 Task: Look for space in Islāmpur, India from 3rd August, 2023 to 7th August, 2023 for 2 adults in price range Rs.4000 to Rs.9000. Place can be private room with 1  bedroom having 1 bed and 1 bathroom. Property type can be house, flat, guest house, hotel. Booking option can be shelf check-in. Required host language is English.
Action: Mouse moved to (529, 131)
Screenshot: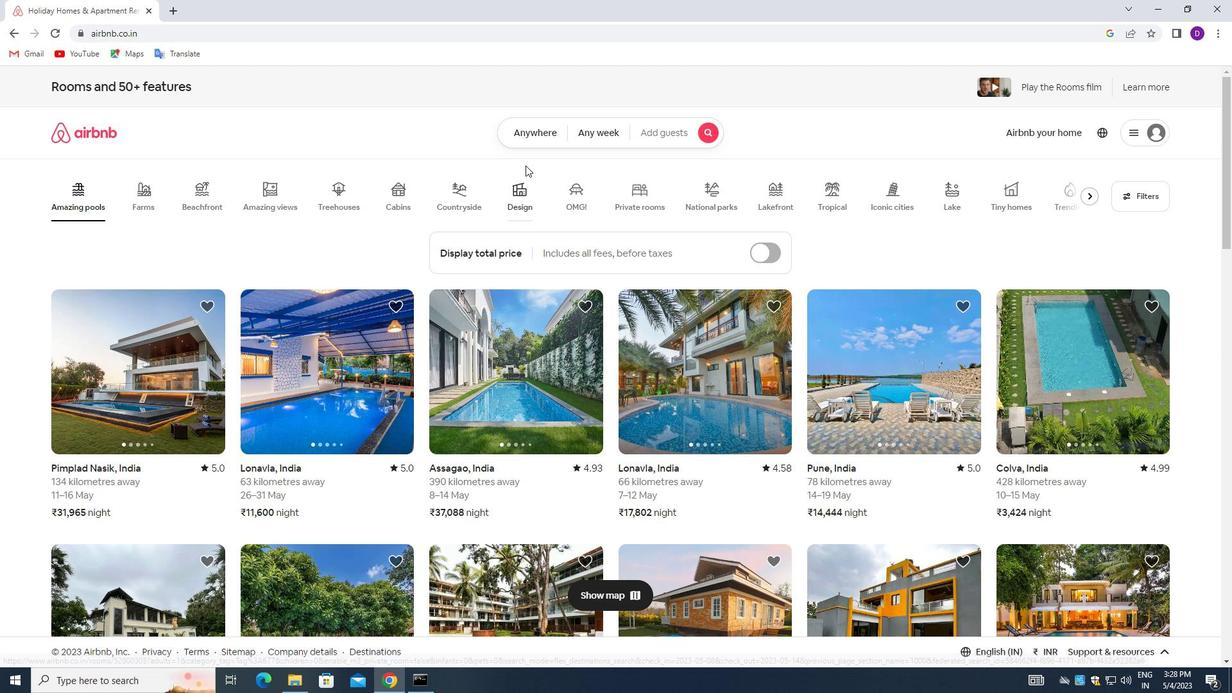 
Action: Mouse pressed left at (529, 131)
Screenshot: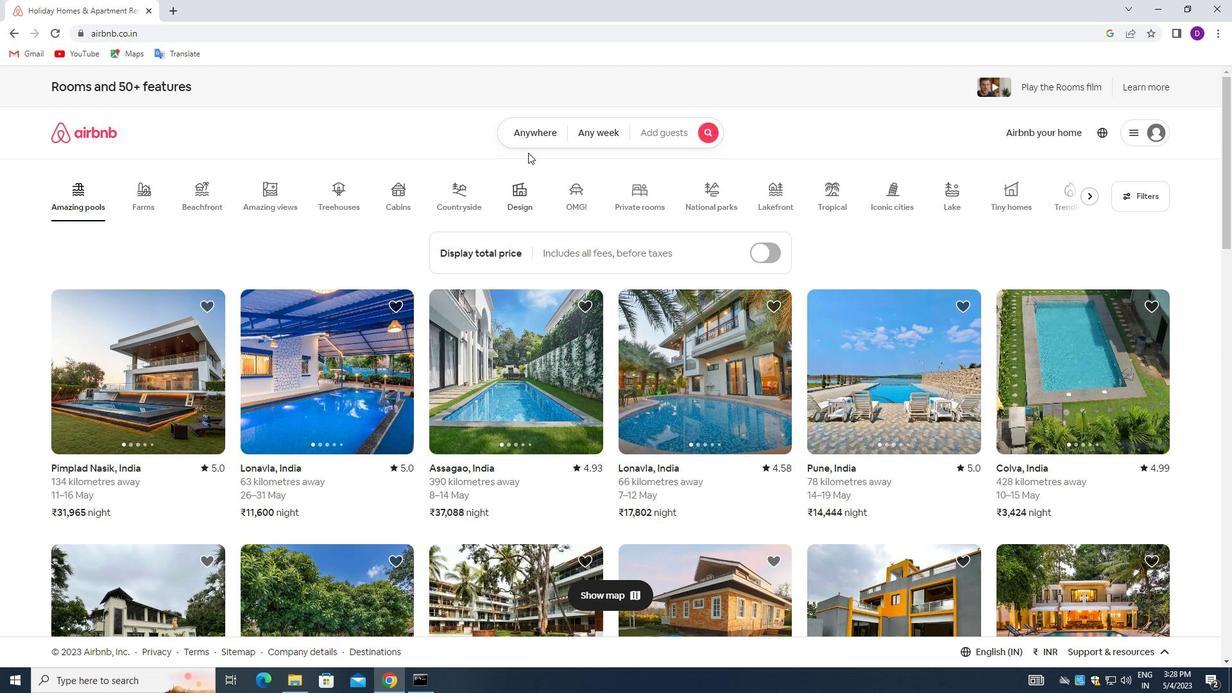 
Action: Mouse moved to (470, 189)
Screenshot: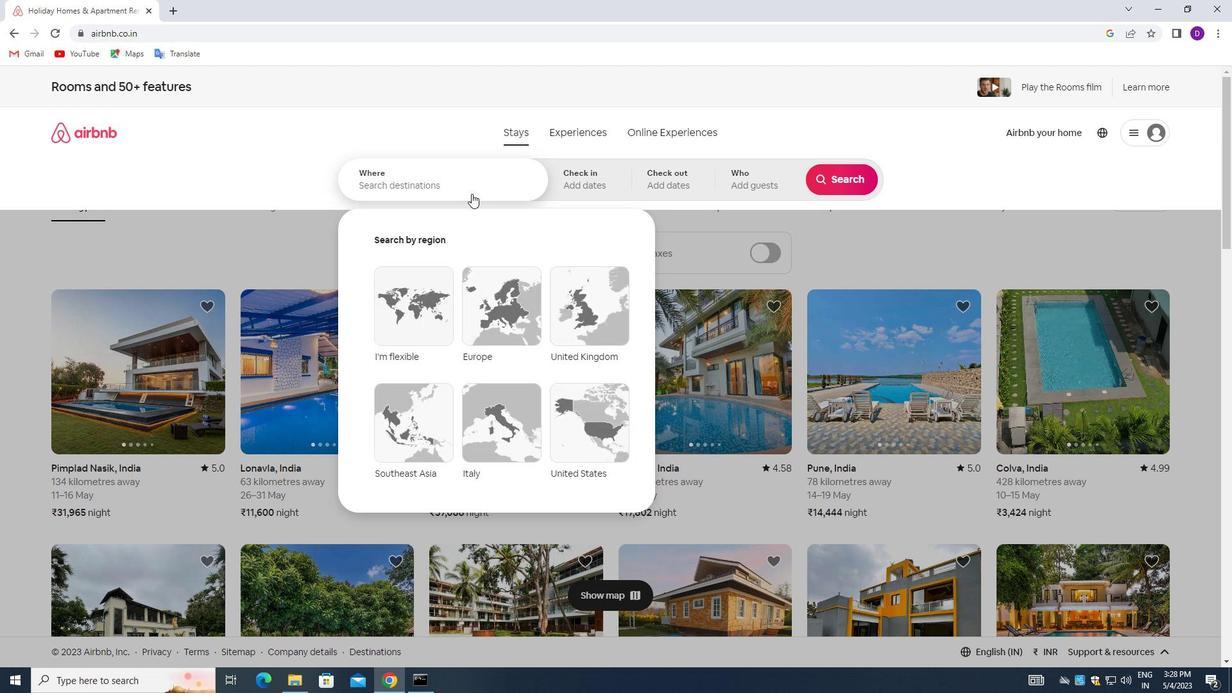 
Action: Mouse pressed left at (470, 189)
Screenshot: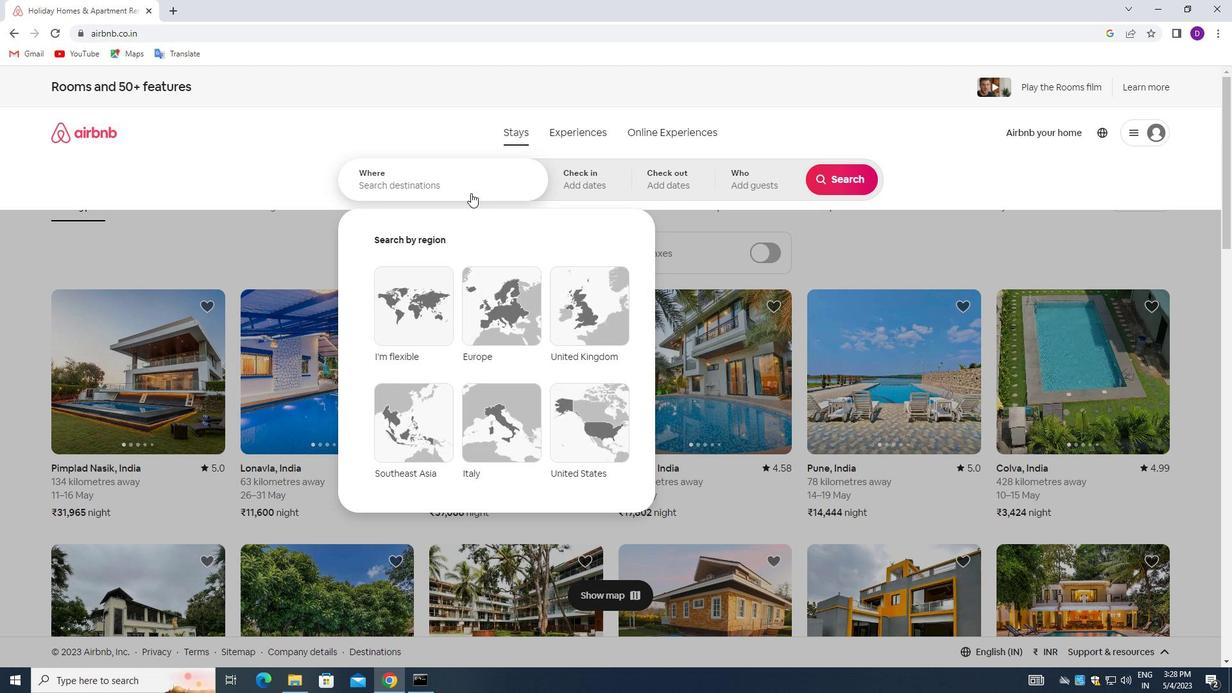 
Action: Mouse moved to (219, 188)
Screenshot: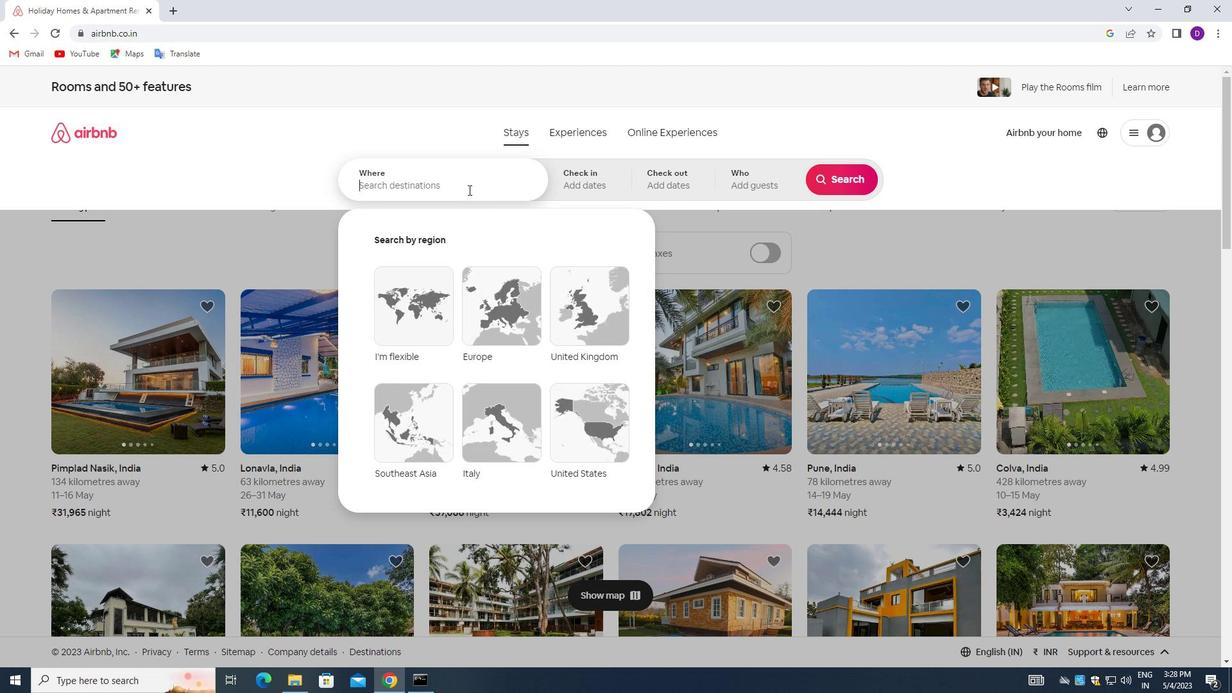 
Action: Key pressed <Key.shift>IS<Key.shift>IAMPUR,<Key.space><Key.shift>INDIA<Key.enter>
Screenshot: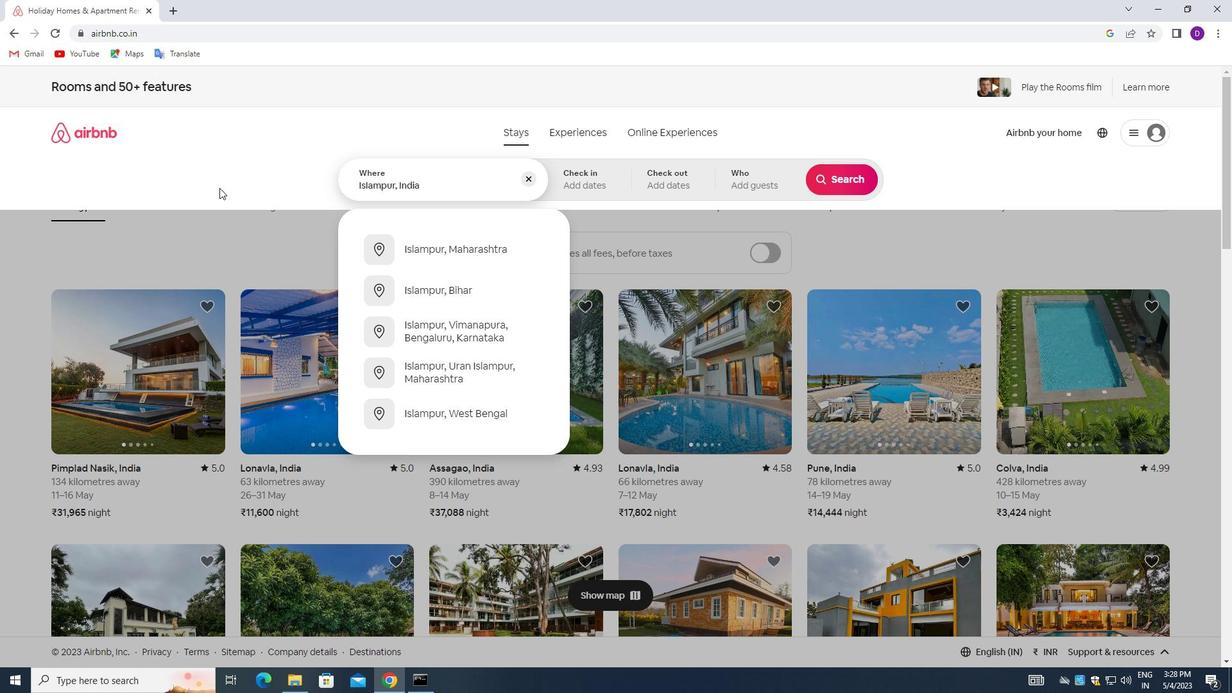 
Action: Mouse moved to (841, 287)
Screenshot: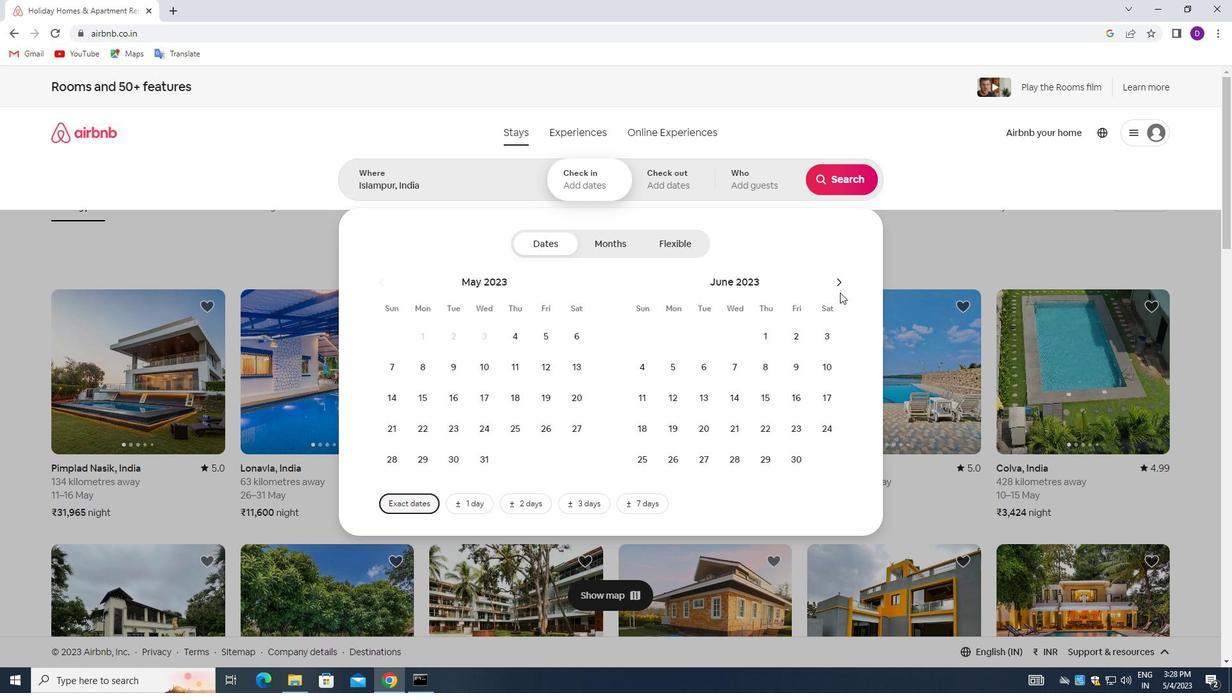 
Action: Mouse pressed left at (841, 287)
Screenshot: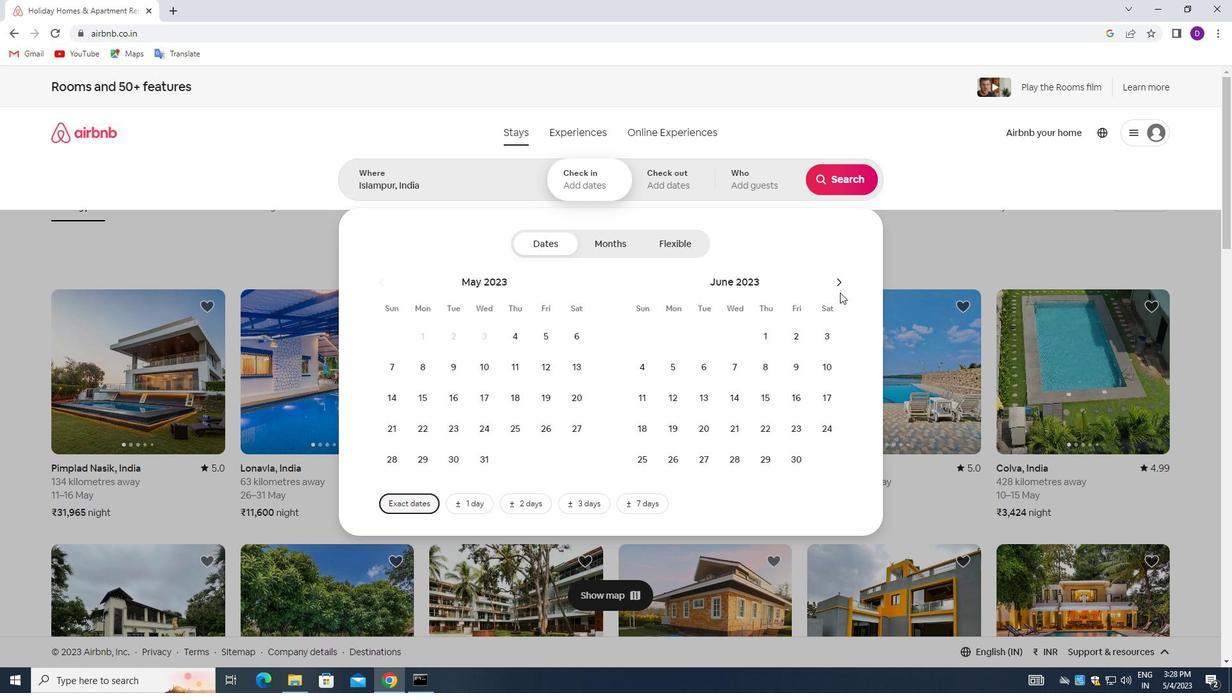 
Action: Mouse pressed left at (841, 287)
Screenshot: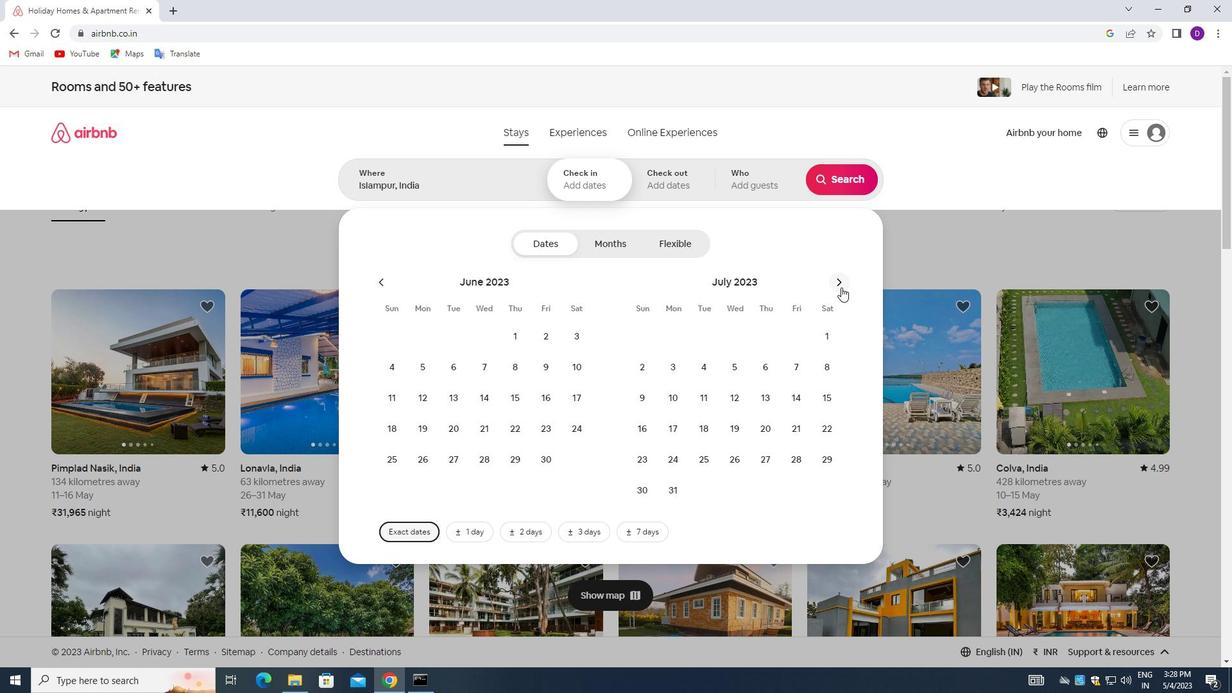 
Action: Mouse moved to (760, 333)
Screenshot: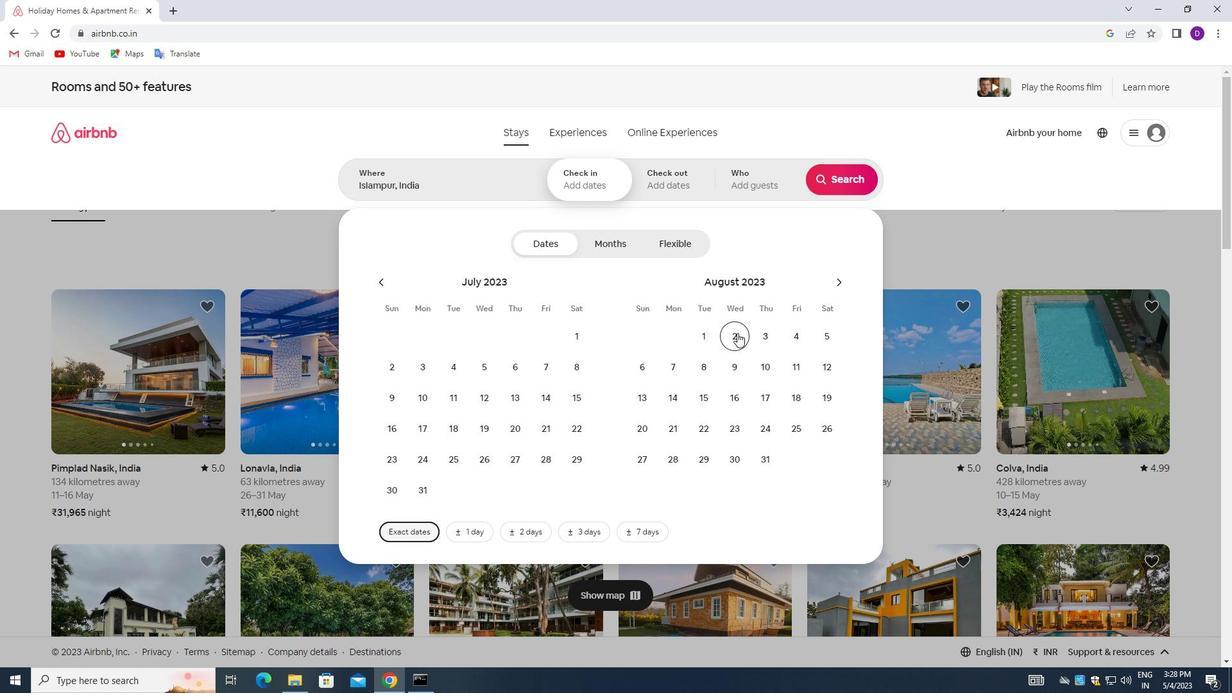
Action: Mouse pressed left at (760, 333)
Screenshot: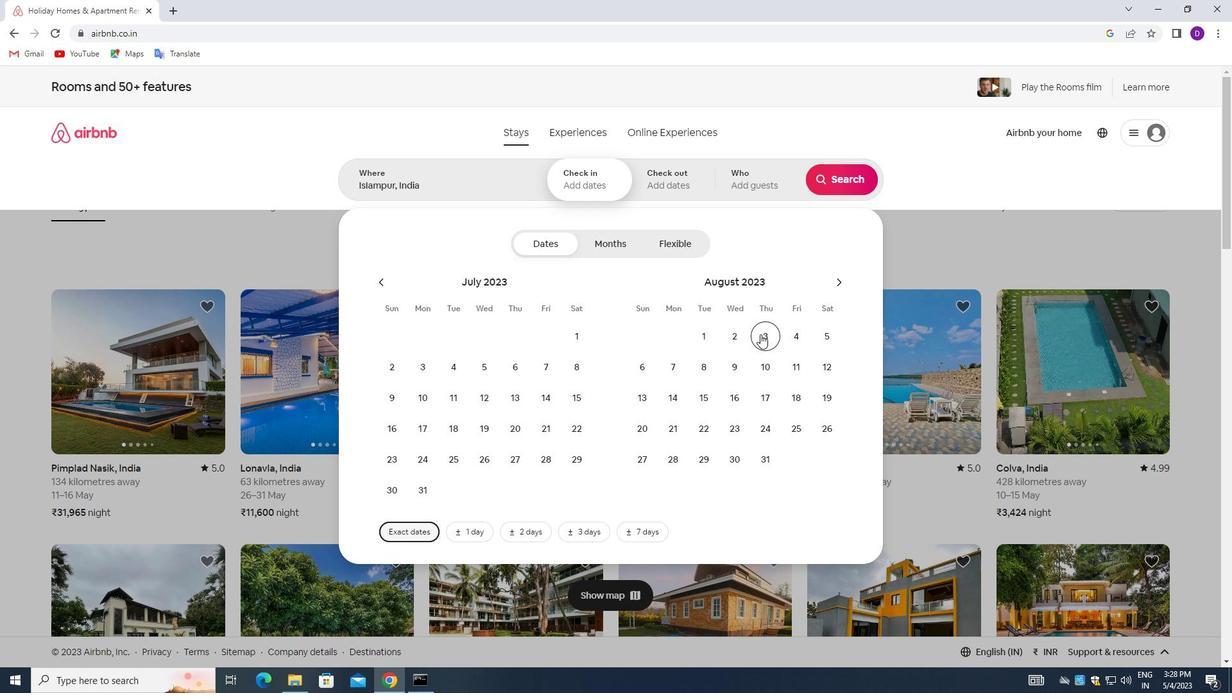 
Action: Mouse moved to (684, 369)
Screenshot: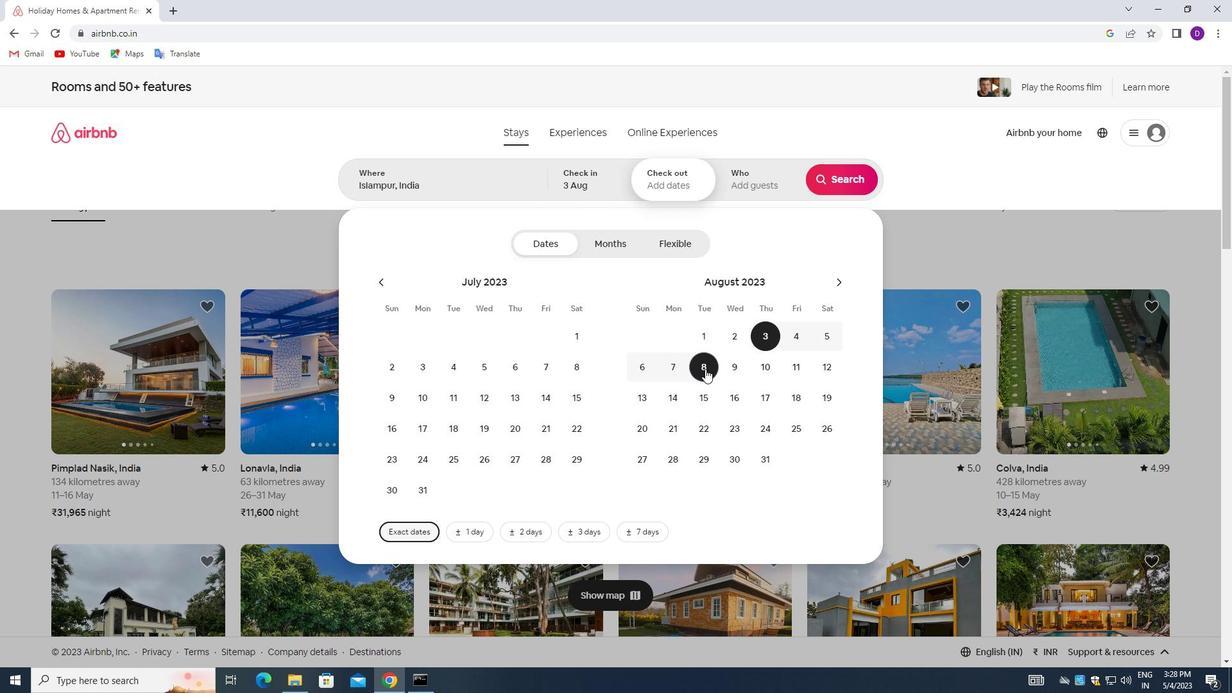 
Action: Mouse pressed left at (684, 369)
Screenshot: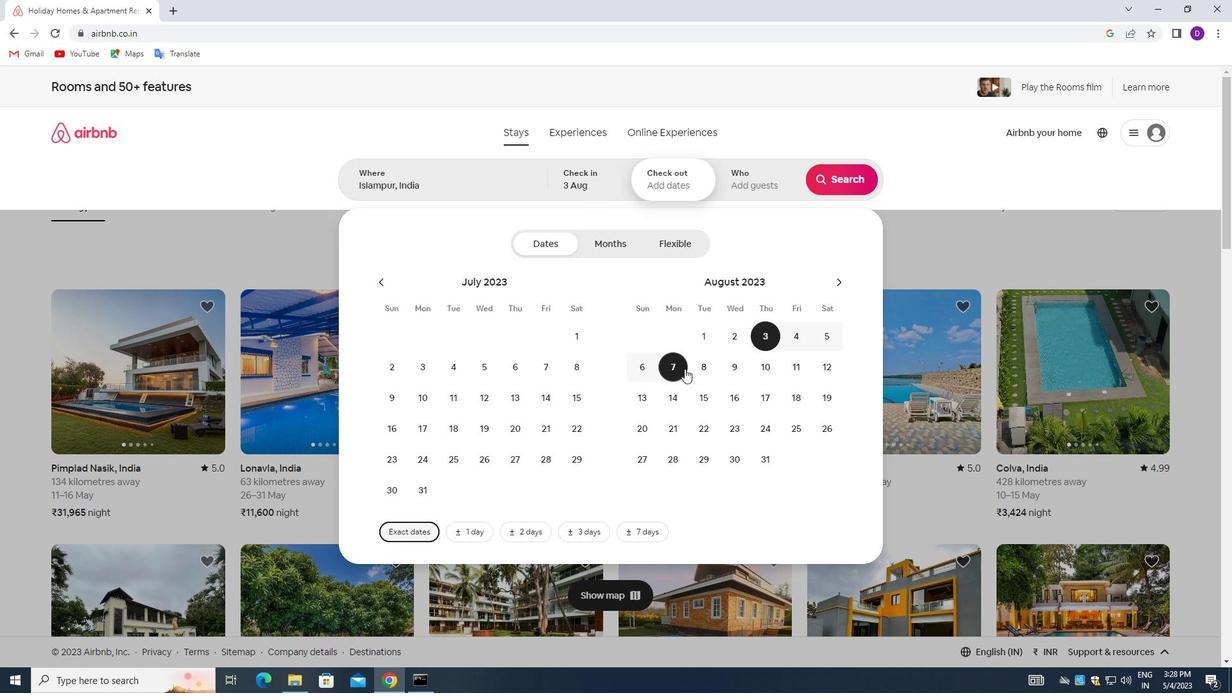
Action: Mouse moved to (742, 180)
Screenshot: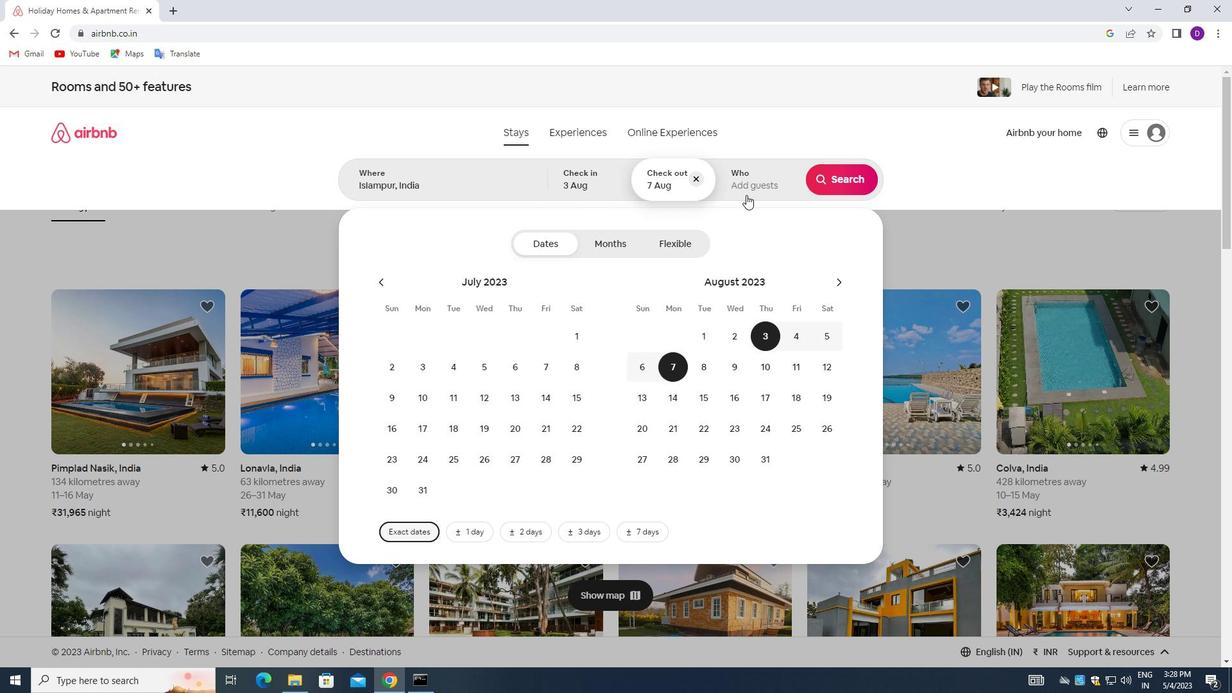 
Action: Mouse pressed left at (742, 180)
Screenshot: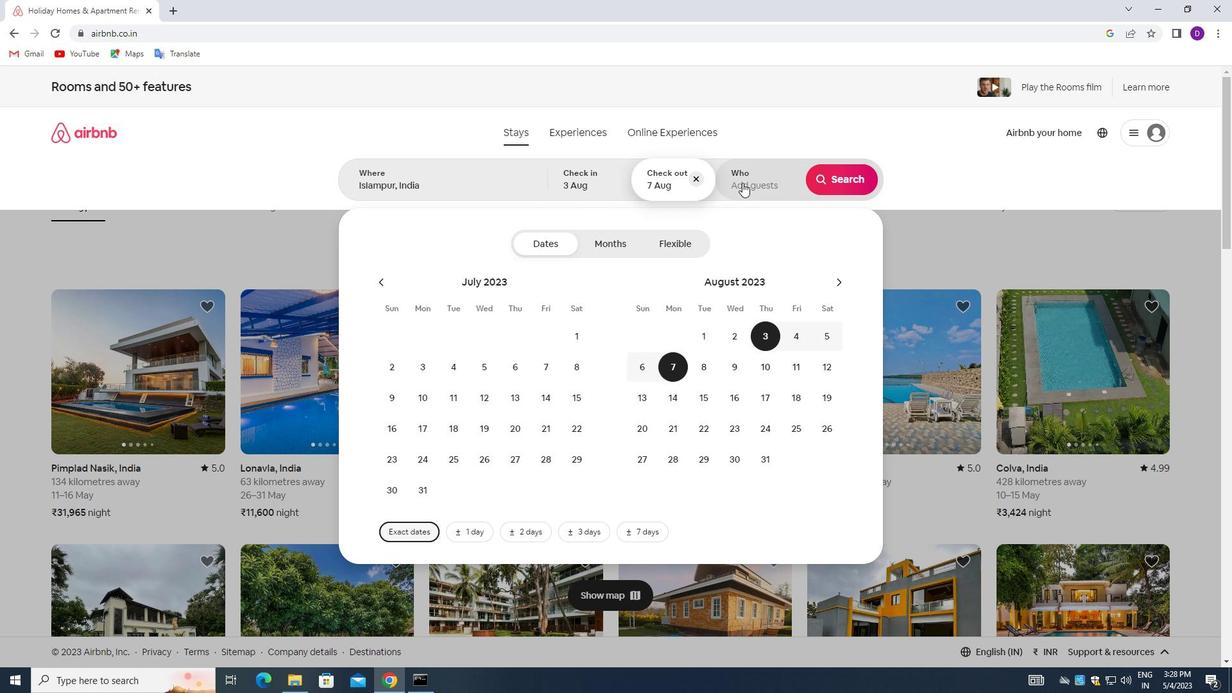 
Action: Mouse moved to (847, 251)
Screenshot: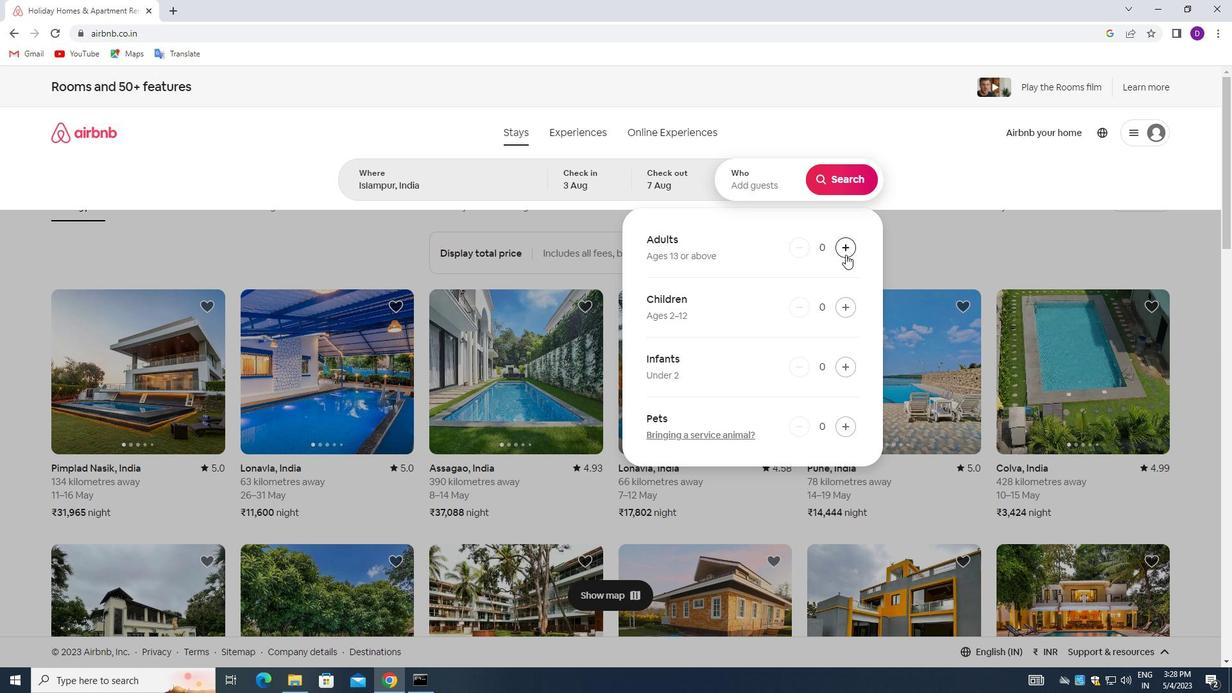 
Action: Mouse pressed left at (847, 251)
Screenshot: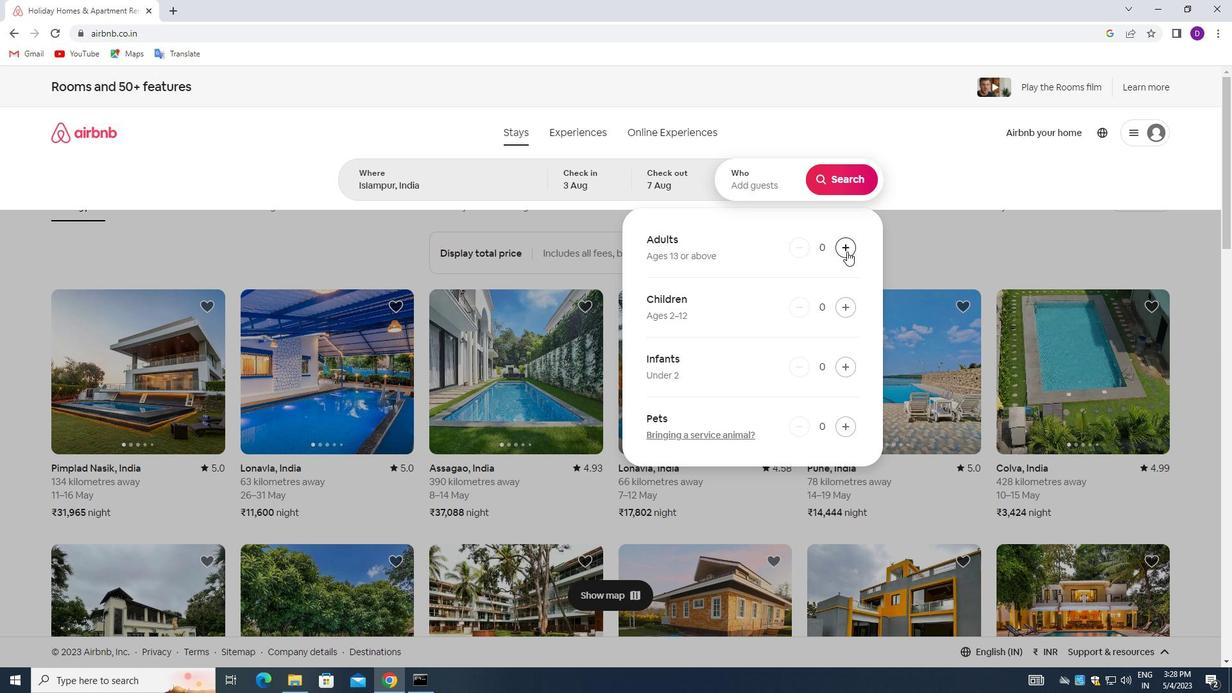 
Action: Mouse pressed left at (847, 251)
Screenshot: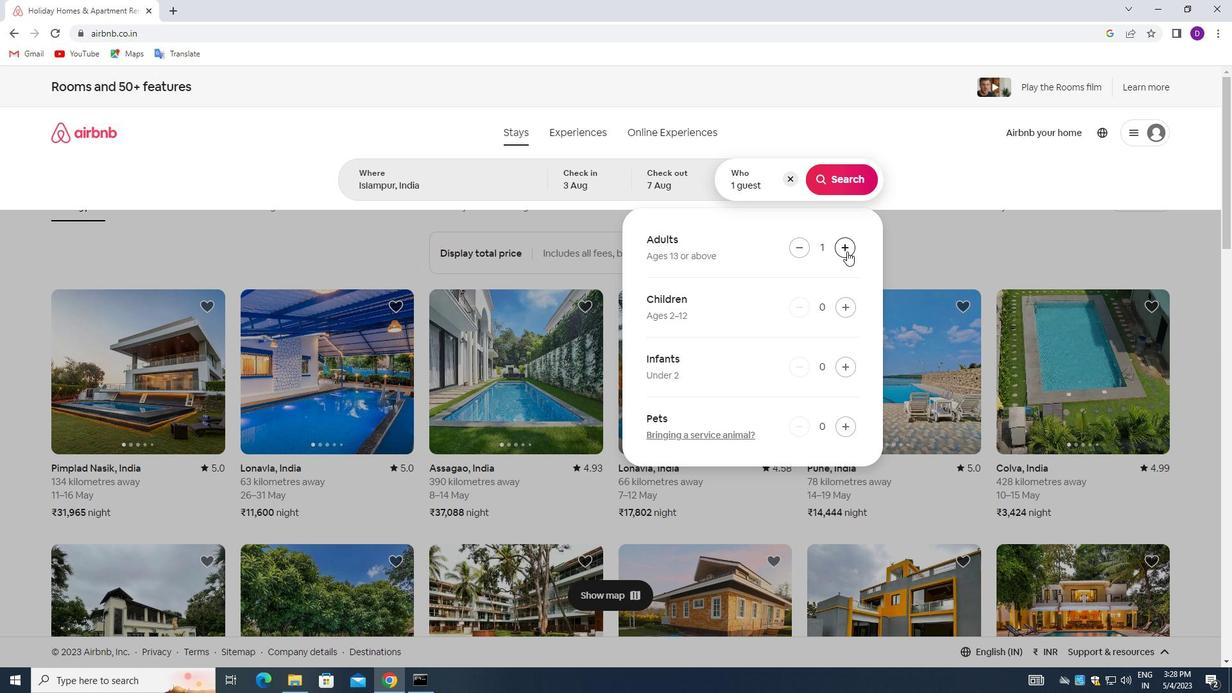 
Action: Mouse moved to (852, 172)
Screenshot: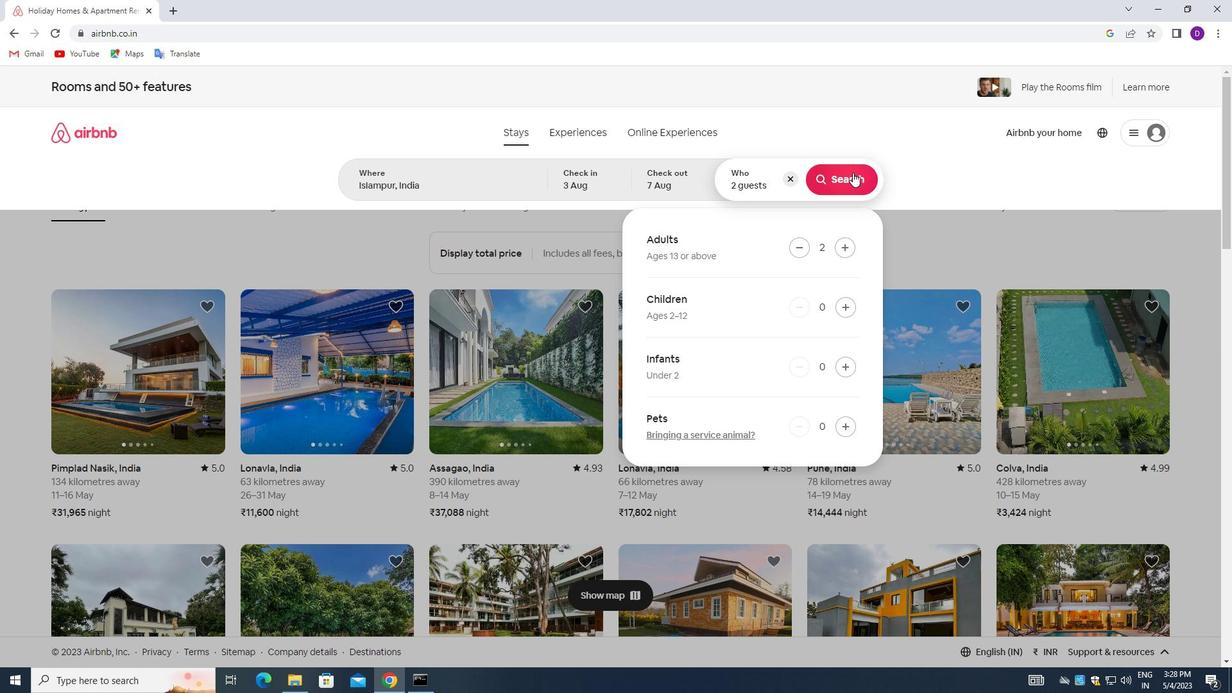 
Action: Mouse pressed left at (852, 172)
Screenshot: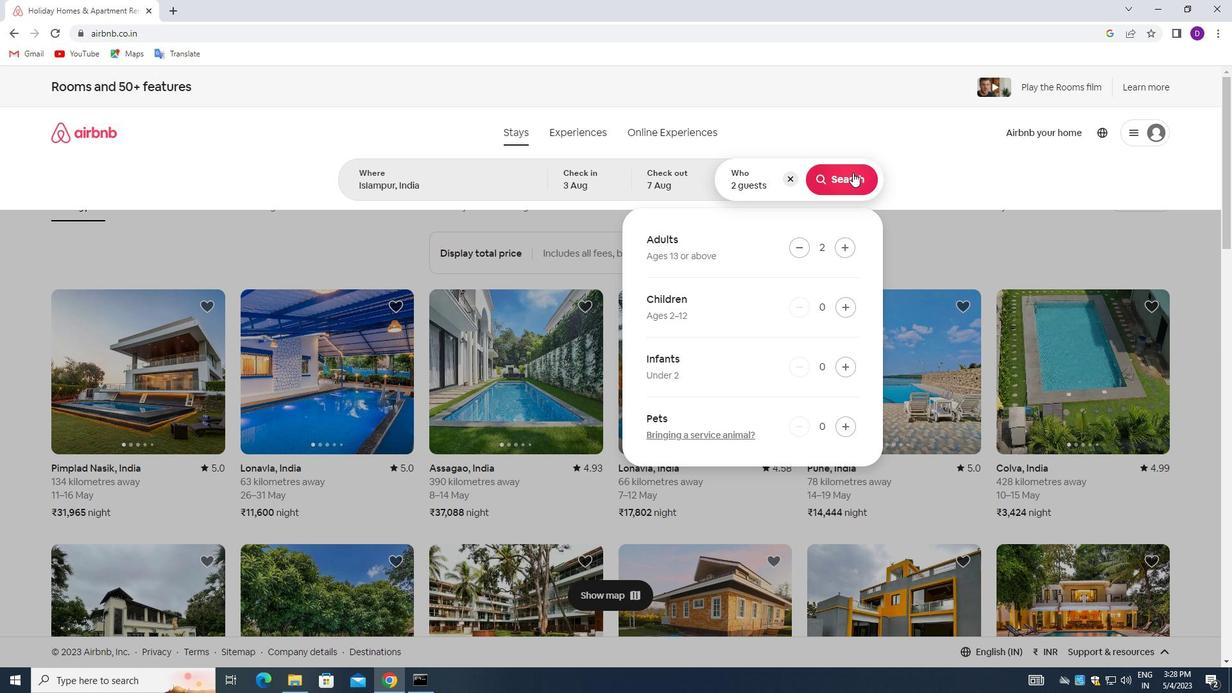 
Action: Mouse moved to (1172, 139)
Screenshot: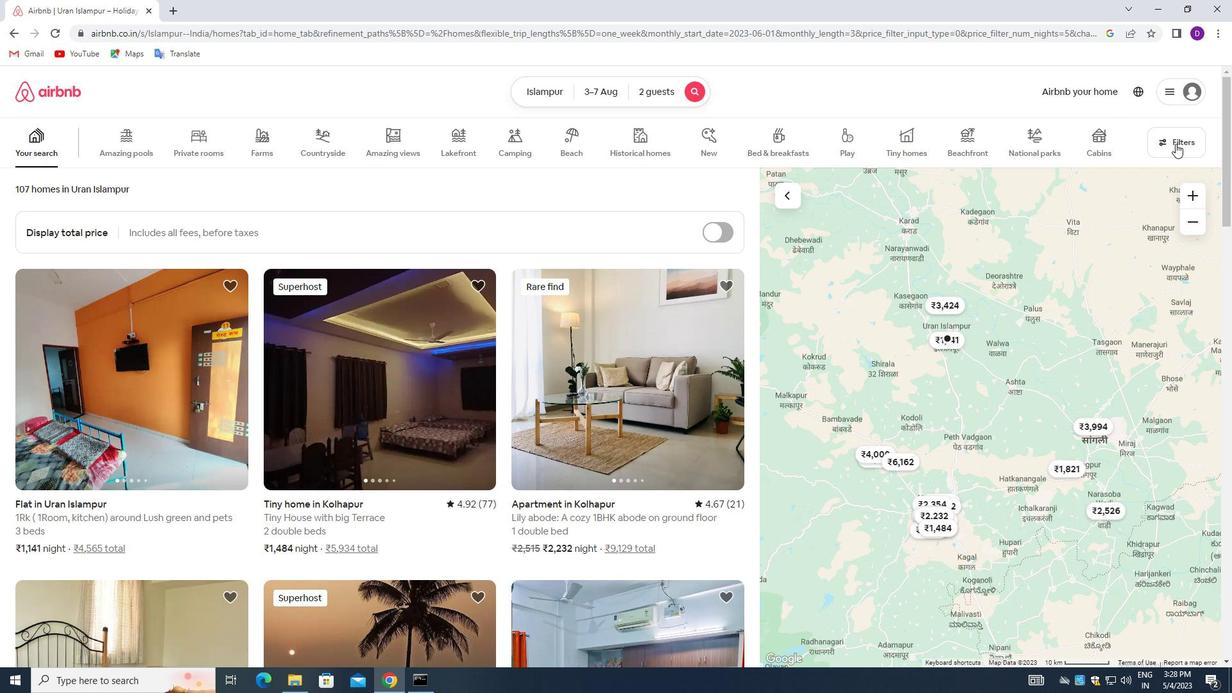 
Action: Mouse pressed left at (1172, 139)
Screenshot: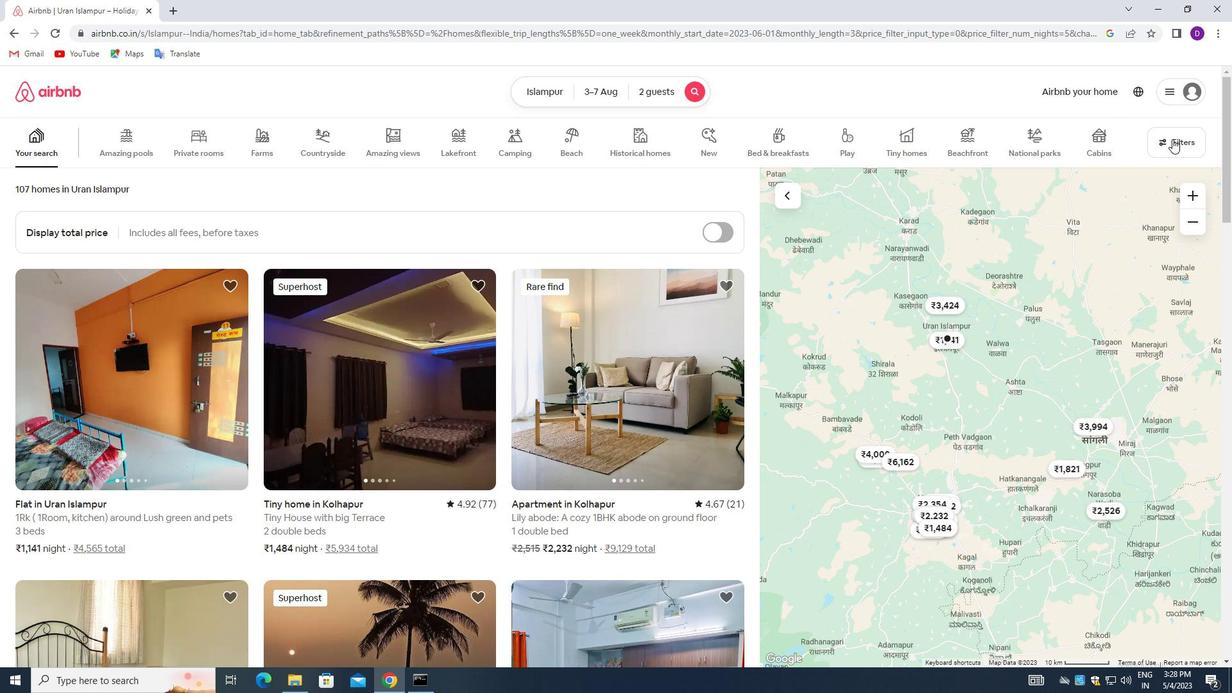 
Action: Mouse moved to (457, 308)
Screenshot: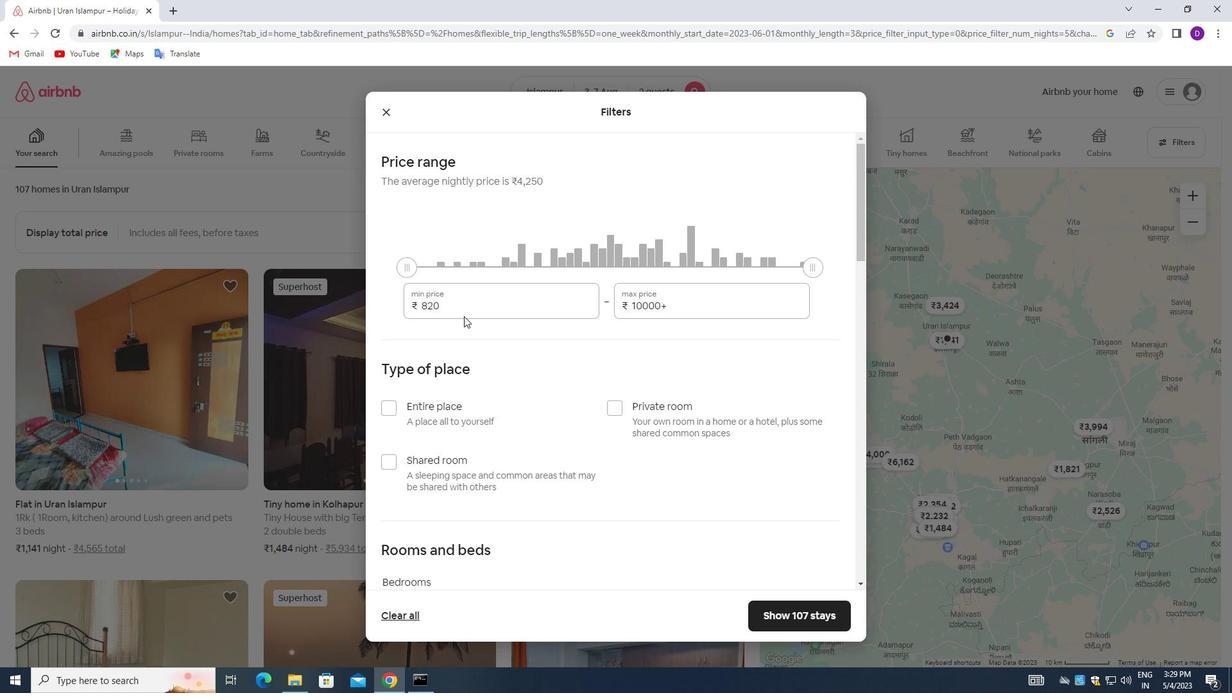 
Action: Mouse pressed left at (457, 308)
Screenshot: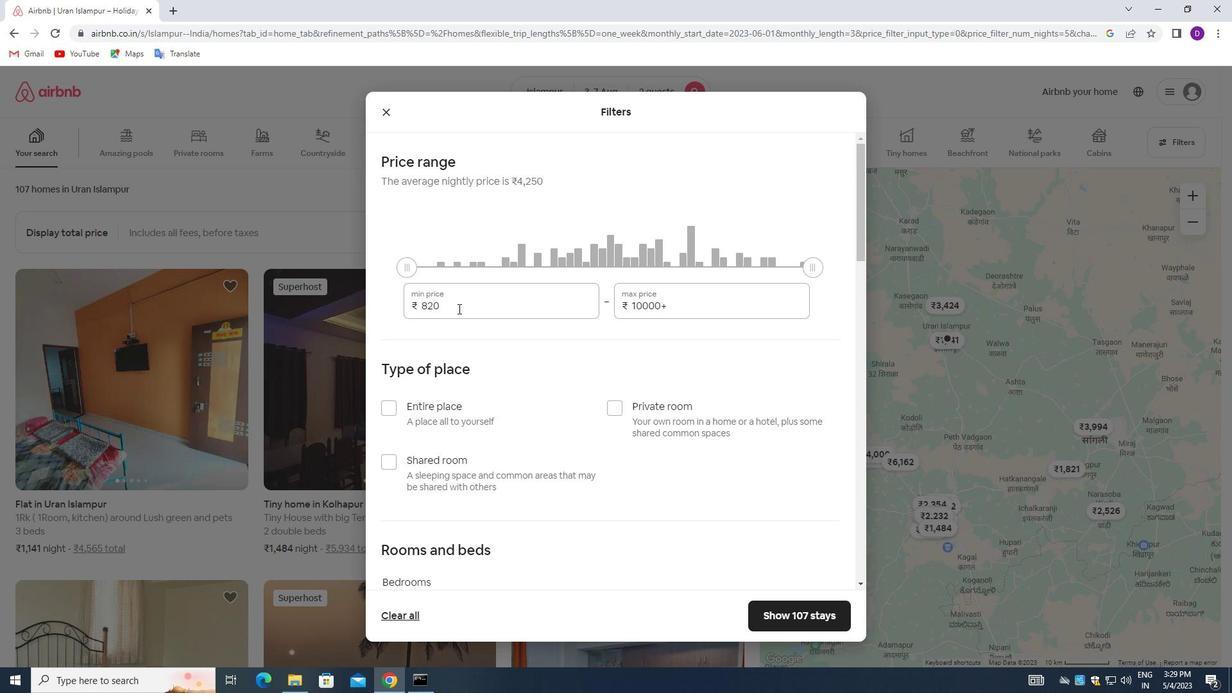 
Action: Mouse pressed left at (457, 308)
Screenshot: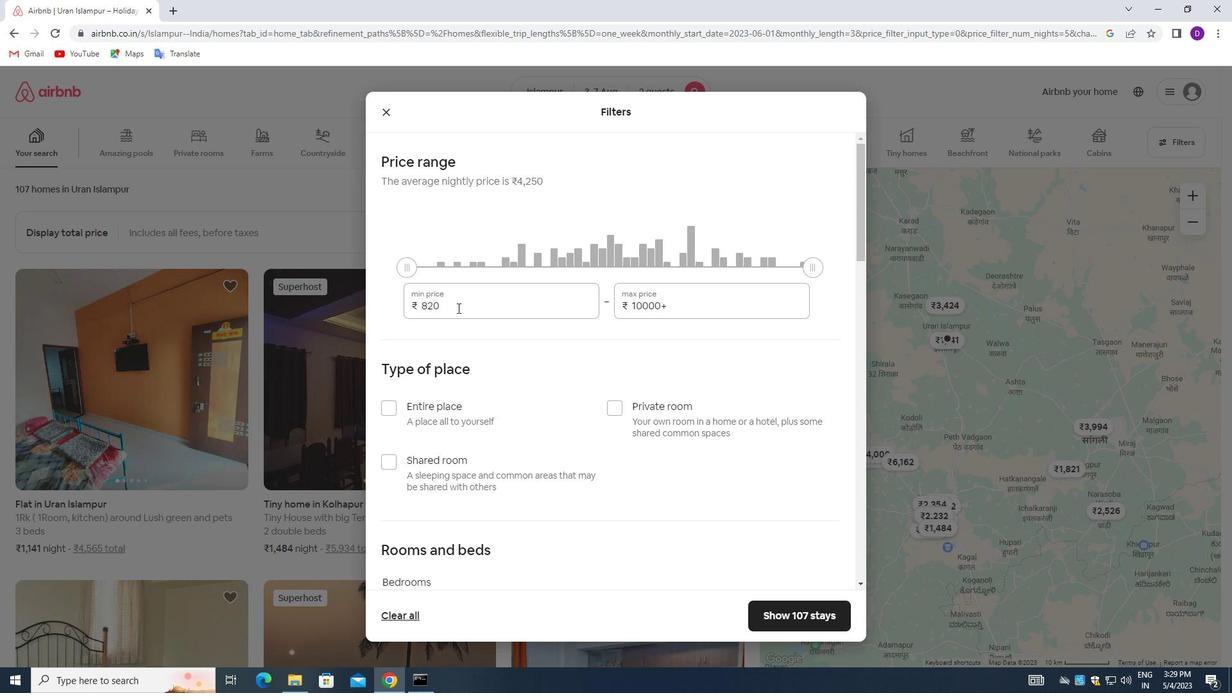 
Action: Key pressed 4000<Key.tab>9000
Screenshot: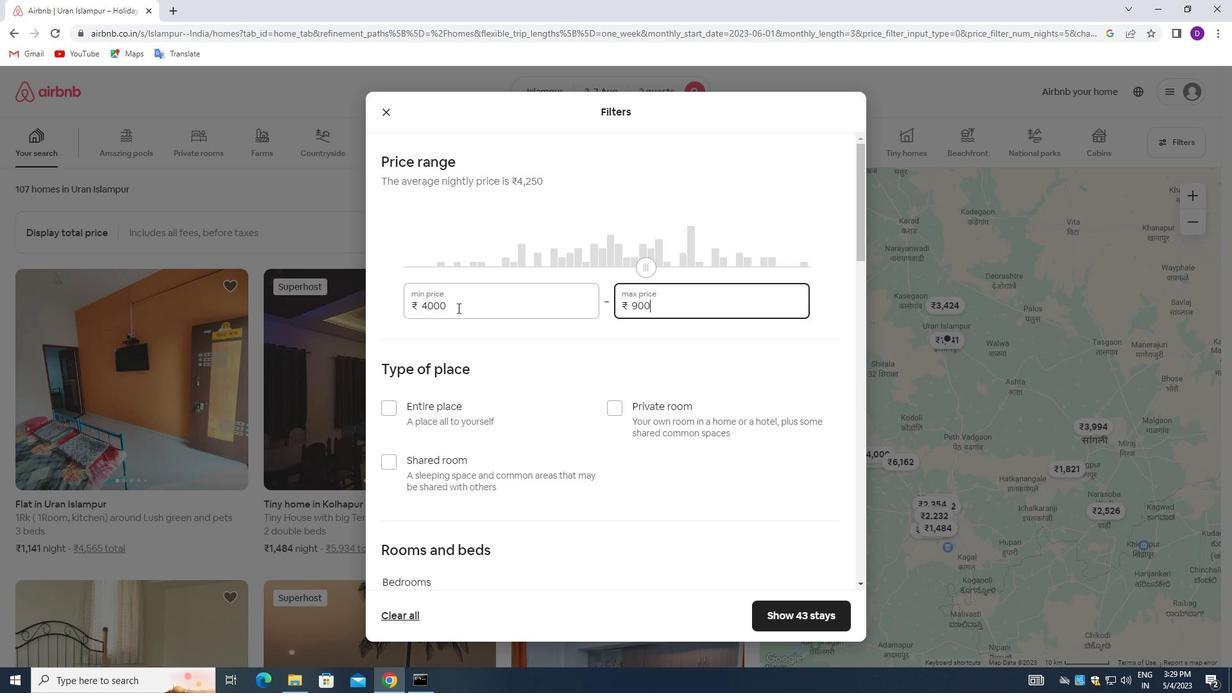 
Action: Mouse moved to (618, 407)
Screenshot: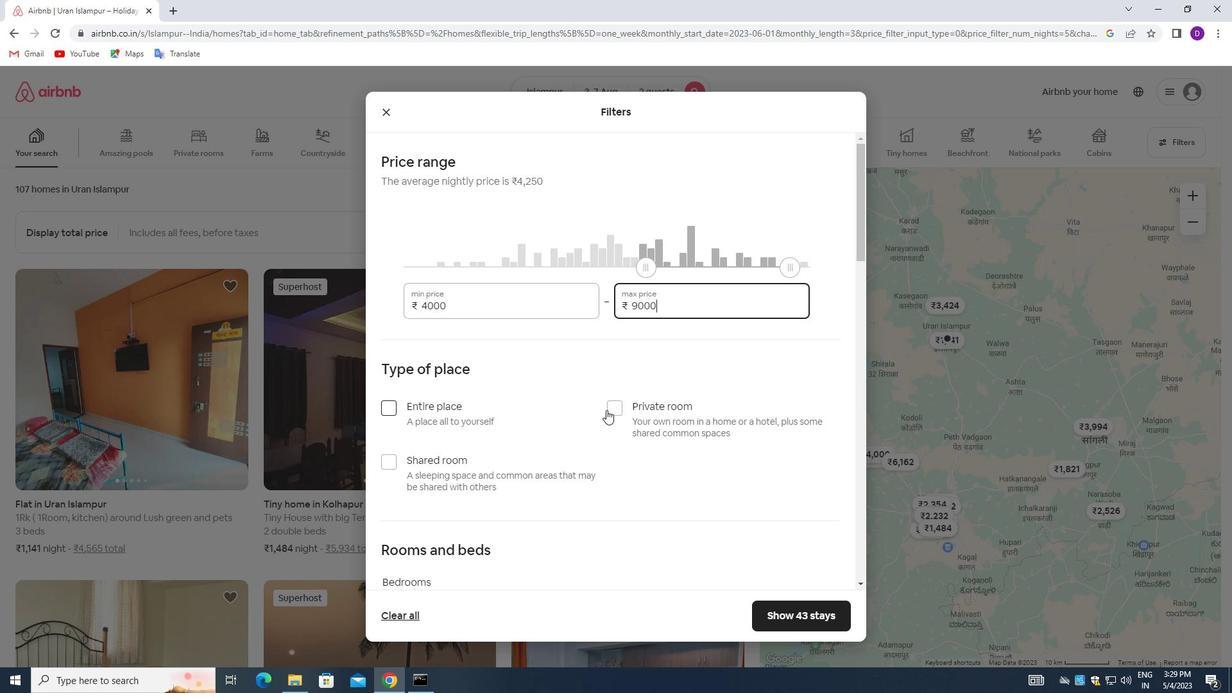 
Action: Mouse pressed left at (618, 407)
Screenshot: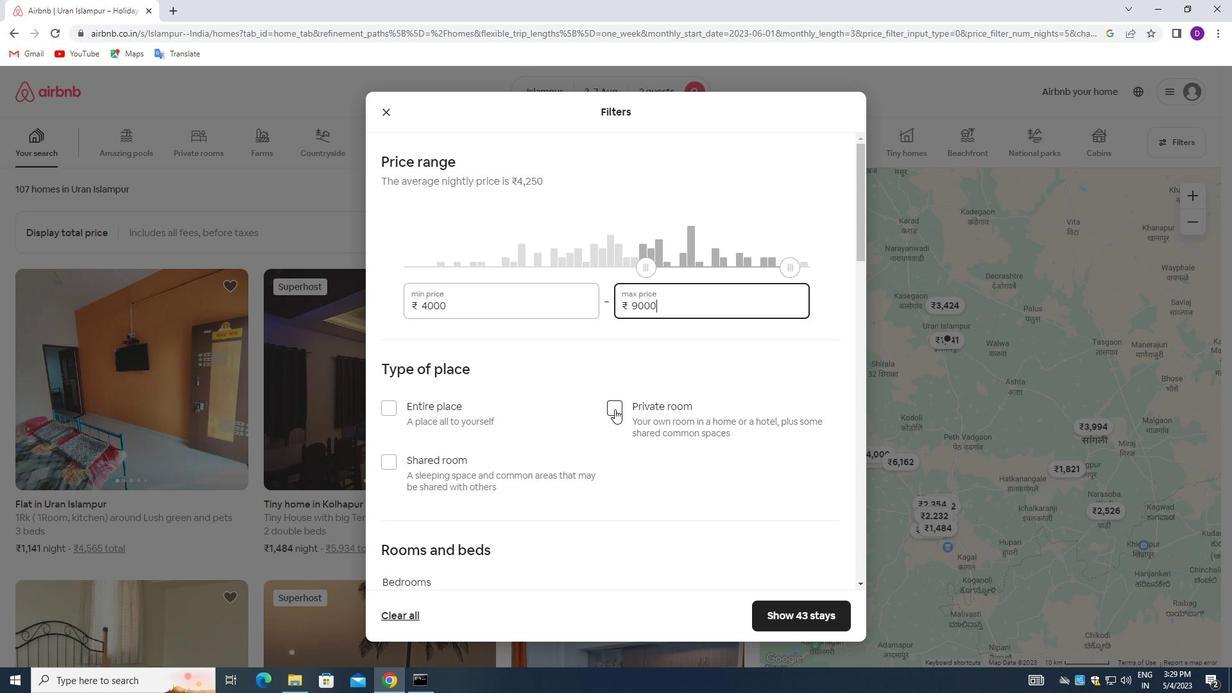 
Action: Mouse moved to (614, 425)
Screenshot: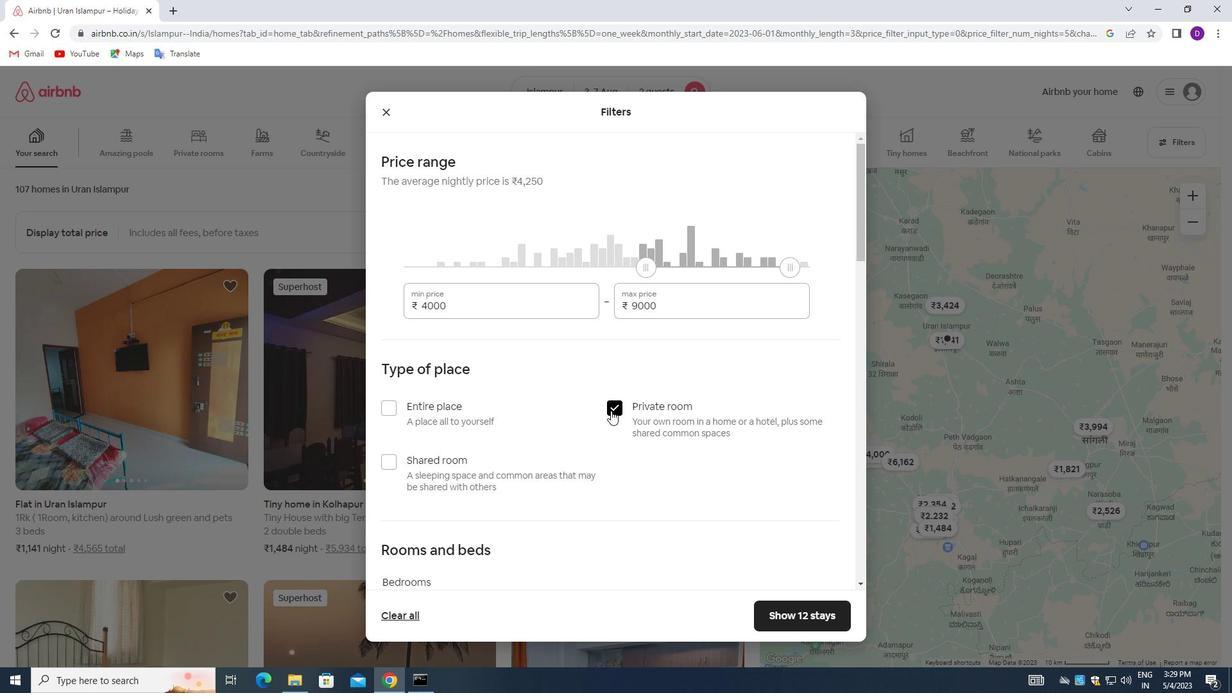 
Action: Mouse scrolled (614, 424) with delta (0, 0)
Screenshot: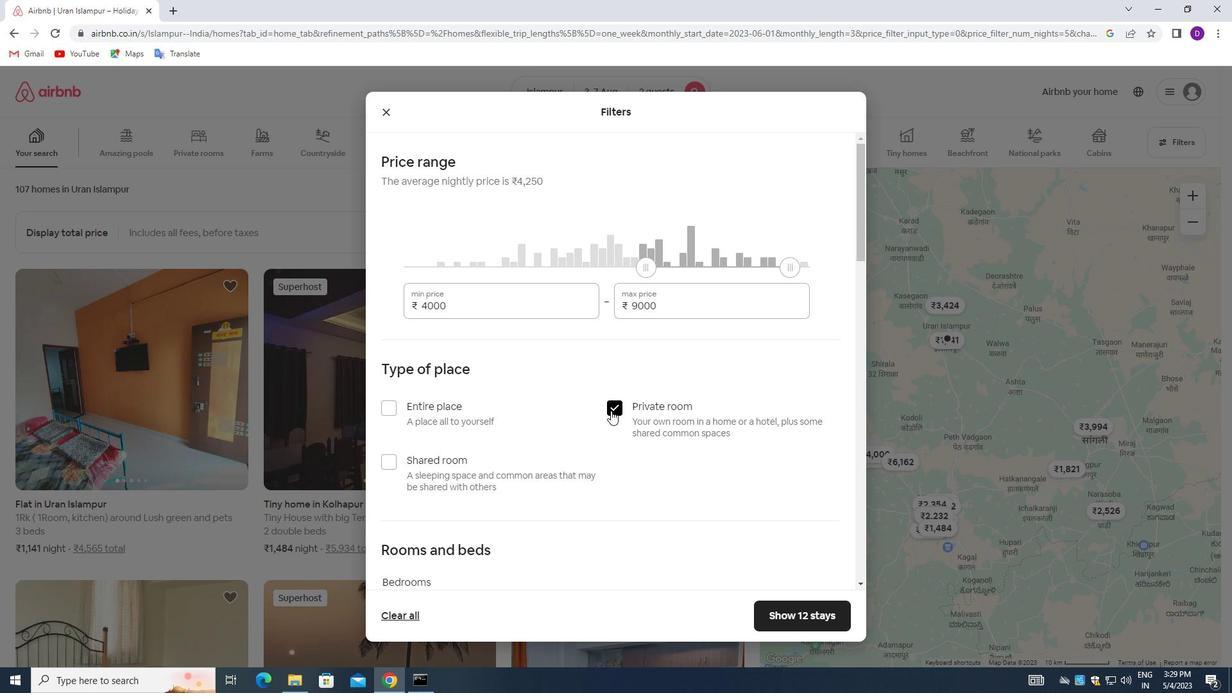 
Action: Mouse moved to (614, 426)
Screenshot: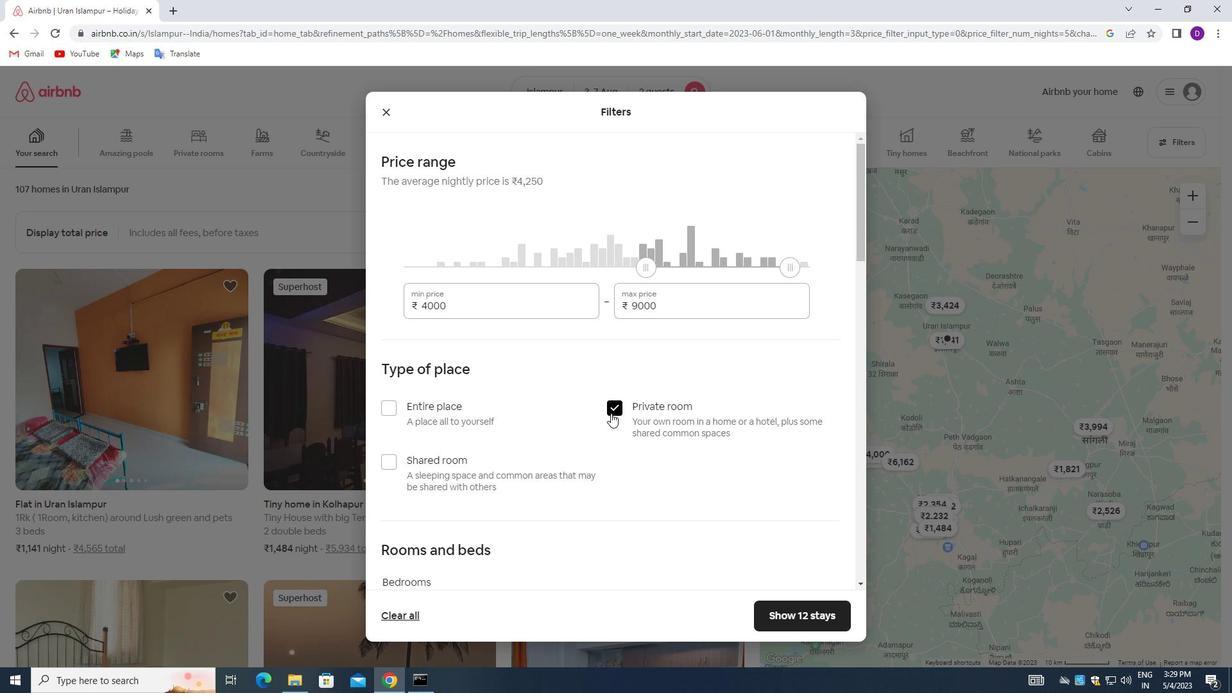
Action: Mouse scrolled (614, 425) with delta (0, 0)
Screenshot: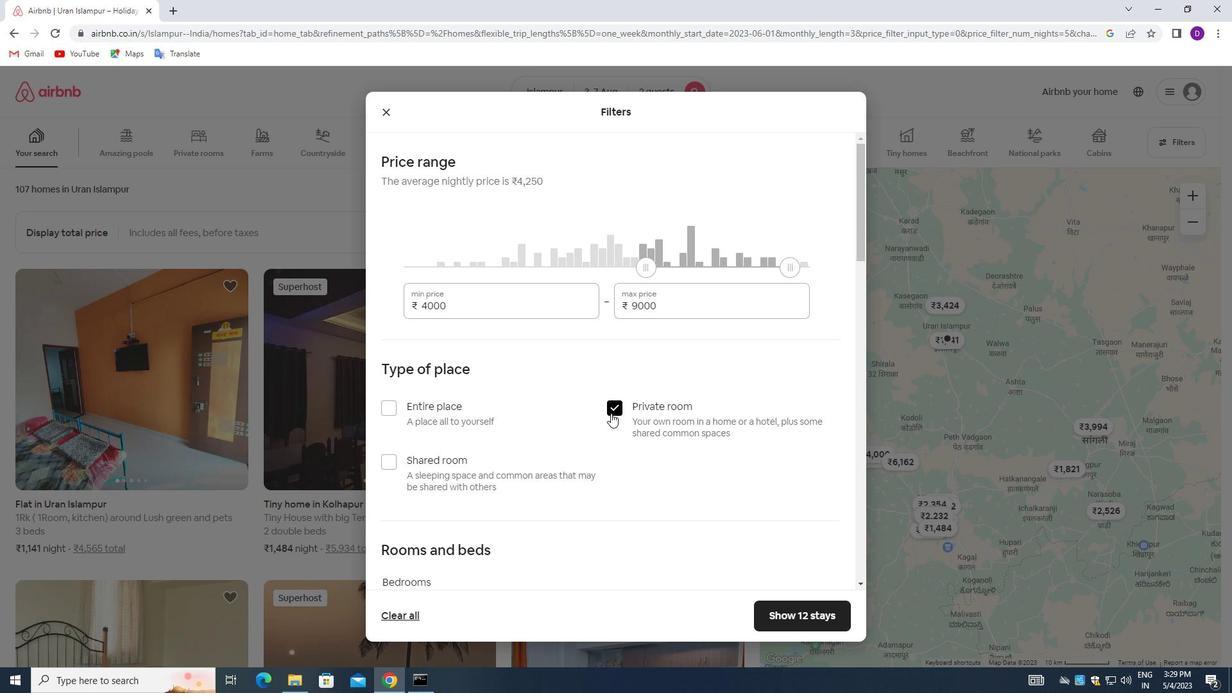 
Action: Mouse moved to (614, 426)
Screenshot: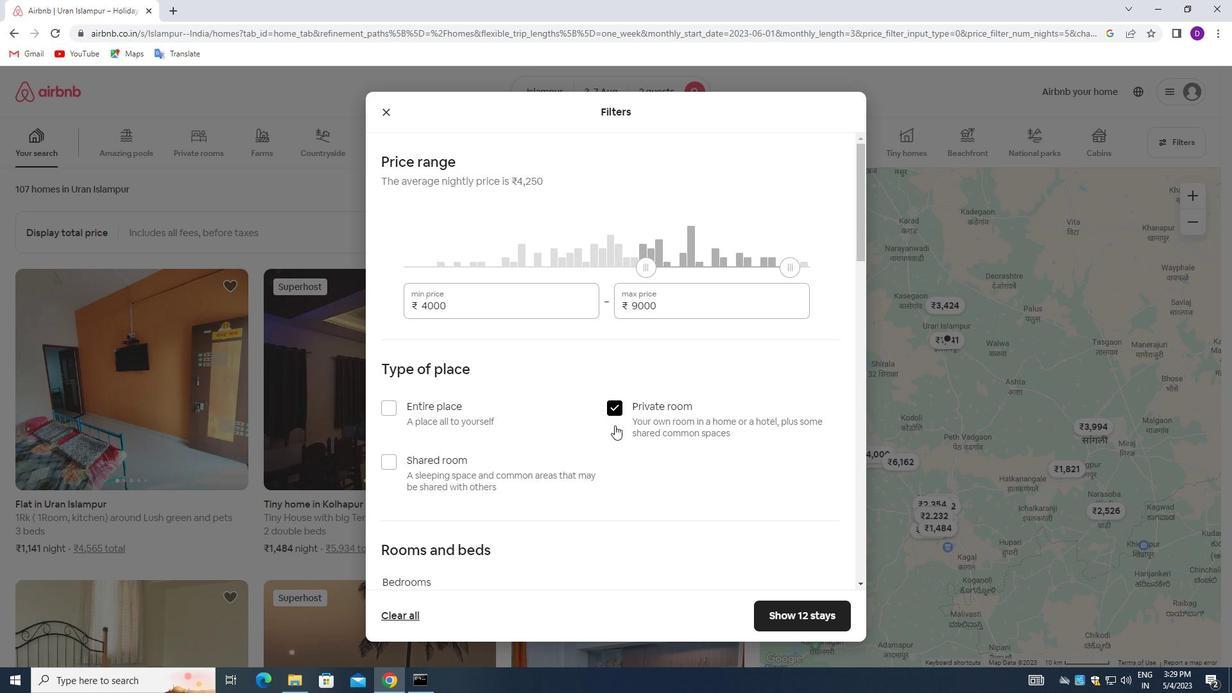 
Action: Mouse scrolled (614, 426) with delta (0, 0)
Screenshot: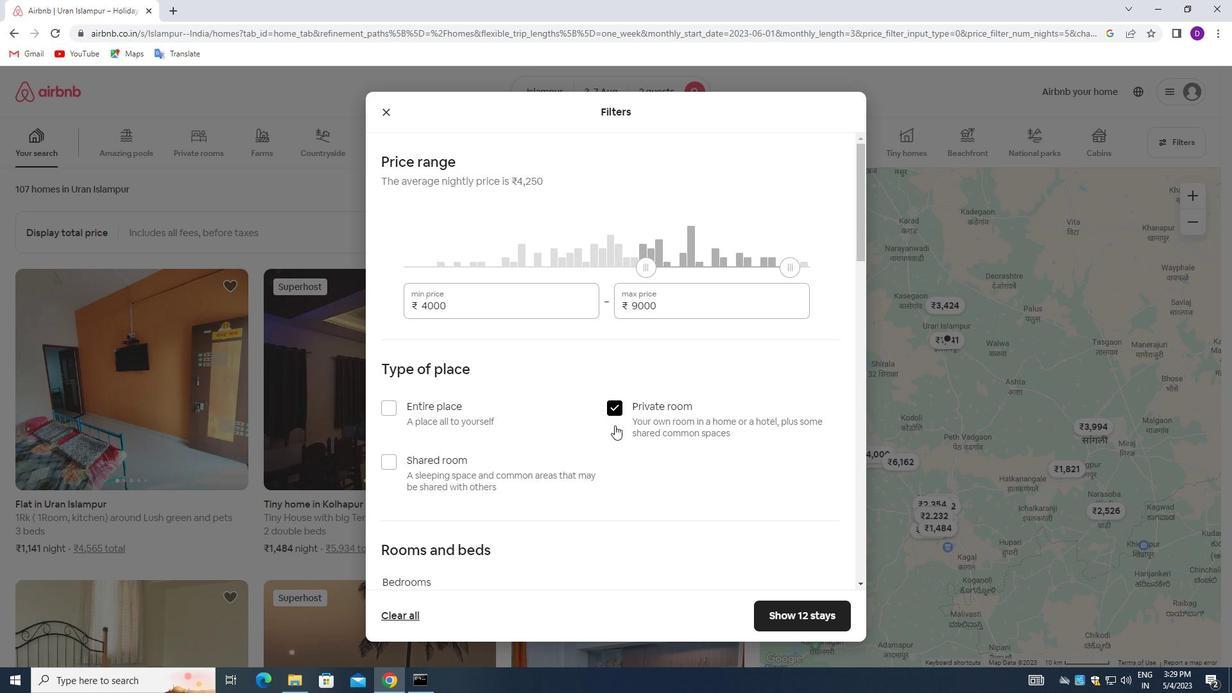 
Action: Mouse moved to (449, 434)
Screenshot: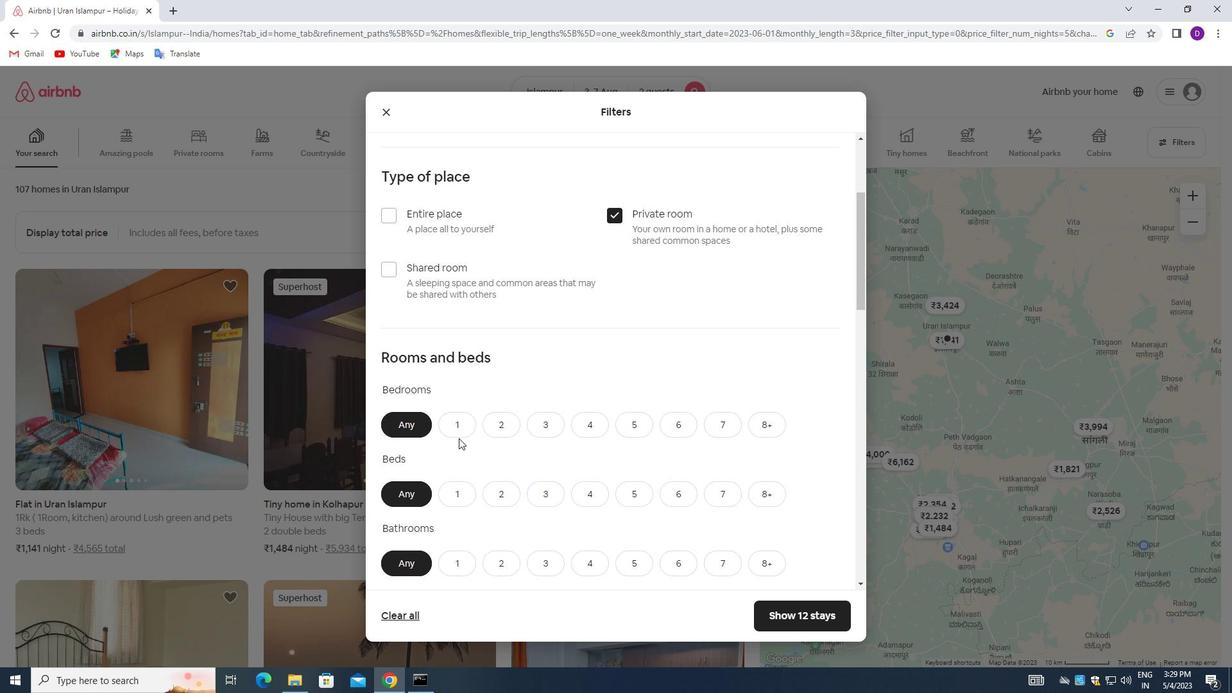 
Action: Mouse pressed left at (449, 434)
Screenshot: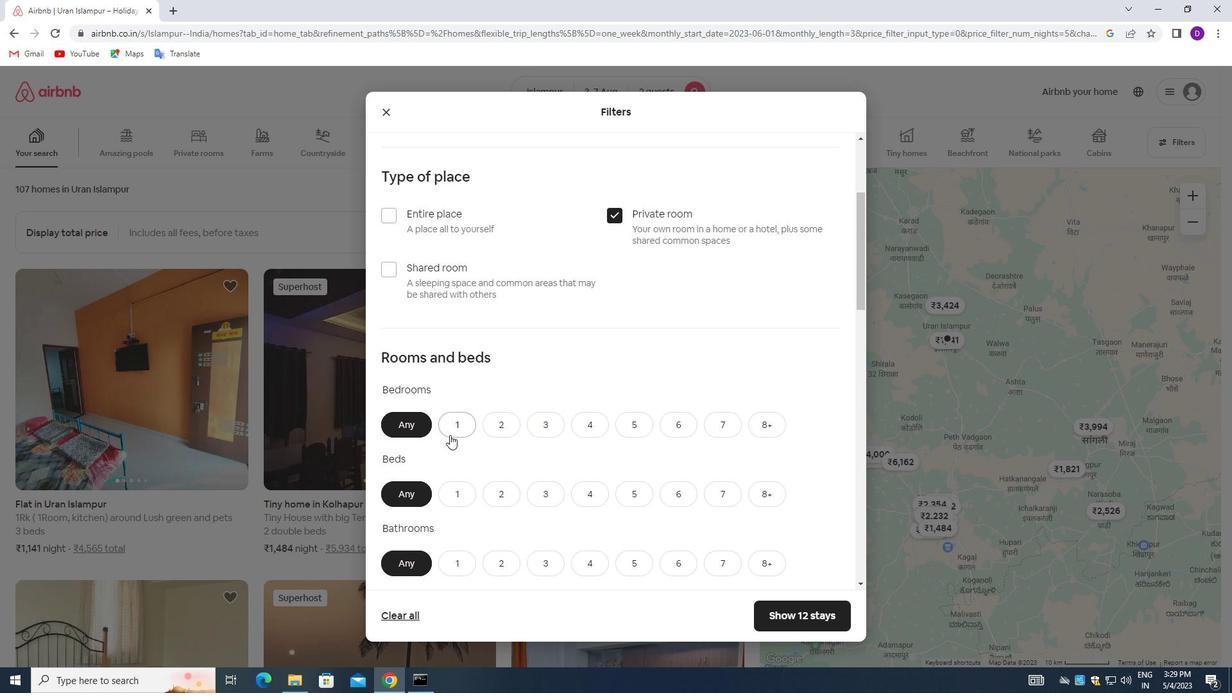 
Action: Mouse moved to (465, 494)
Screenshot: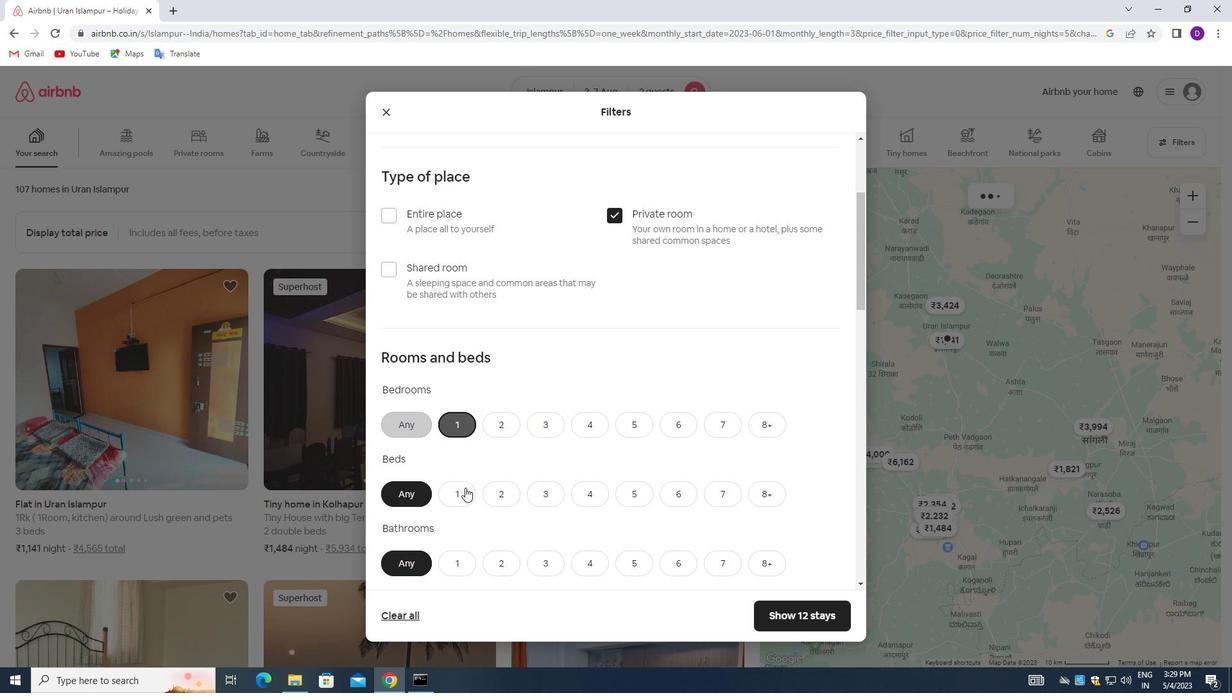 
Action: Mouse pressed left at (465, 494)
Screenshot: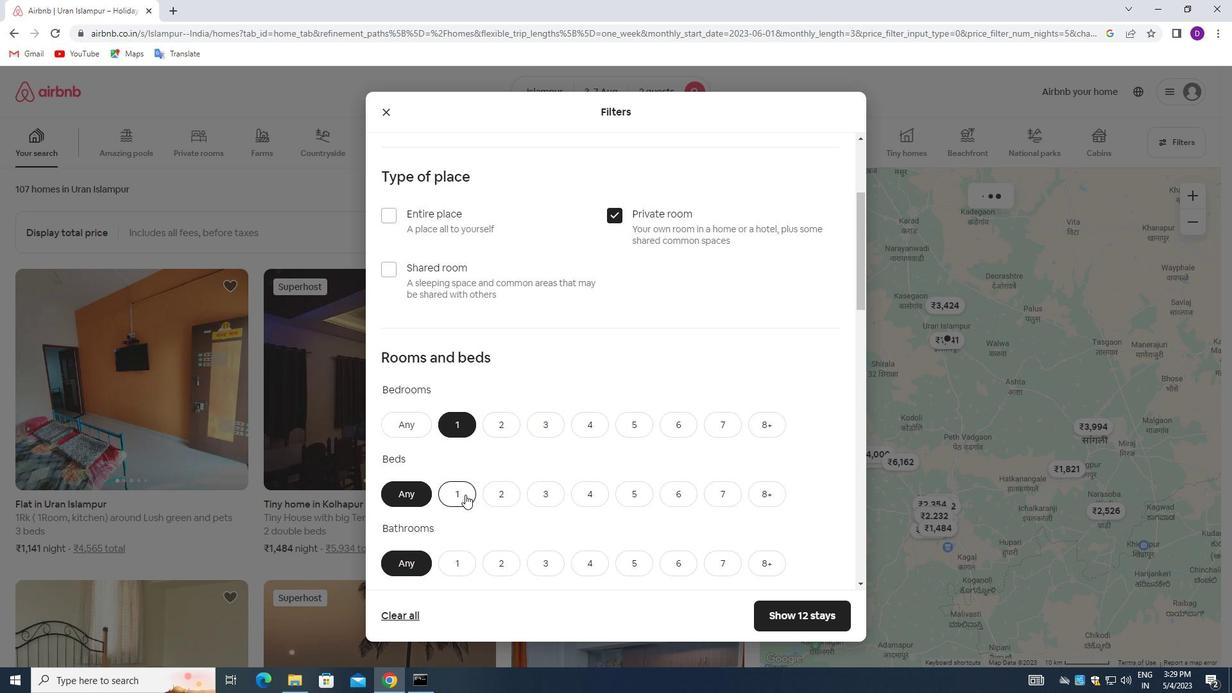 
Action: Mouse moved to (455, 556)
Screenshot: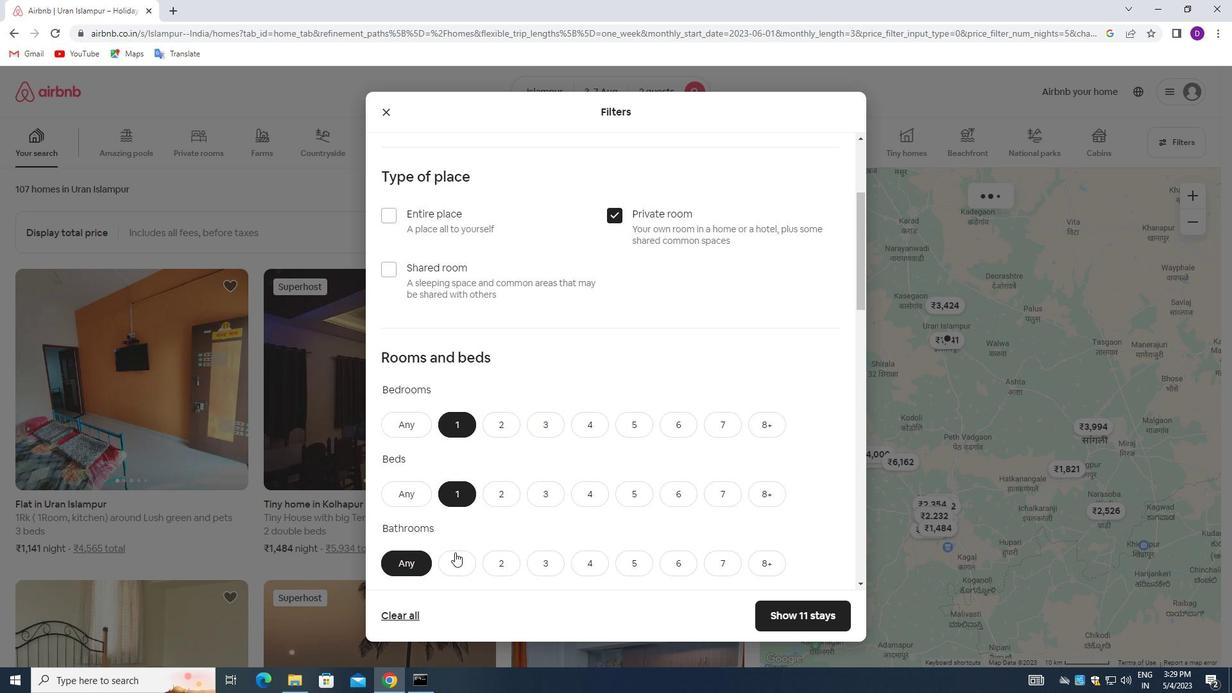 
Action: Mouse pressed left at (455, 556)
Screenshot: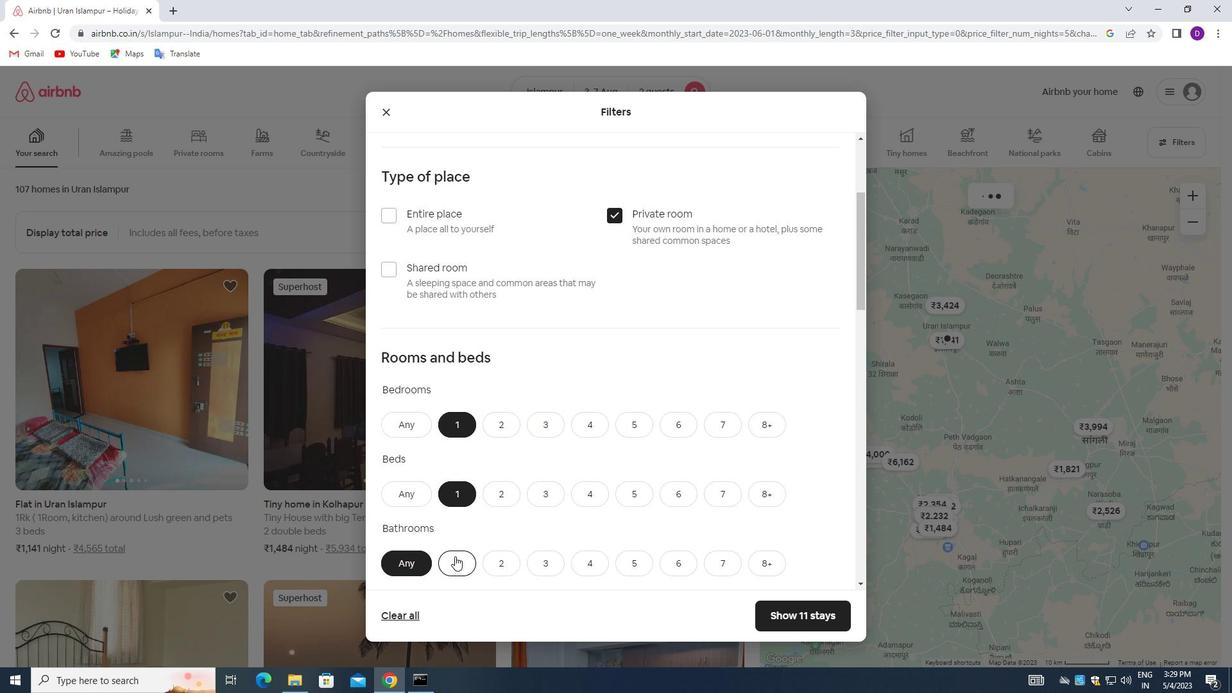
Action: Mouse moved to (544, 481)
Screenshot: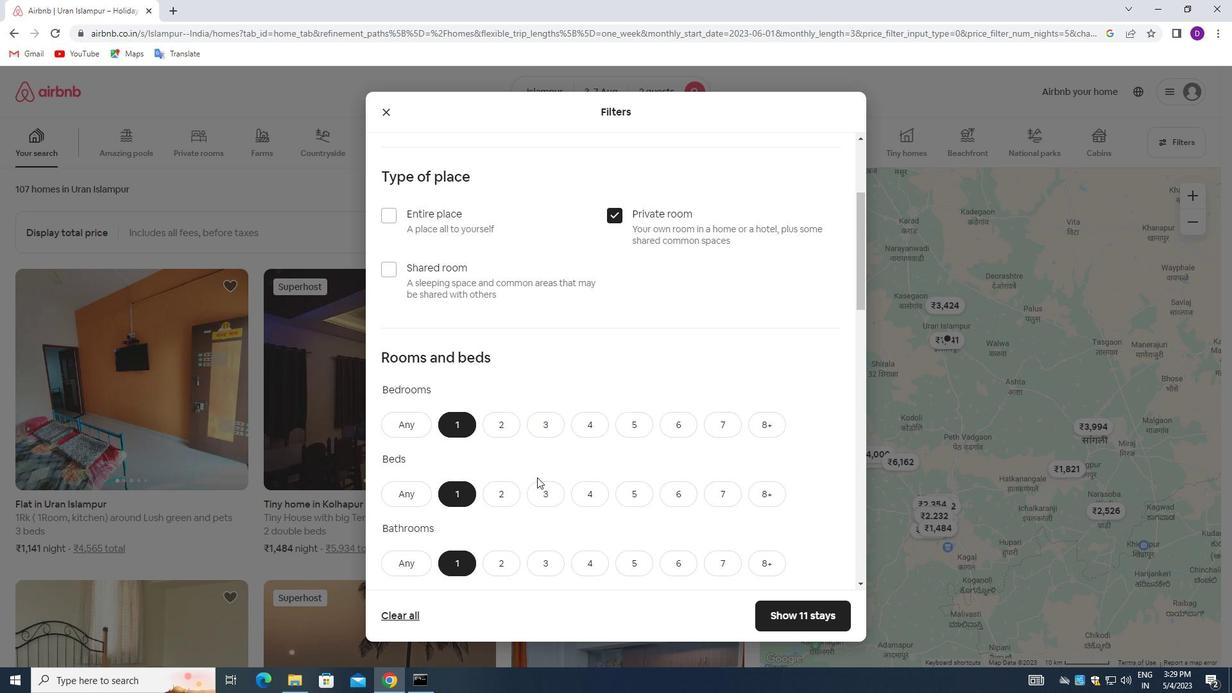 
Action: Mouse scrolled (544, 481) with delta (0, 0)
Screenshot: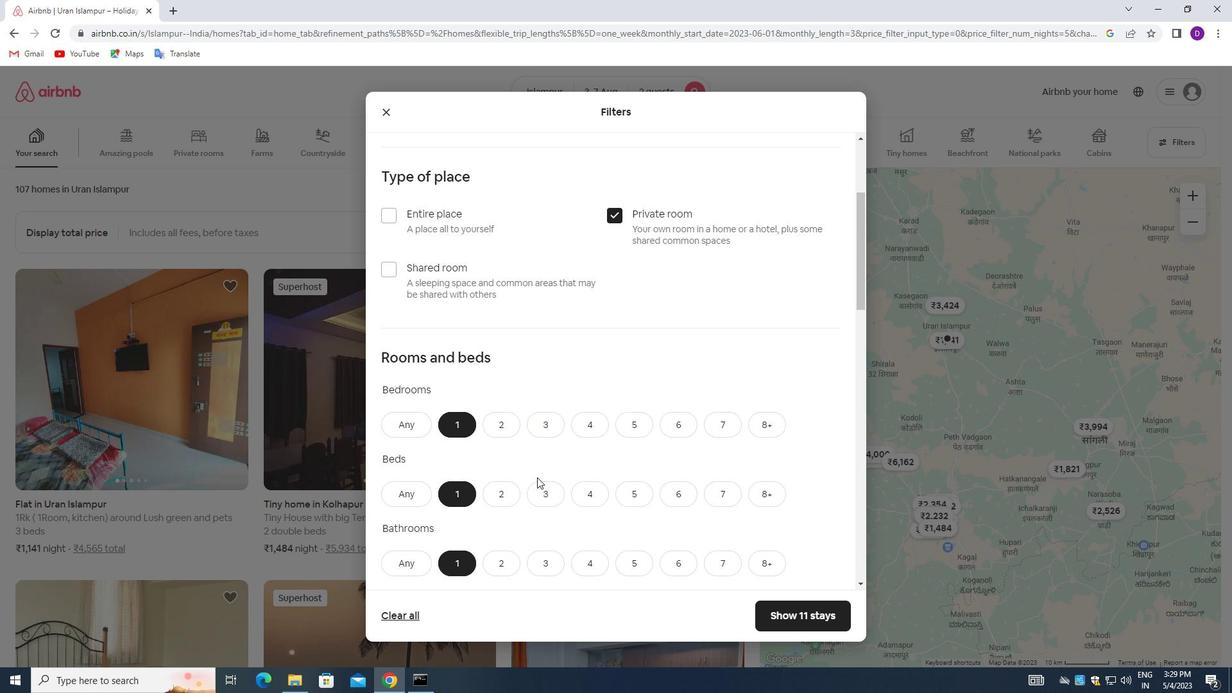 
Action: Mouse moved to (544, 481)
Screenshot: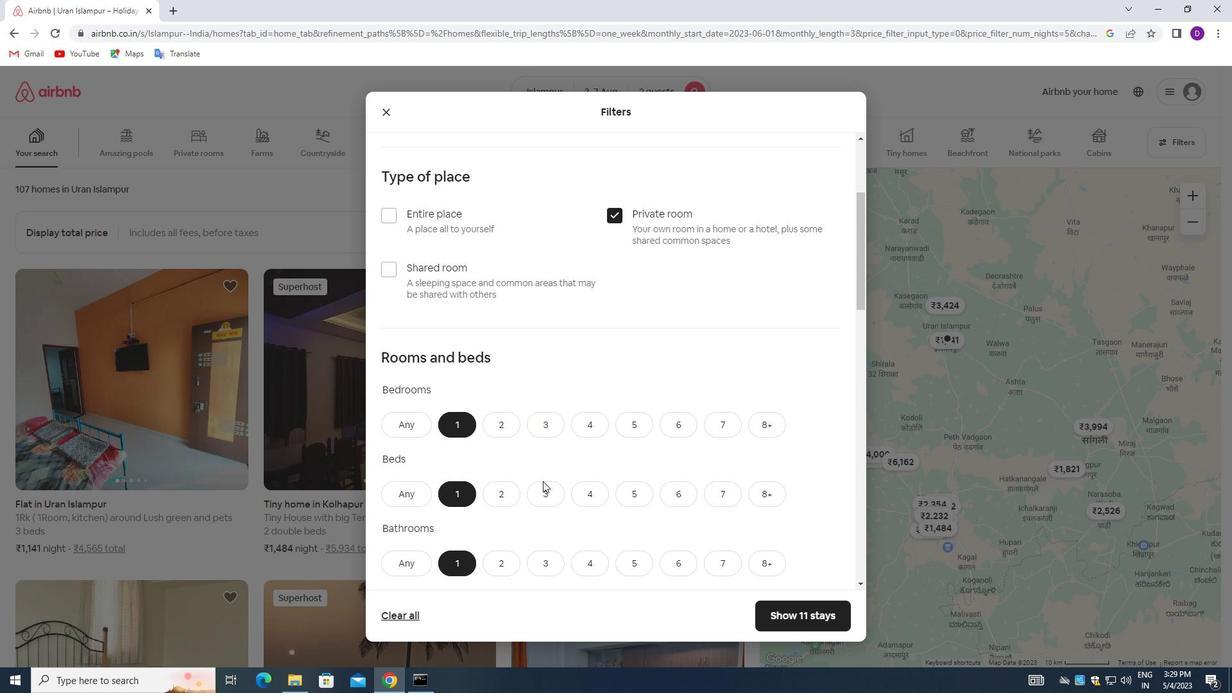 
Action: Mouse scrolled (544, 481) with delta (0, 0)
Screenshot: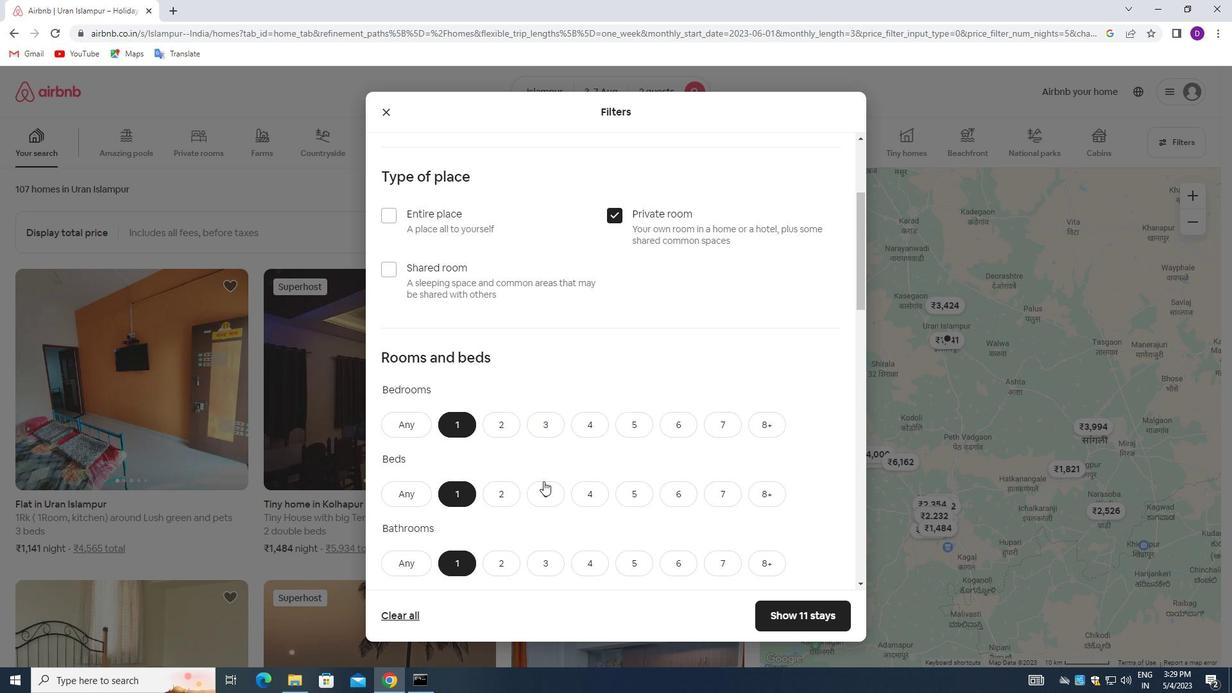 
Action: Mouse moved to (451, 546)
Screenshot: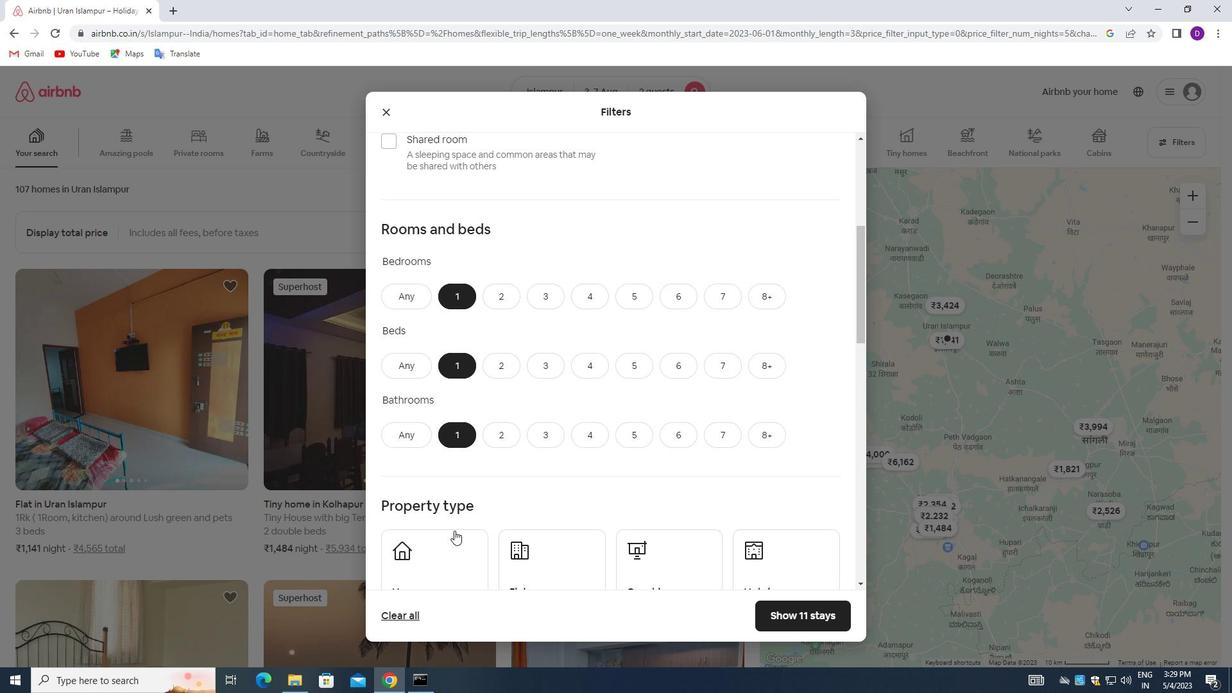 
Action: Mouse pressed left at (451, 546)
Screenshot: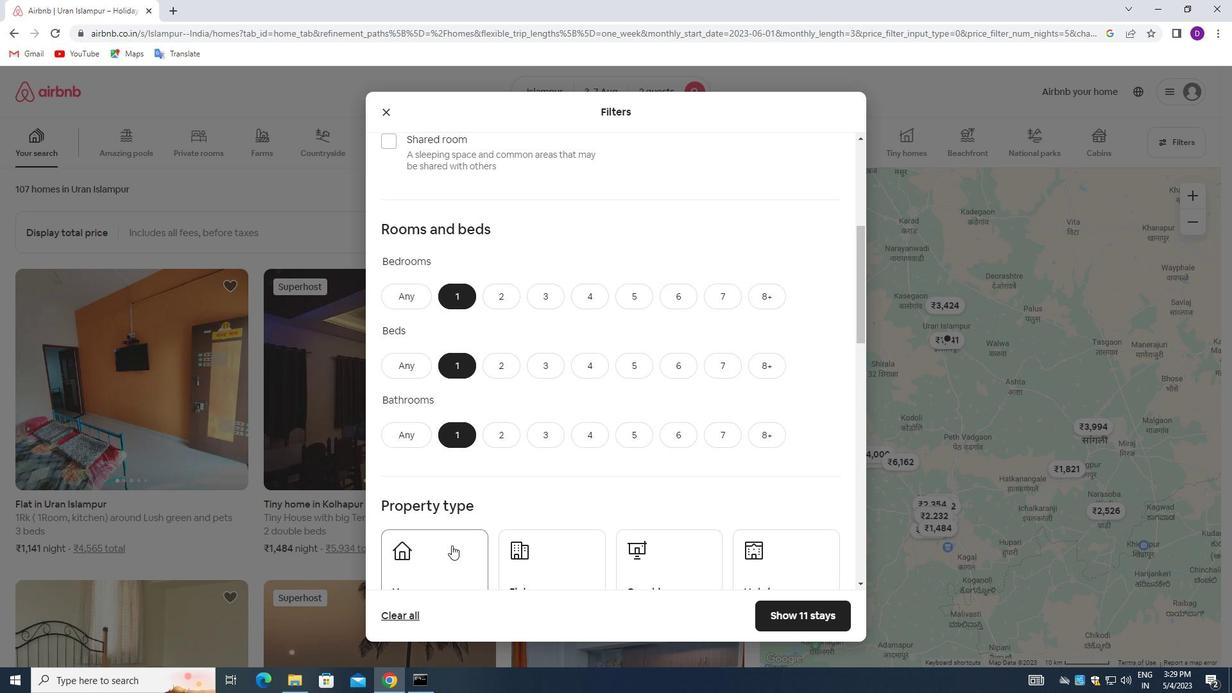 
Action: Mouse moved to (551, 542)
Screenshot: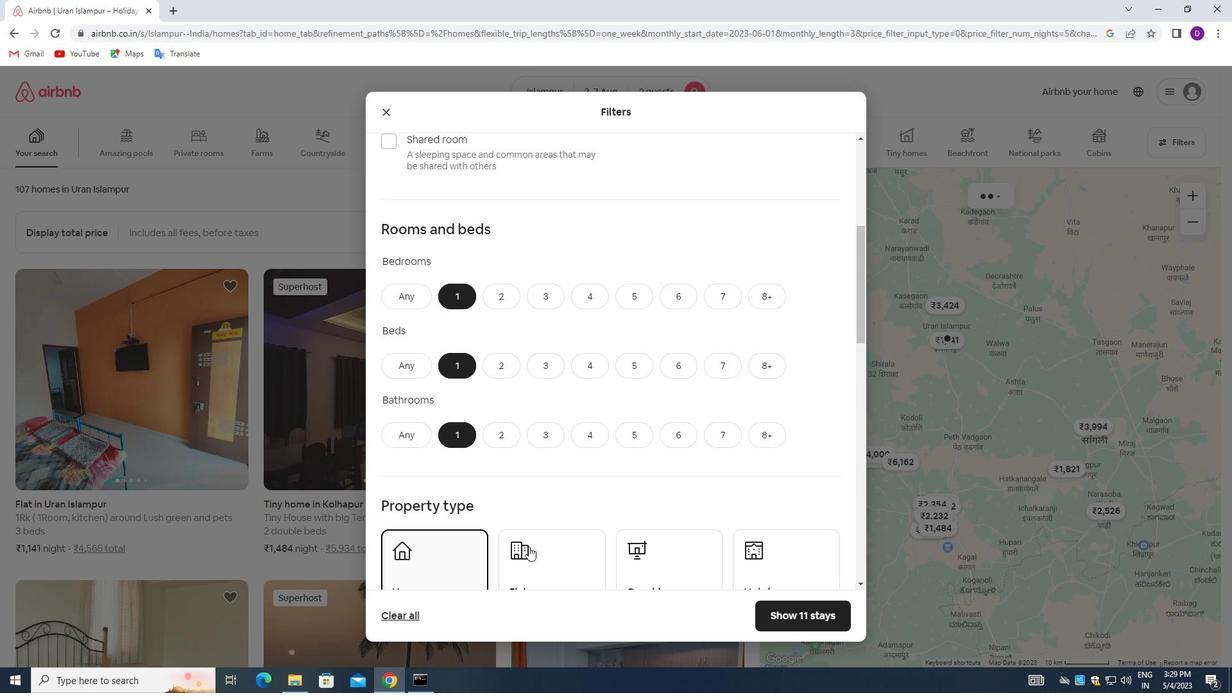 
Action: Mouse pressed left at (551, 542)
Screenshot: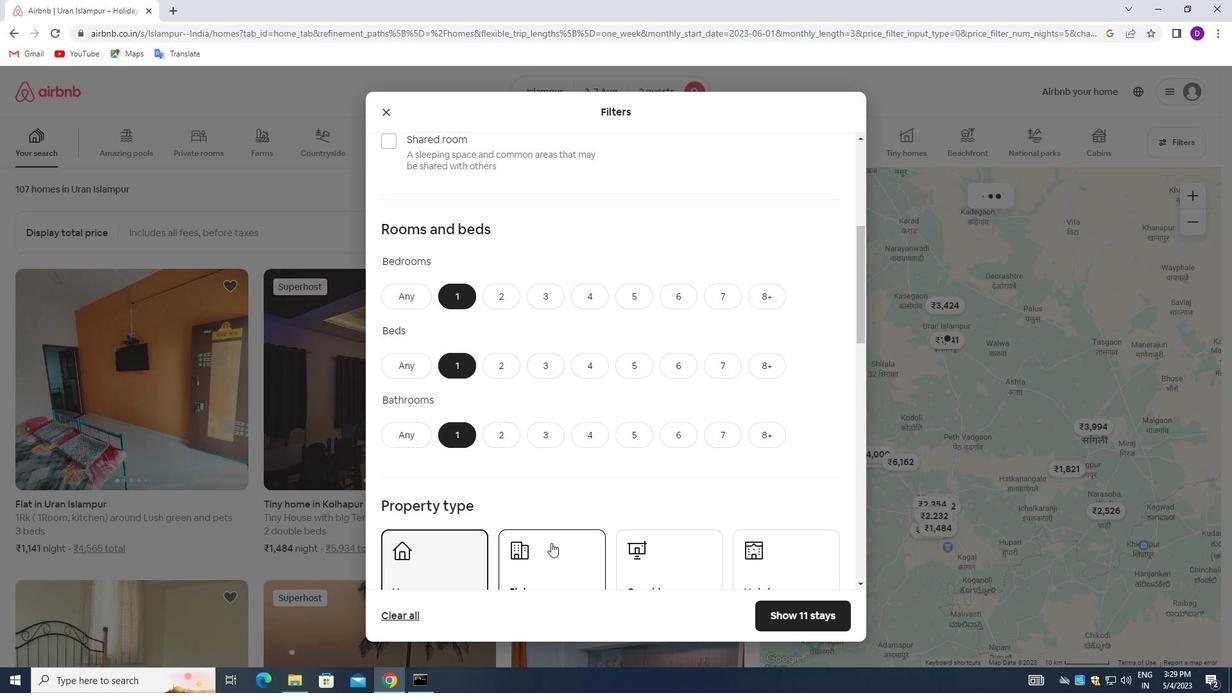 
Action: Mouse moved to (602, 521)
Screenshot: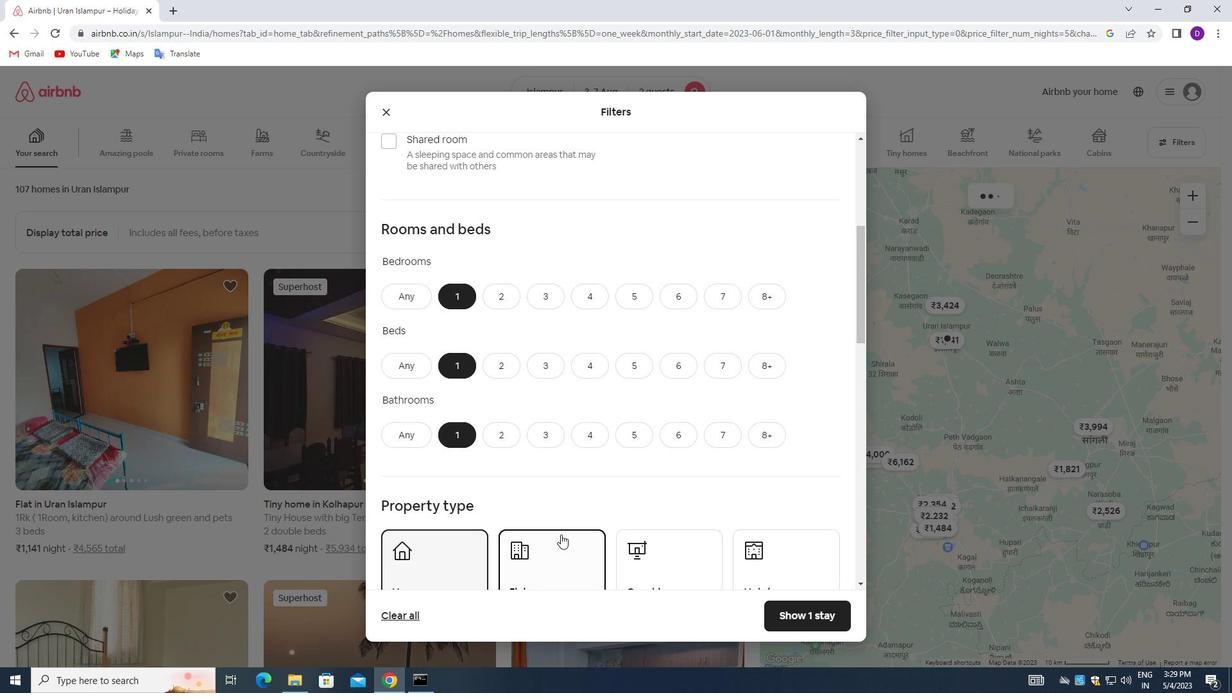 
Action: Mouse scrolled (602, 521) with delta (0, 0)
Screenshot: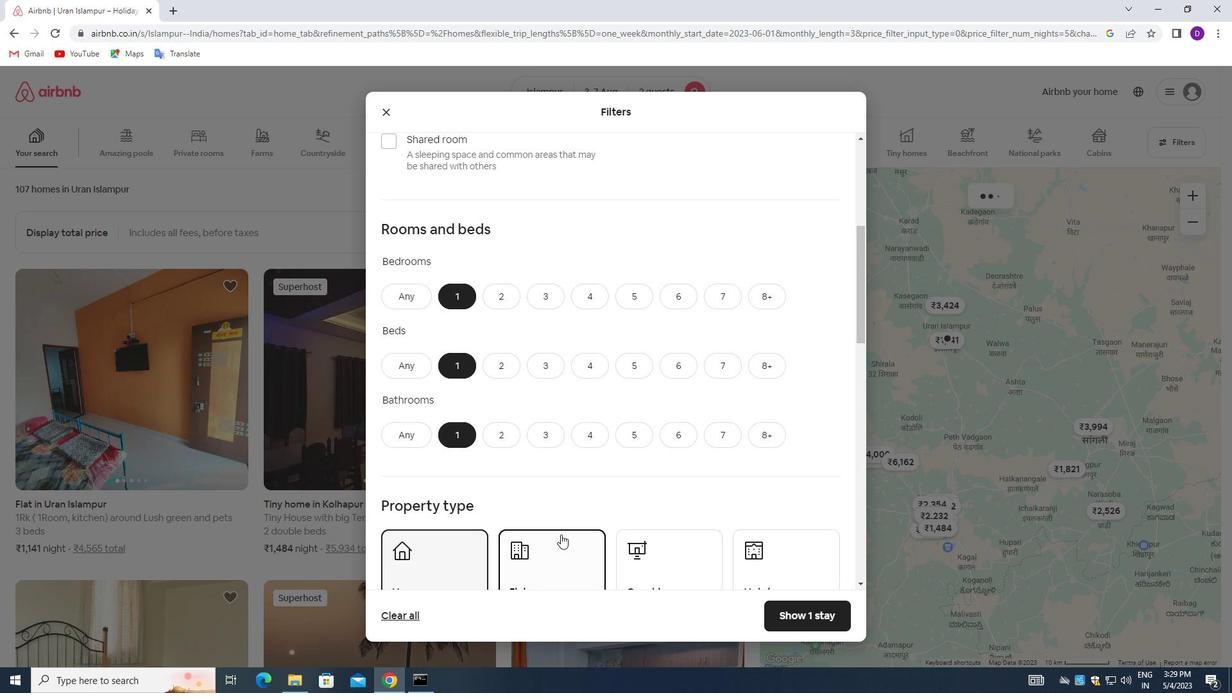 
Action: Mouse moved to (615, 517)
Screenshot: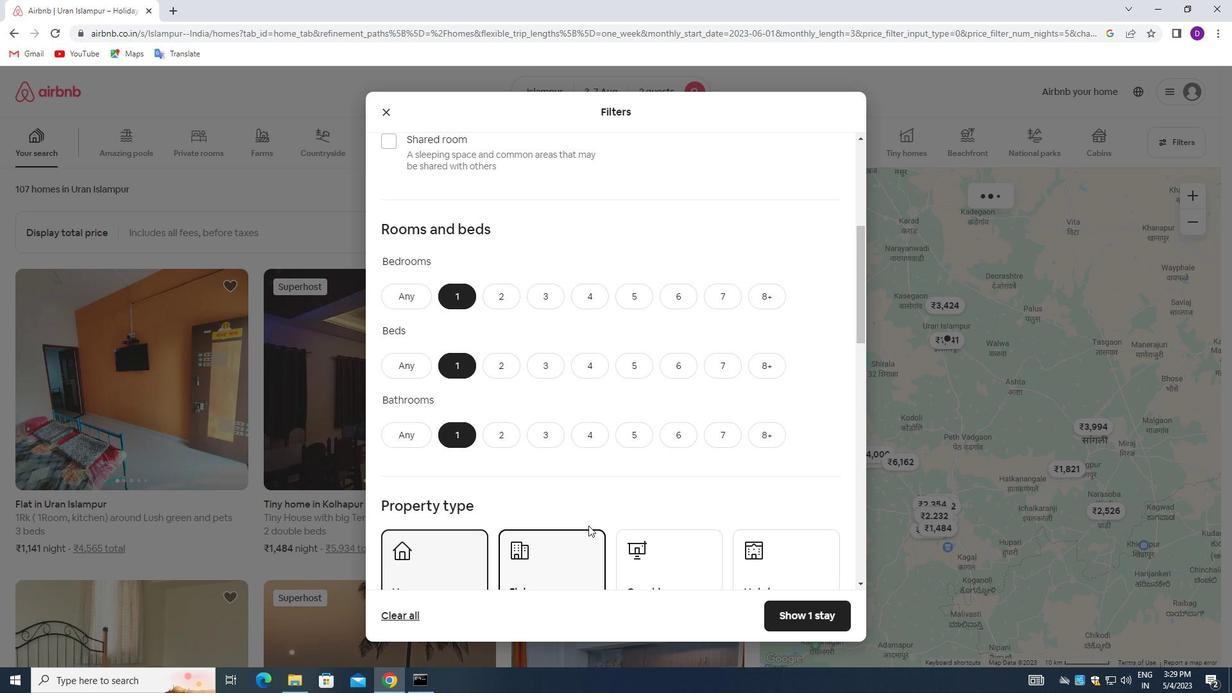 
Action: Mouse scrolled (615, 517) with delta (0, 0)
Screenshot: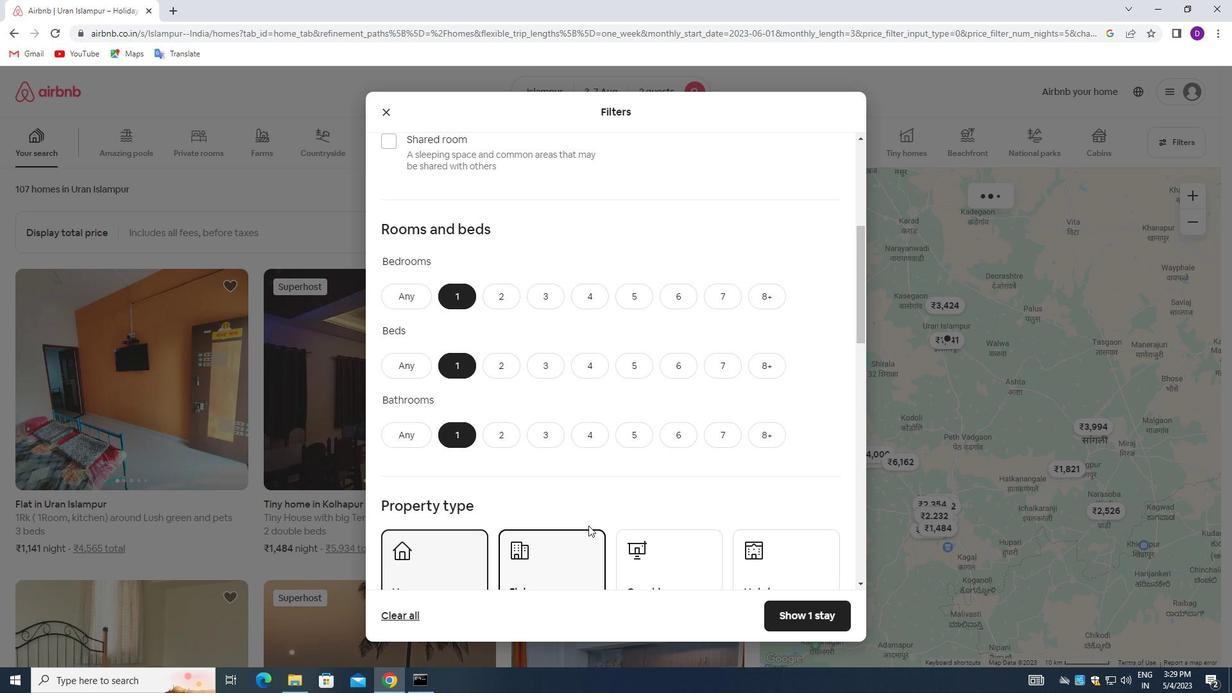 
Action: Mouse moved to (678, 450)
Screenshot: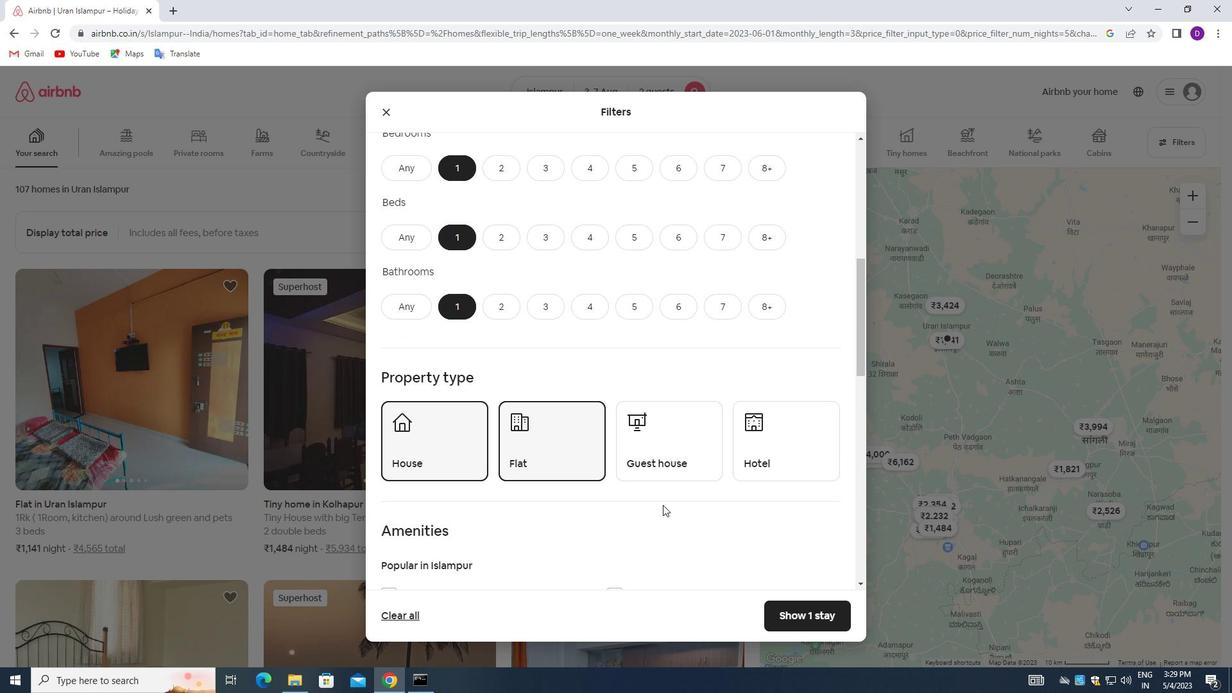 
Action: Mouse pressed left at (678, 450)
Screenshot: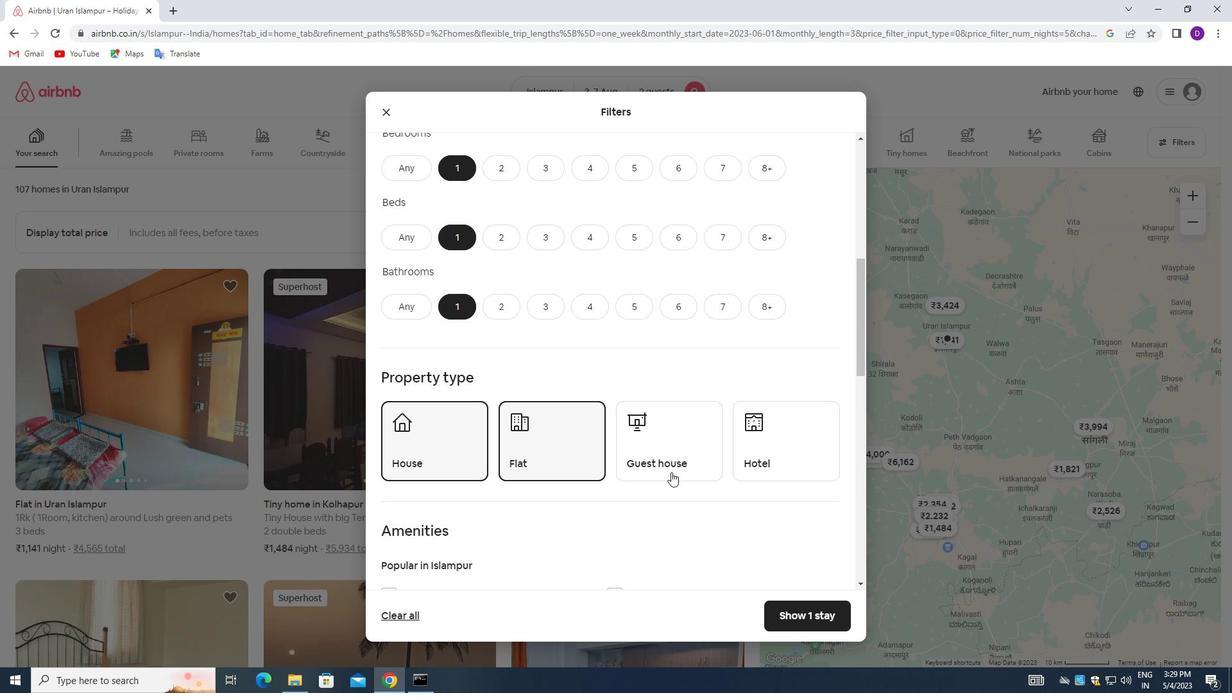 
Action: Mouse moved to (765, 447)
Screenshot: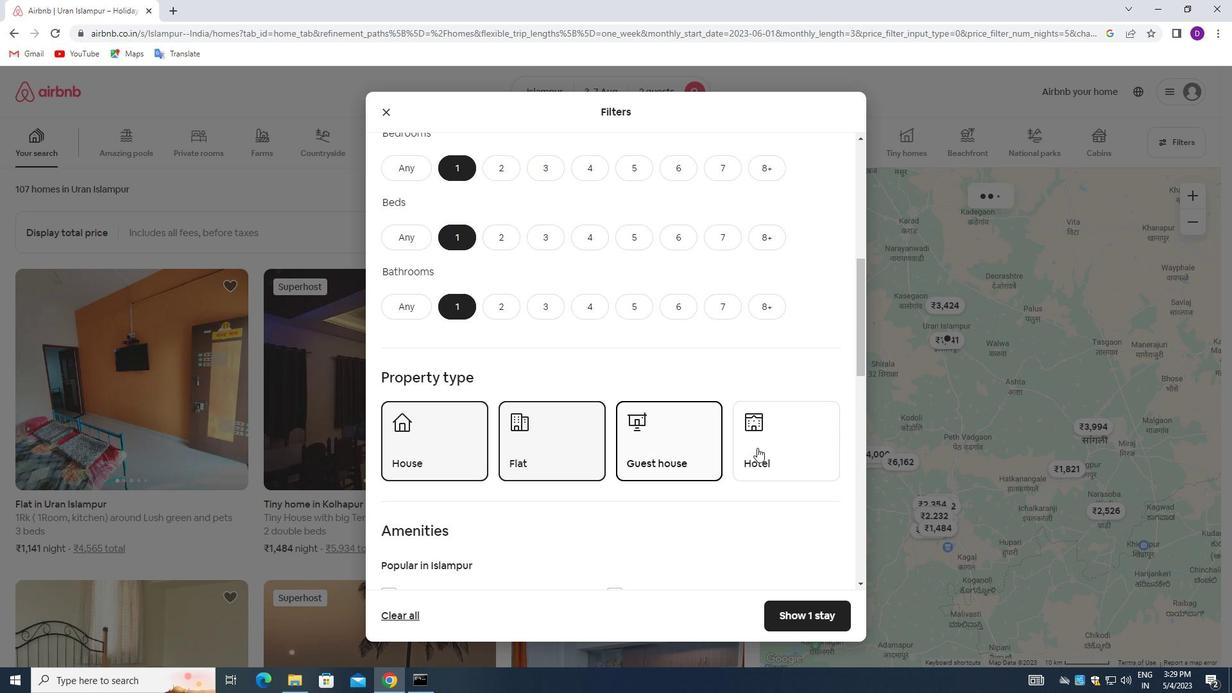 
Action: Mouse pressed left at (765, 447)
Screenshot: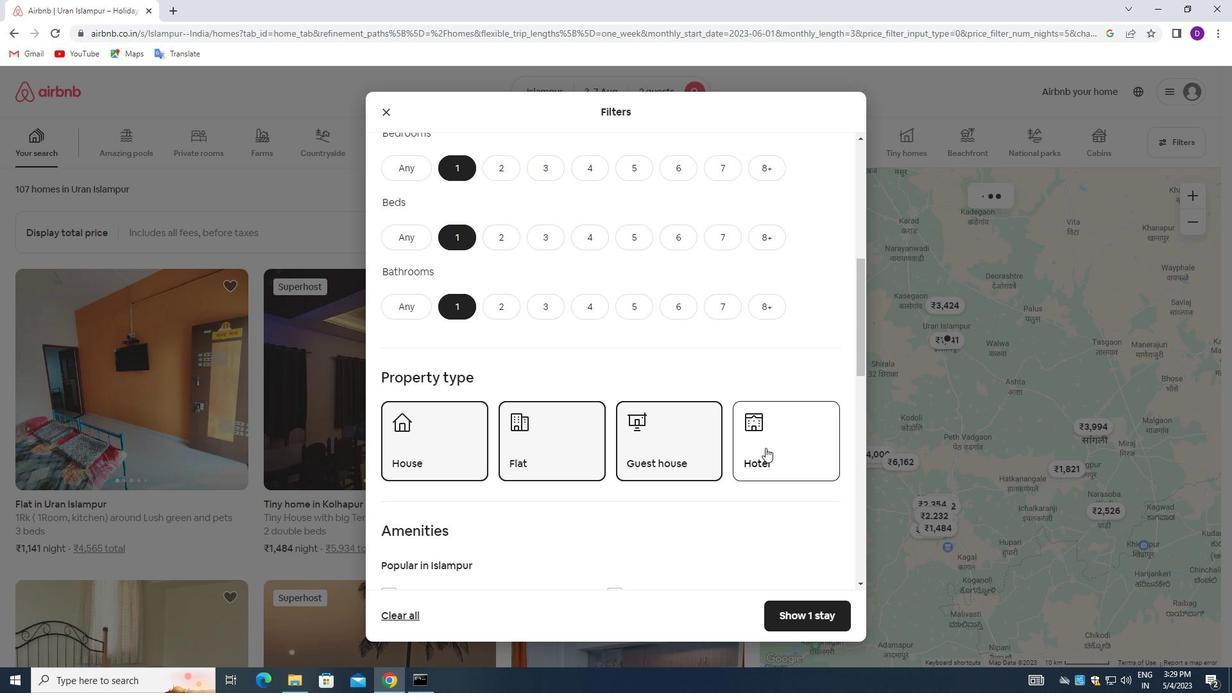 
Action: Mouse moved to (582, 451)
Screenshot: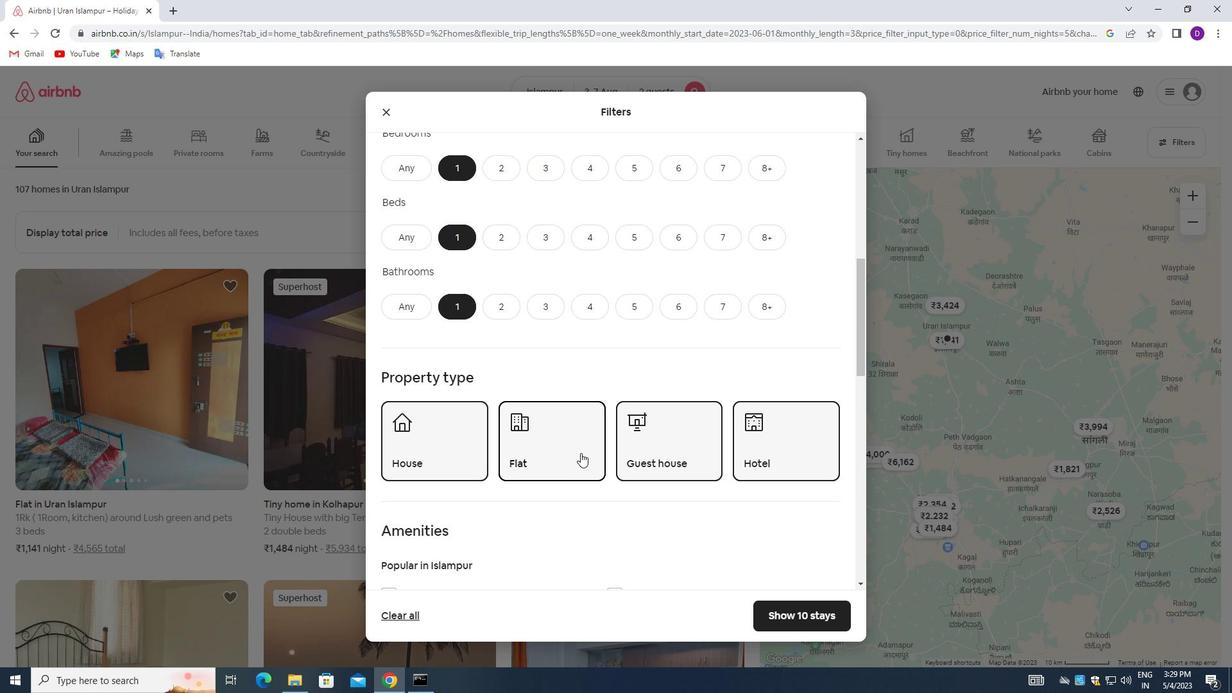 
Action: Mouse scrolled (582, 450) with delta (0, 0)
Screenshot: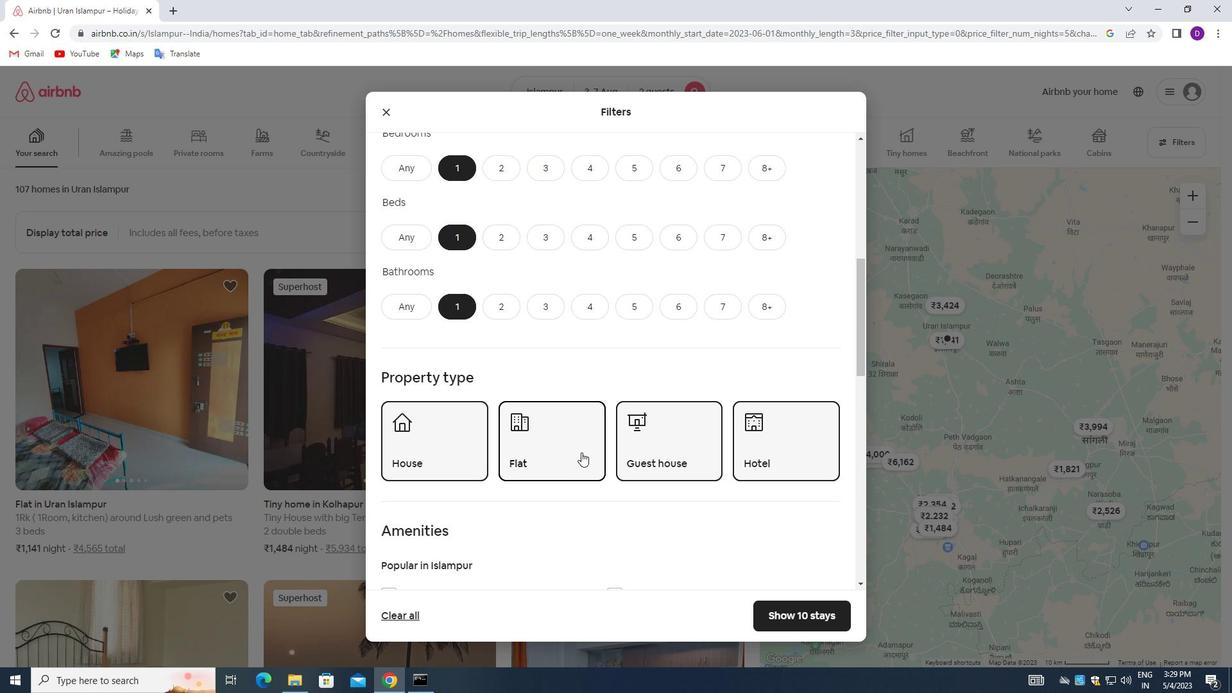 
Action: Mouse moved to (585, 451)
Screenshot: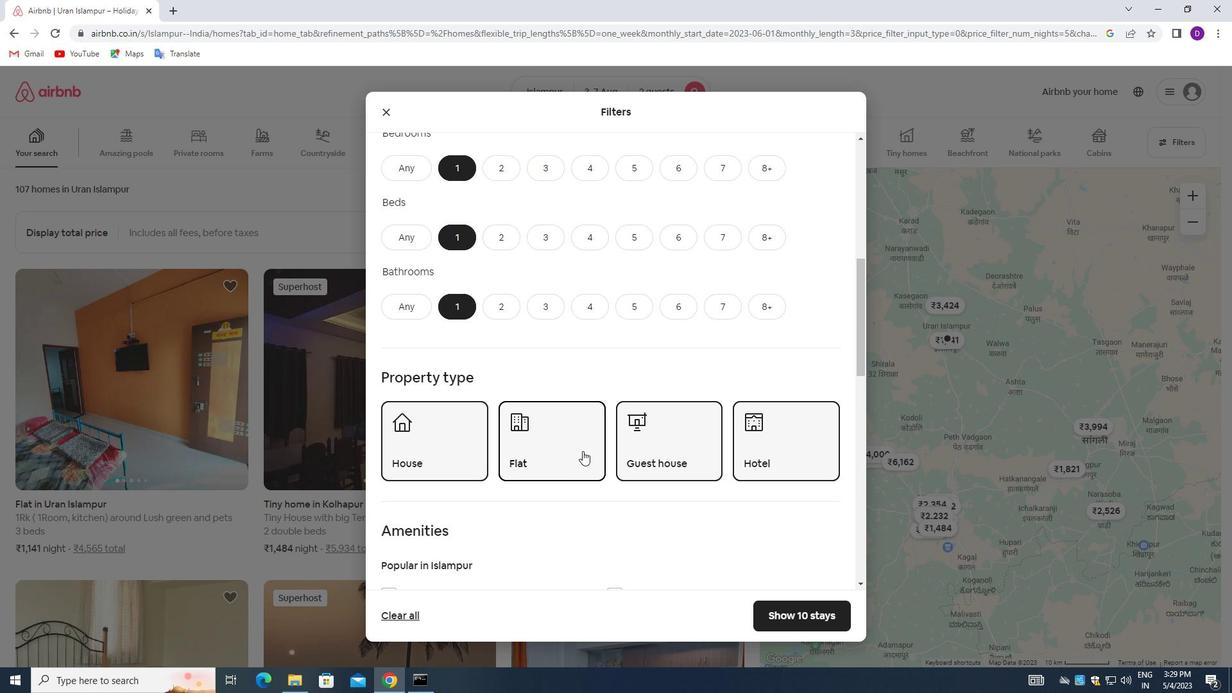 
Action: Mouse scrolled (585, 450) with delta (0, 0)
Screenshot: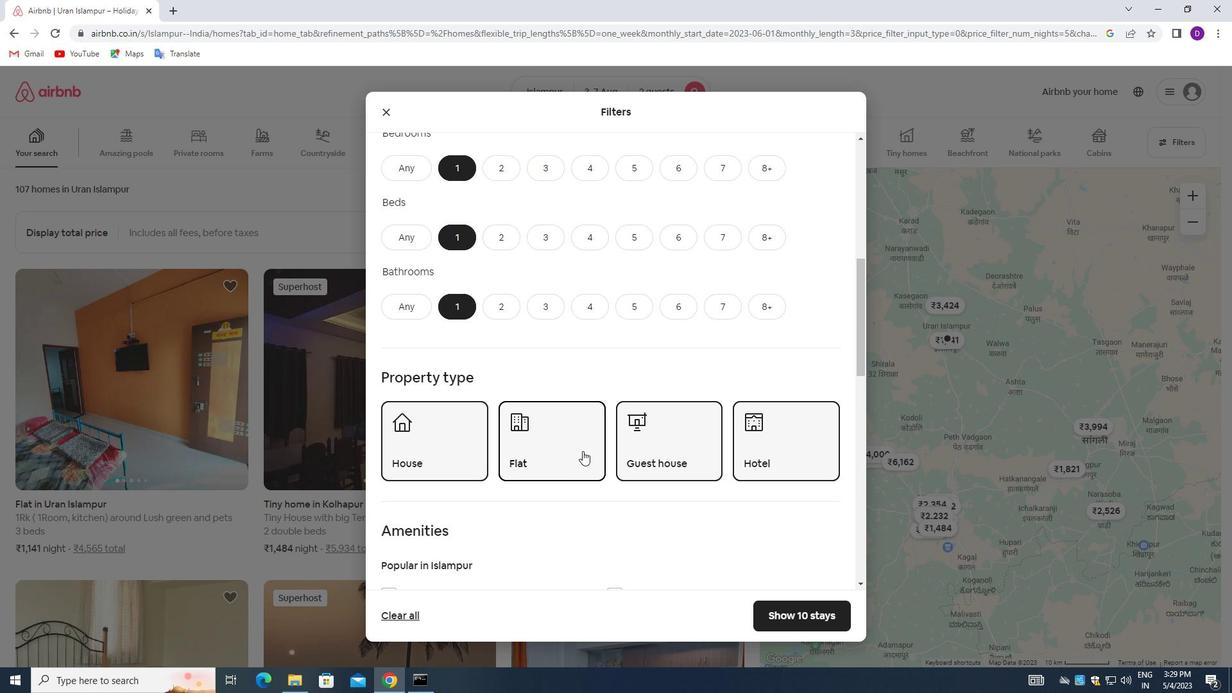 
Action: Mouse moved to (585, 451)
Screenshot: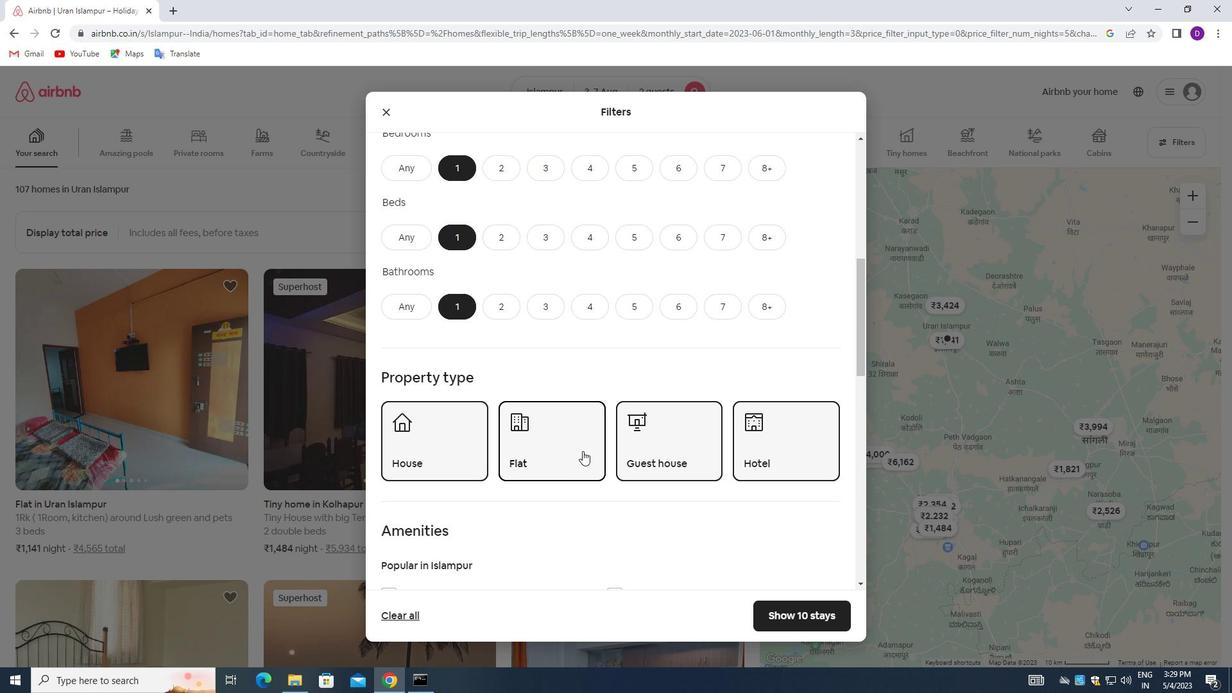 
Action: Mouse scrolled (585, 450) with delta (0, 0)
Screenshot: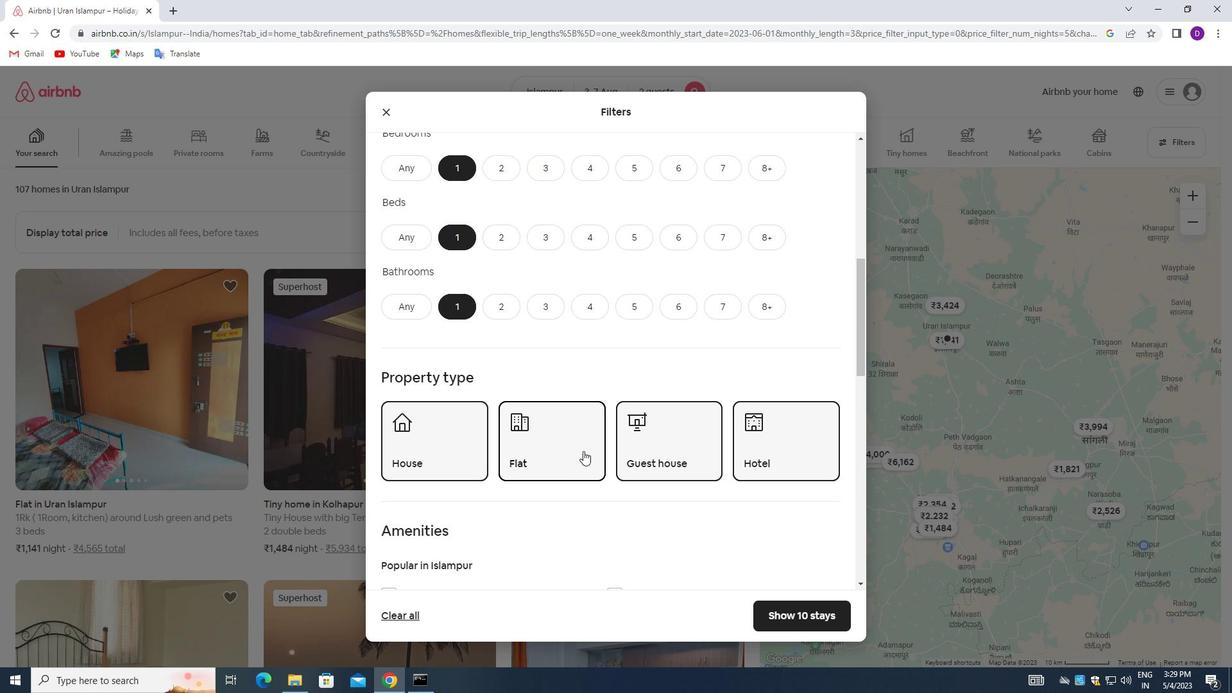 
Action: Mouse moved to (723, 485)
Screenshot: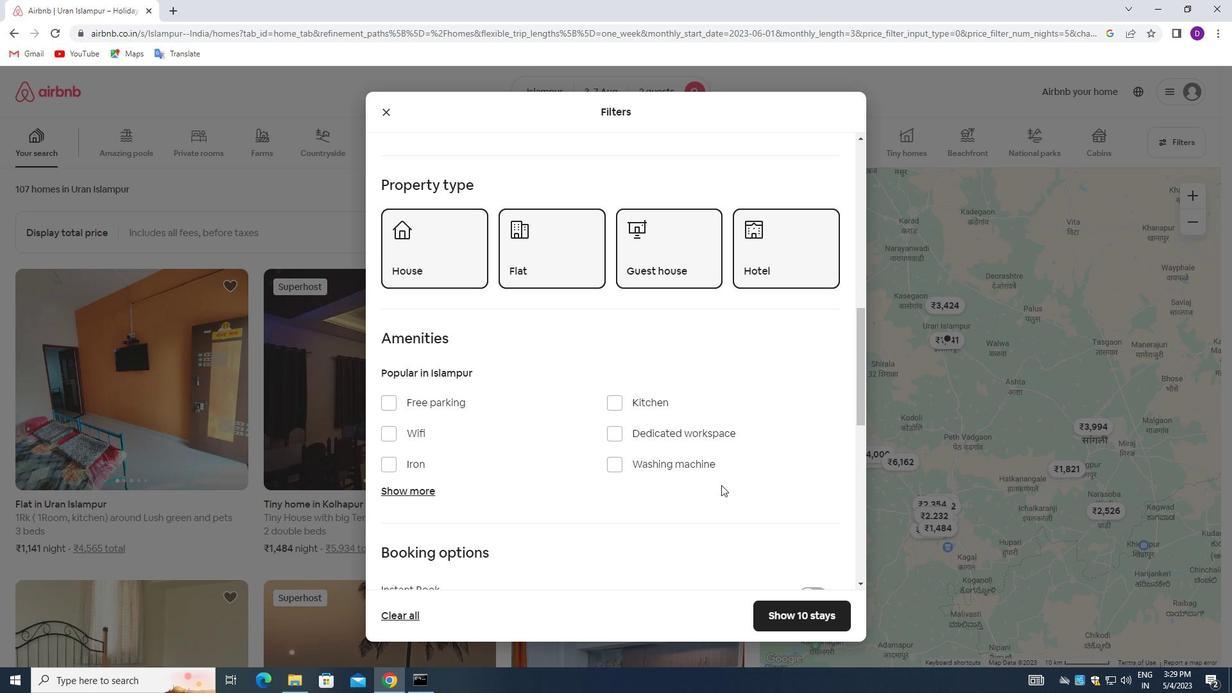
Action: Mouse scrolled (723, 484) with delta (0, 0)
Screenshot: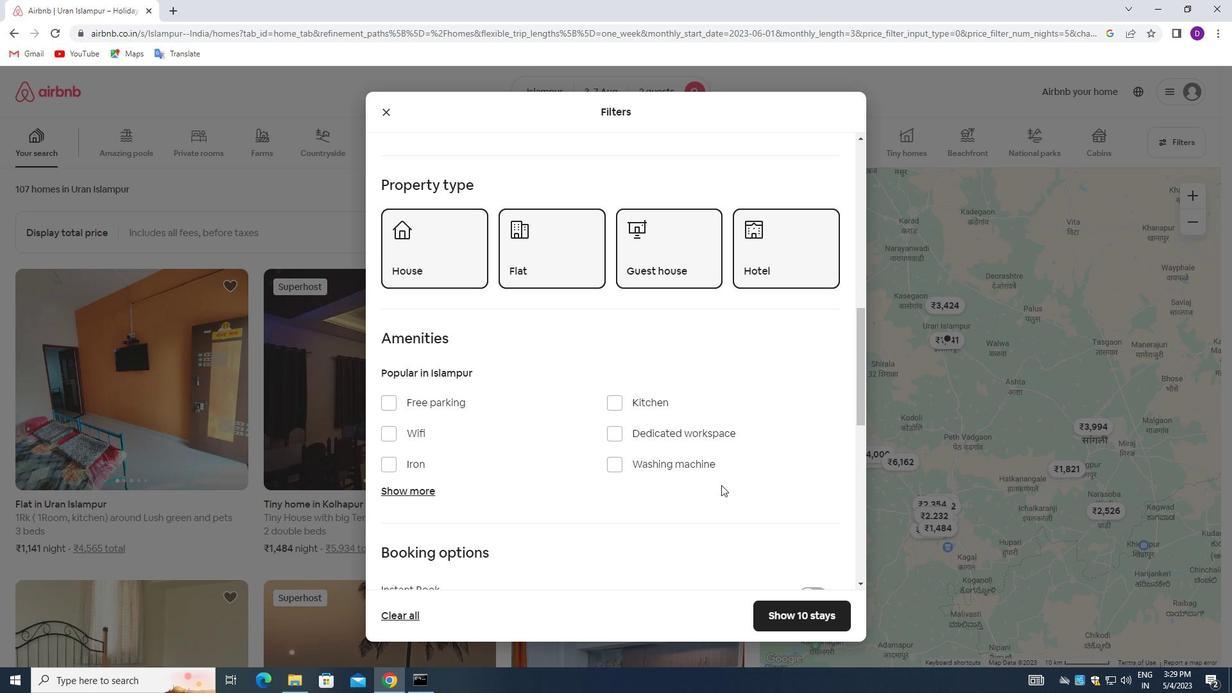 
Action: Mouse moved to (718, 483)
Screenshot: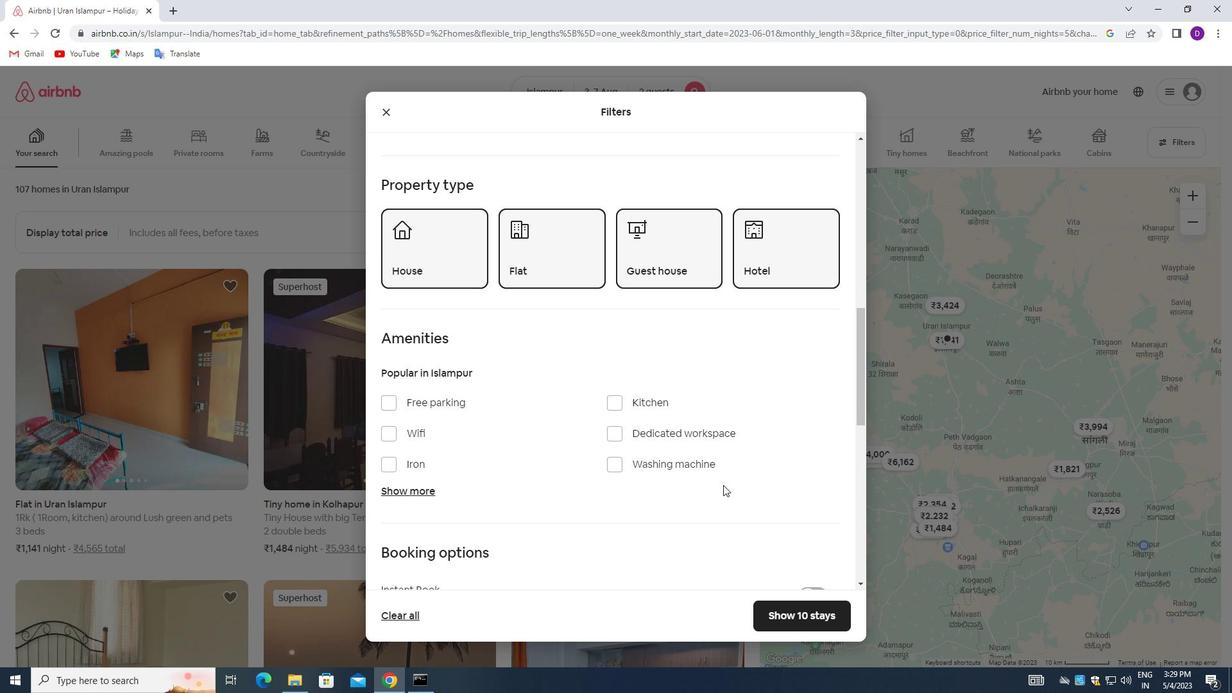 
Action: Mouse scrolled (718, 482) with delta (0, 0)
Screenshot: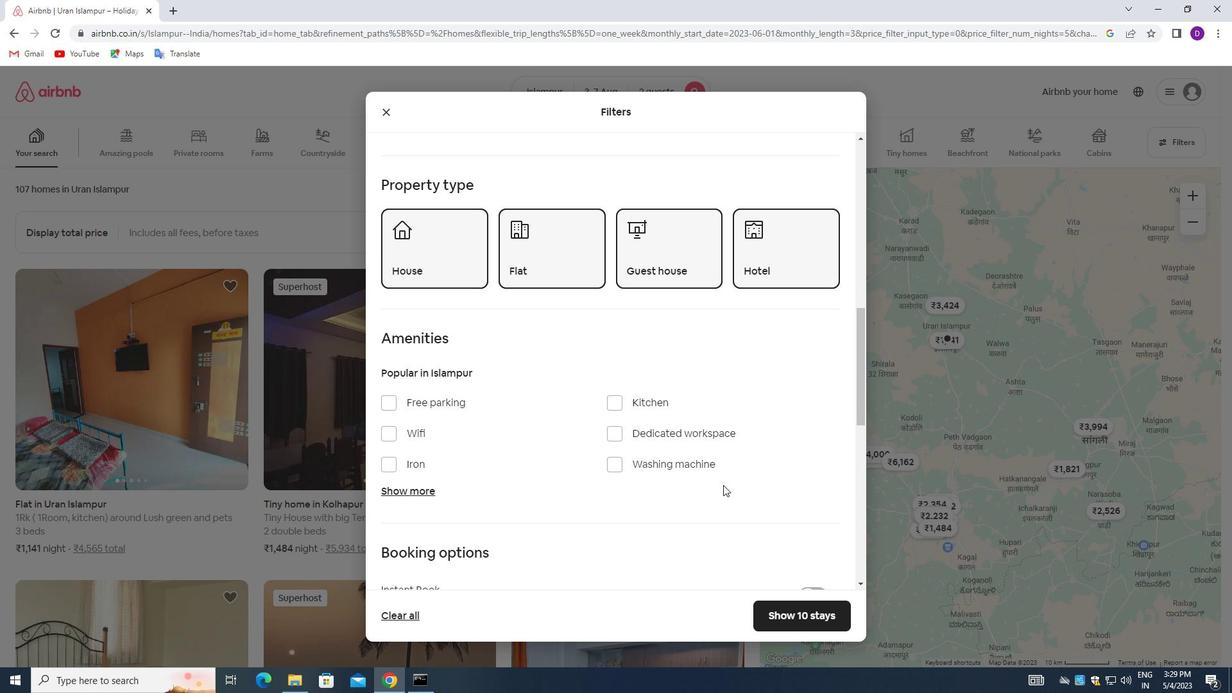 
Action: Mouse moved to (716, 482)
Screenshot: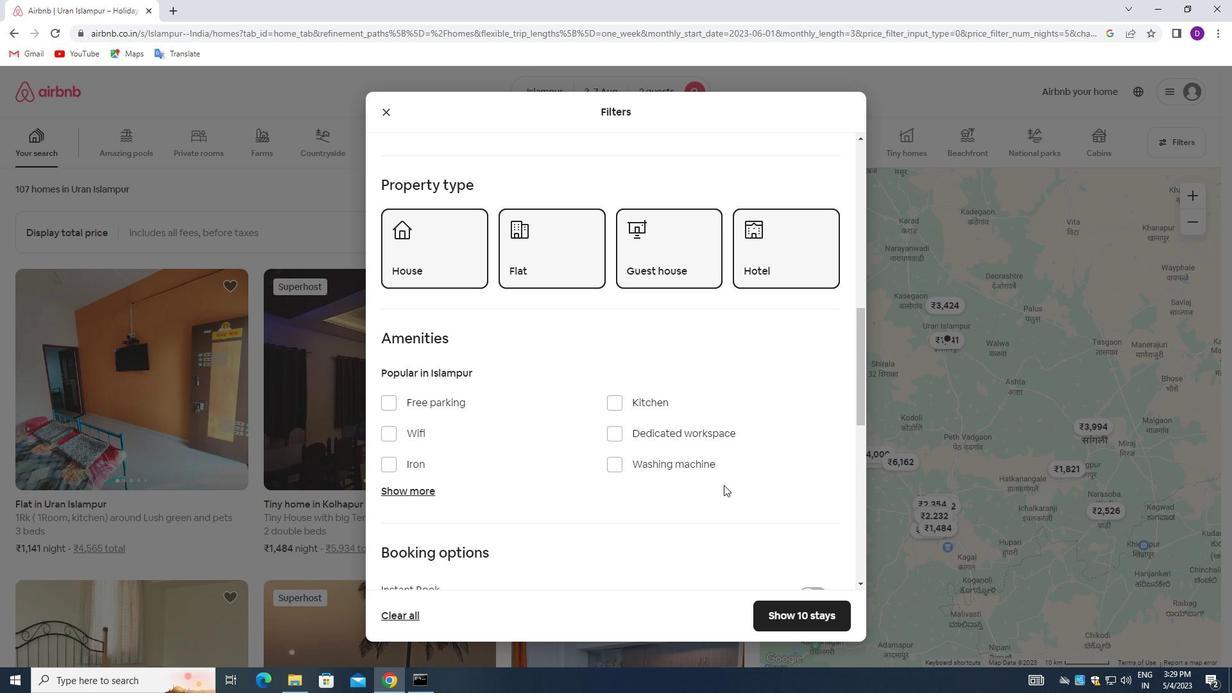 
Action: Mouse scrolled (716, 481) with delta (0, 0)
Screenshot: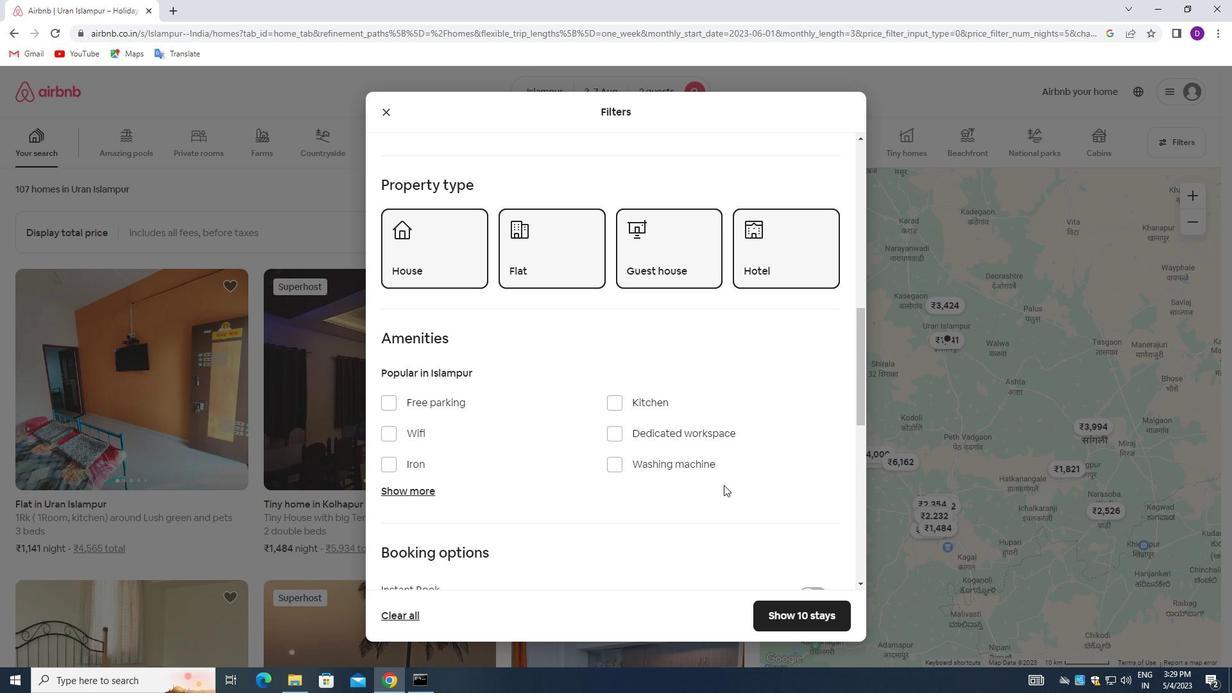 
Action: Mouse moved to (808, 451)
Screenshot: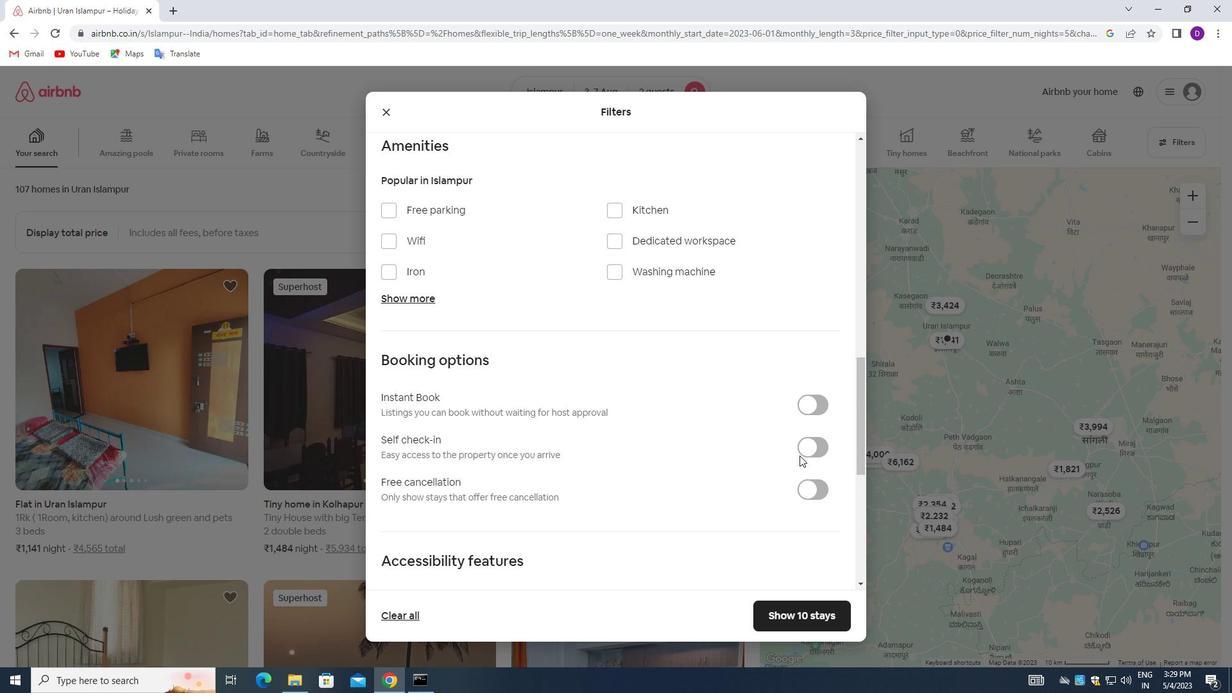 
Action: Mouse pressed left at (808, 451)
Screenshot: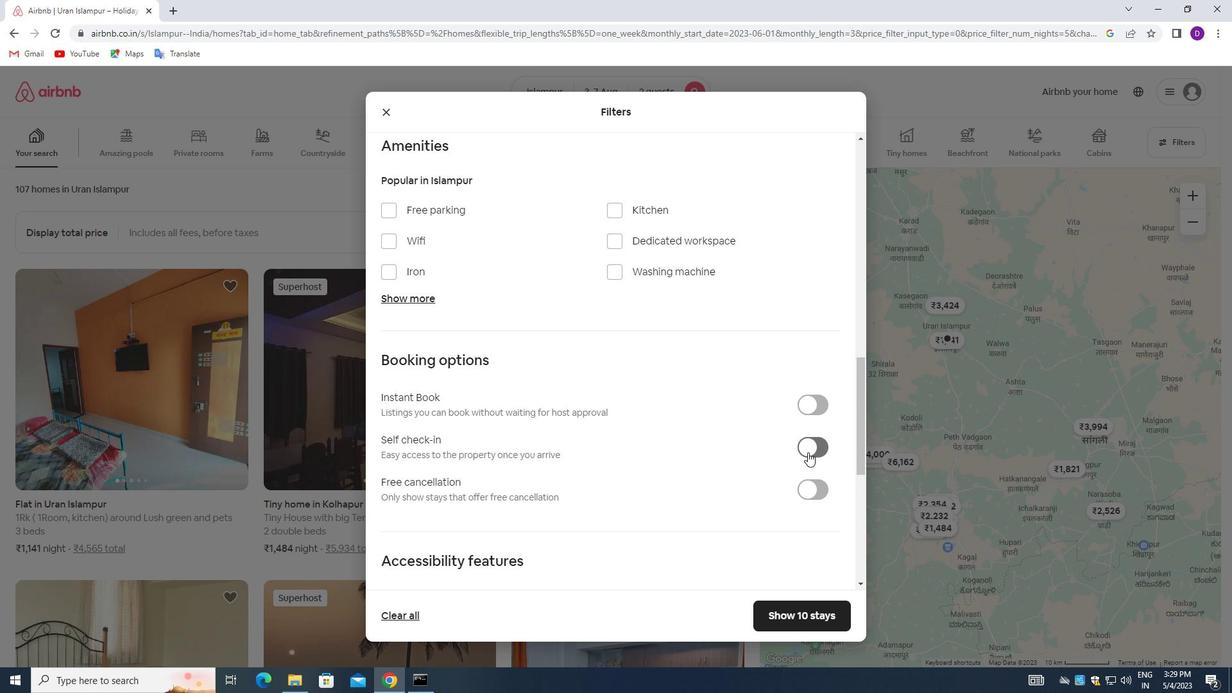 
Action: Mouse moved to (587, 438)
Screenshot: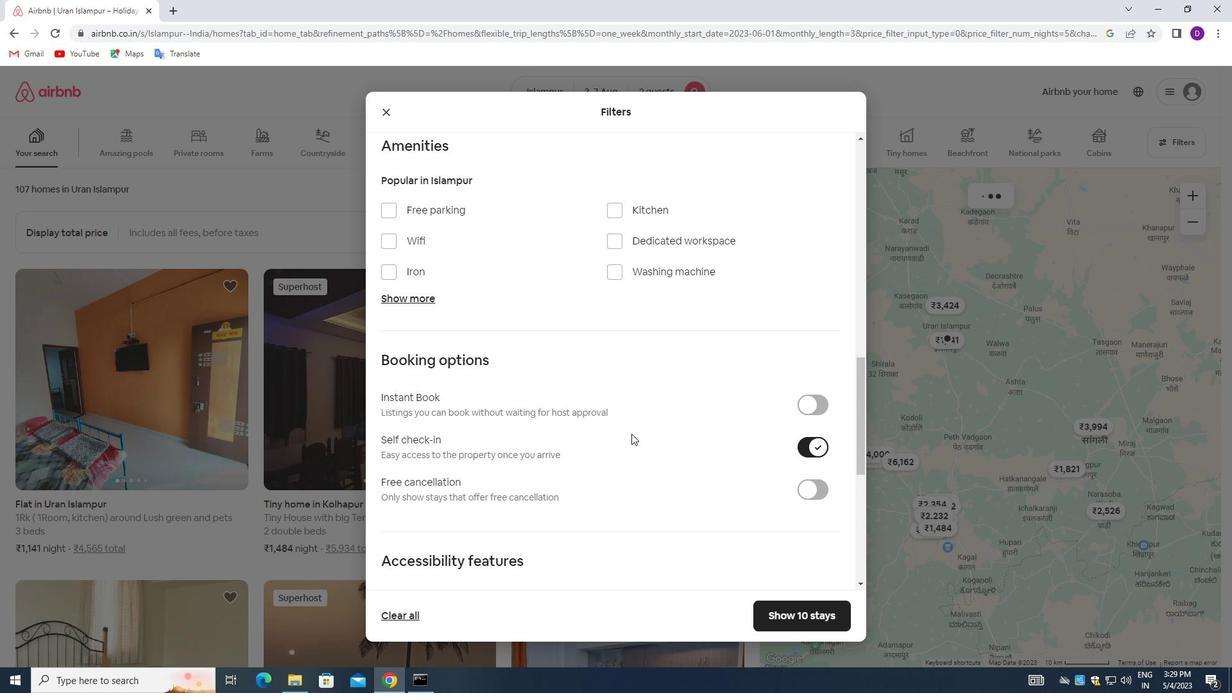 
Action: Mouse scrolled (587, 438) with delta (0, 0)
Screenshot: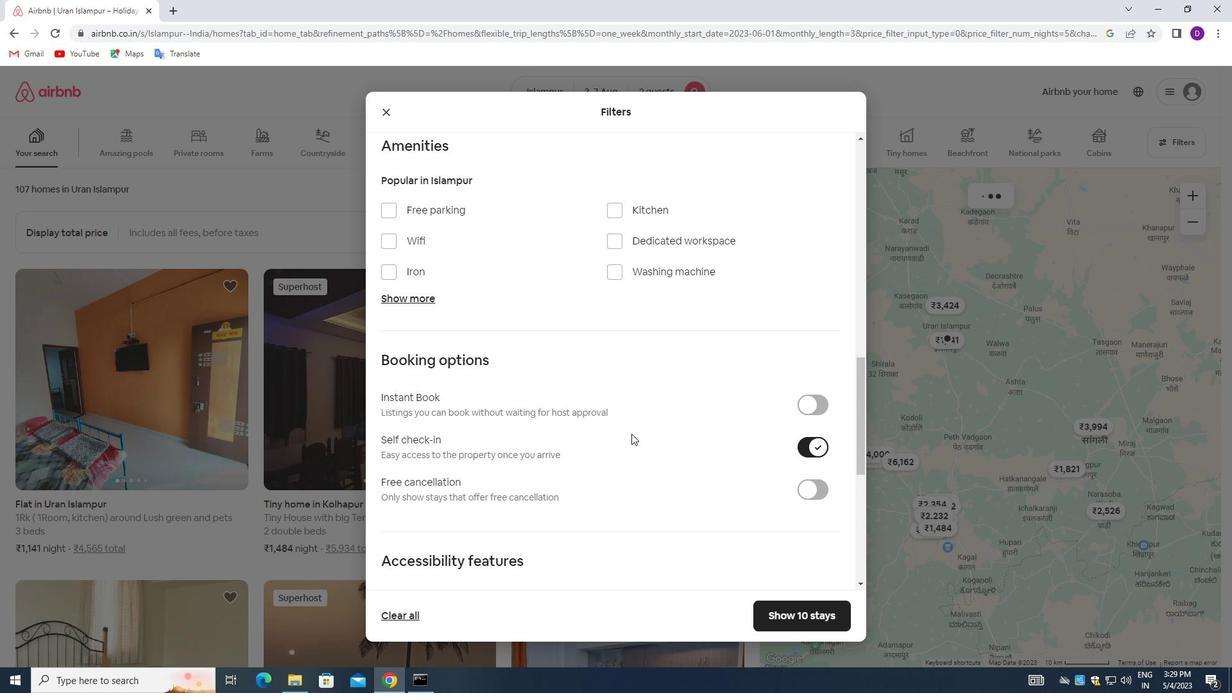 
Action: Mouse moved to (585, 440)
Screenshot: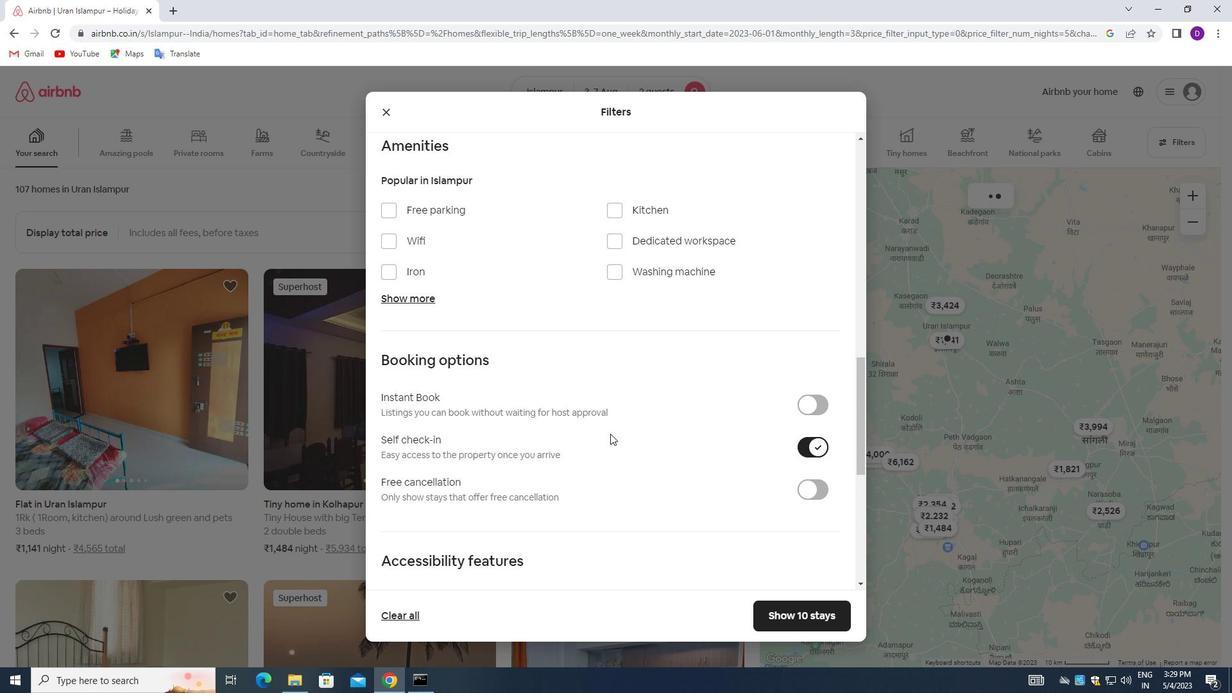 
Action: Mouse scrolled (585, 439) with delta (0, 0)
Screenshot: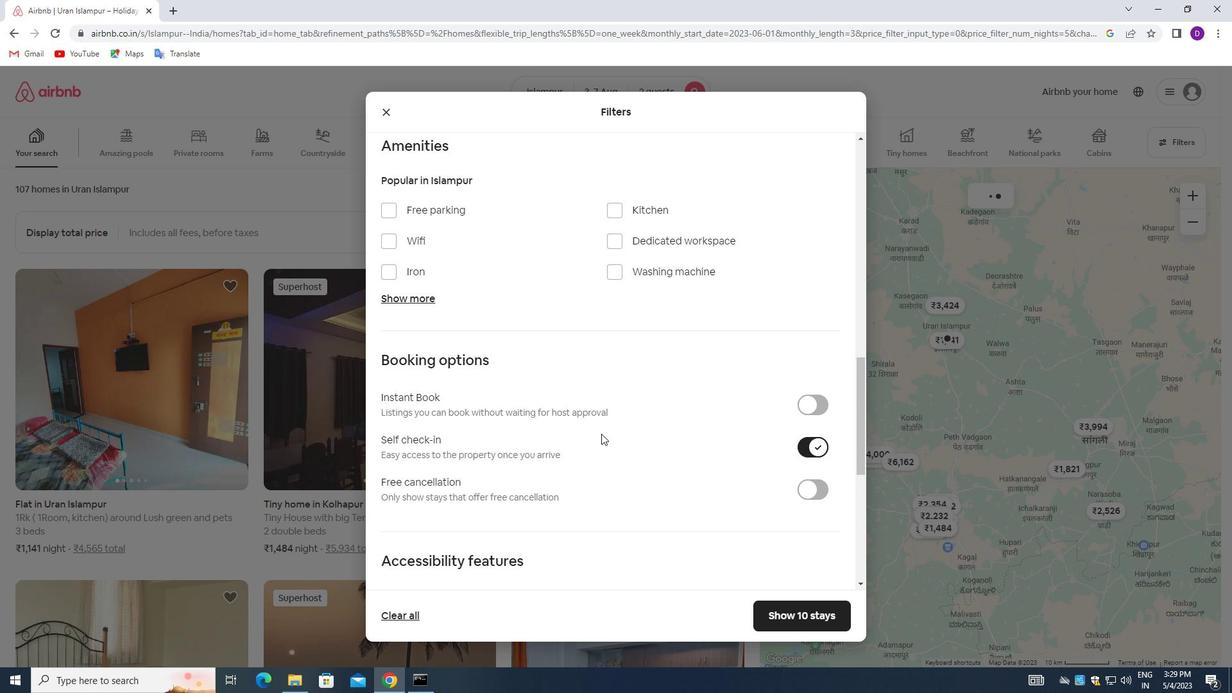 
Action: Mouse moved to (584, 440)
Screenshot: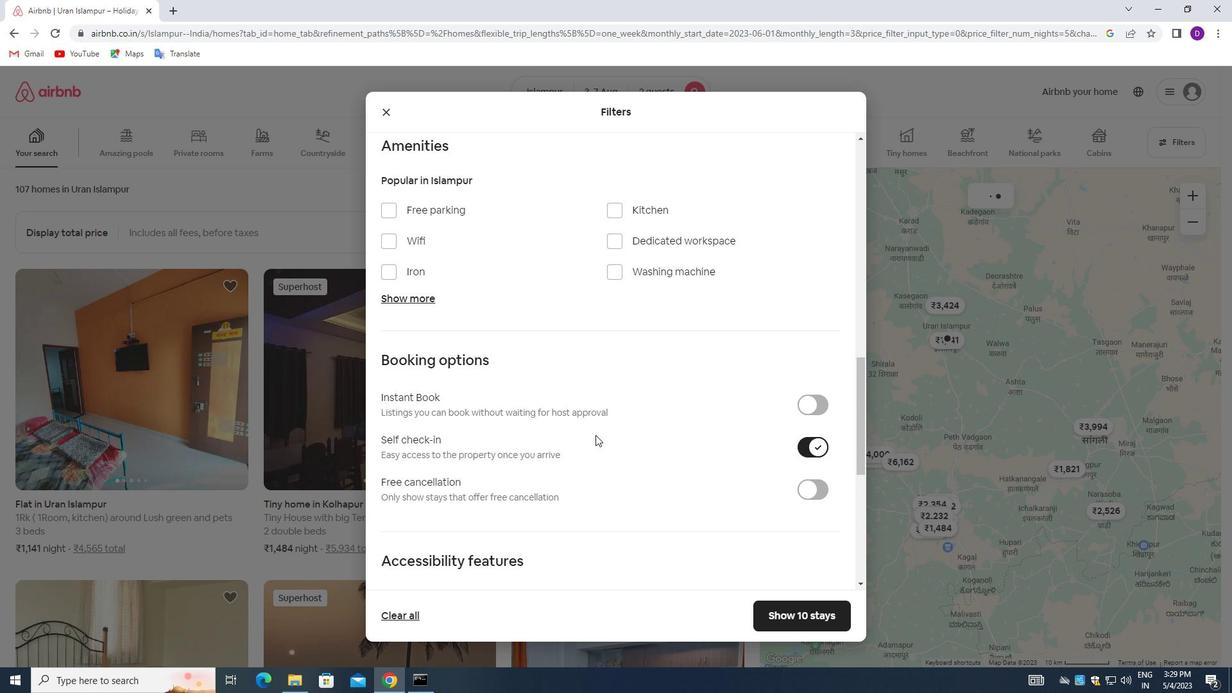 
Action: Mouse scrolled (584, 440) with delta (0, 0)
Screenshot: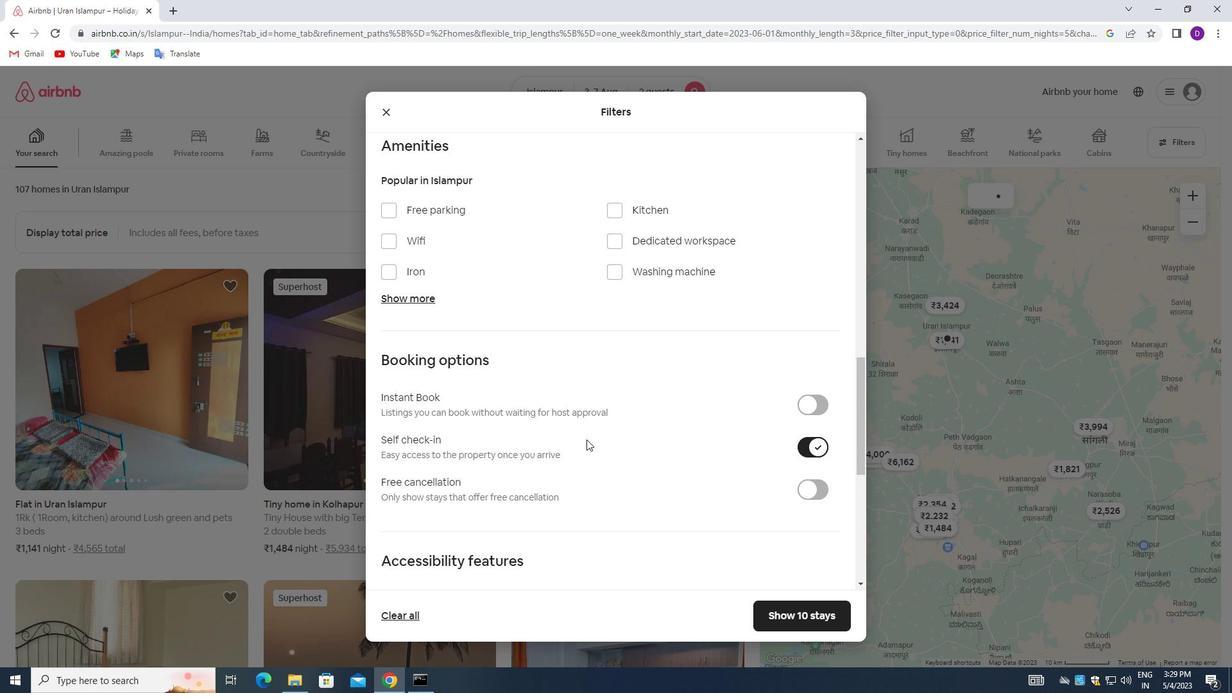 
Action: Mouse moved to (580, 483)
Screenshot: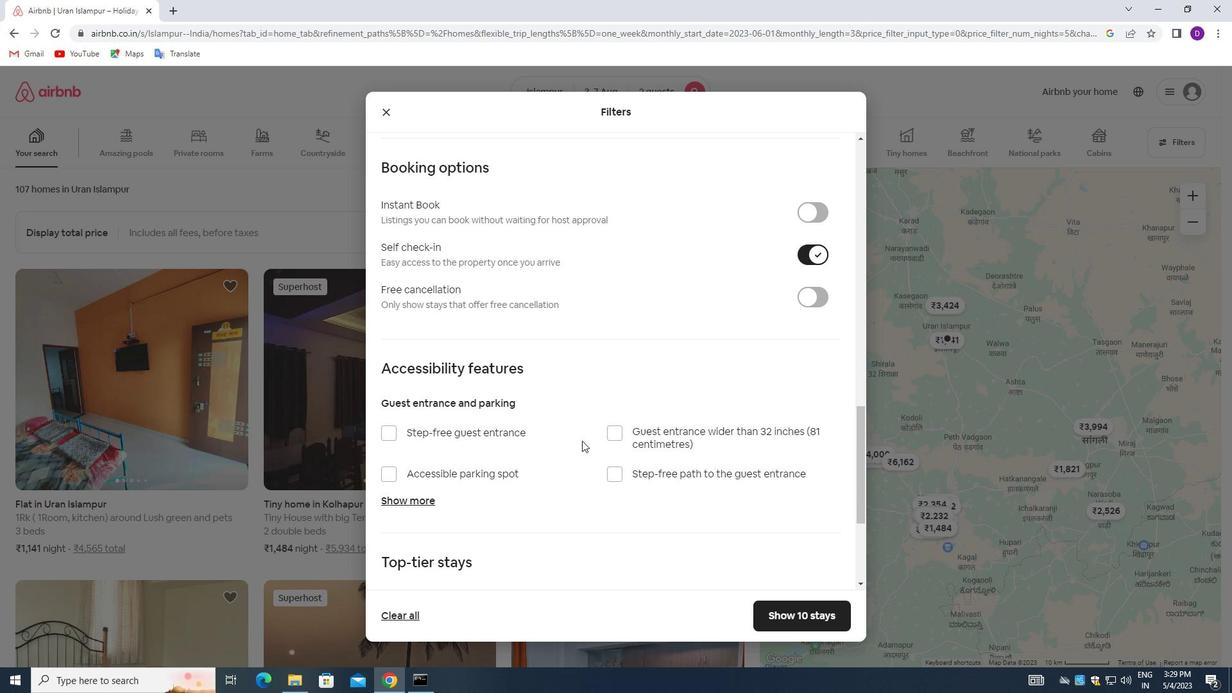 
Action: Mouse scrolled (580, 483) with delta (0, 0)
Screenshot: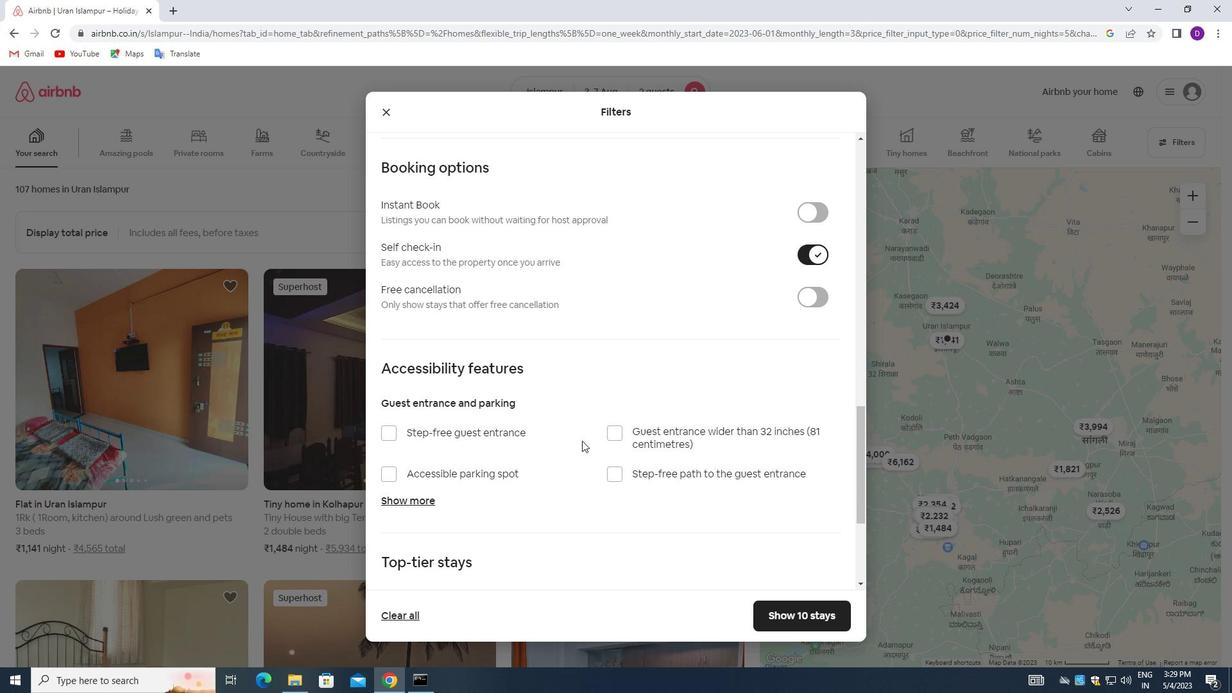 
Action: Mouse moved to (579, 487)
Screenshot: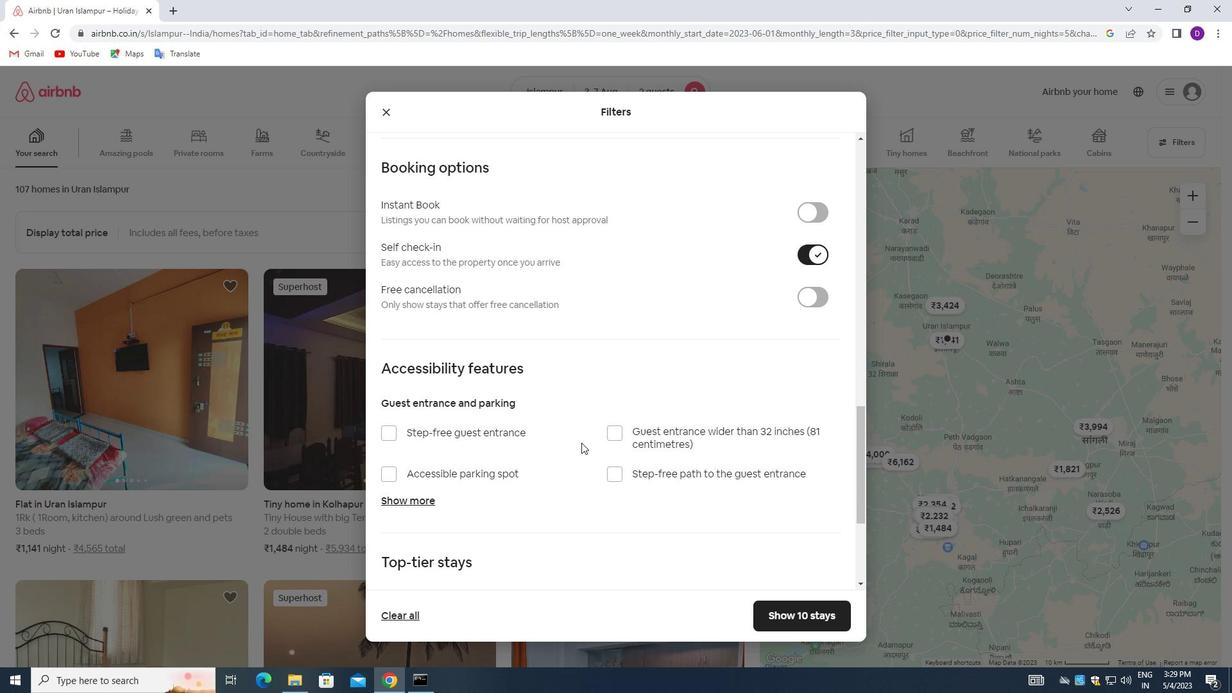 
Action: Mouse scrolled (579, 486) with delta (0, 0)
Screenshot: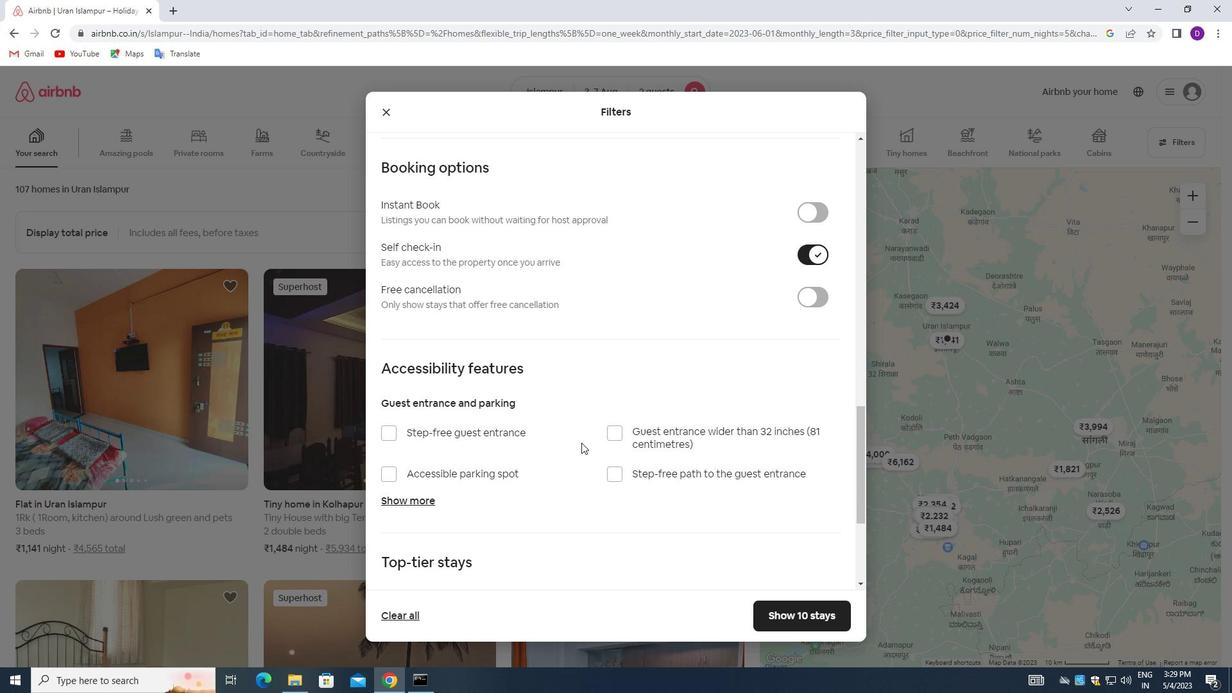 
Action: Mouse moved to (578, 491)
Screenshot: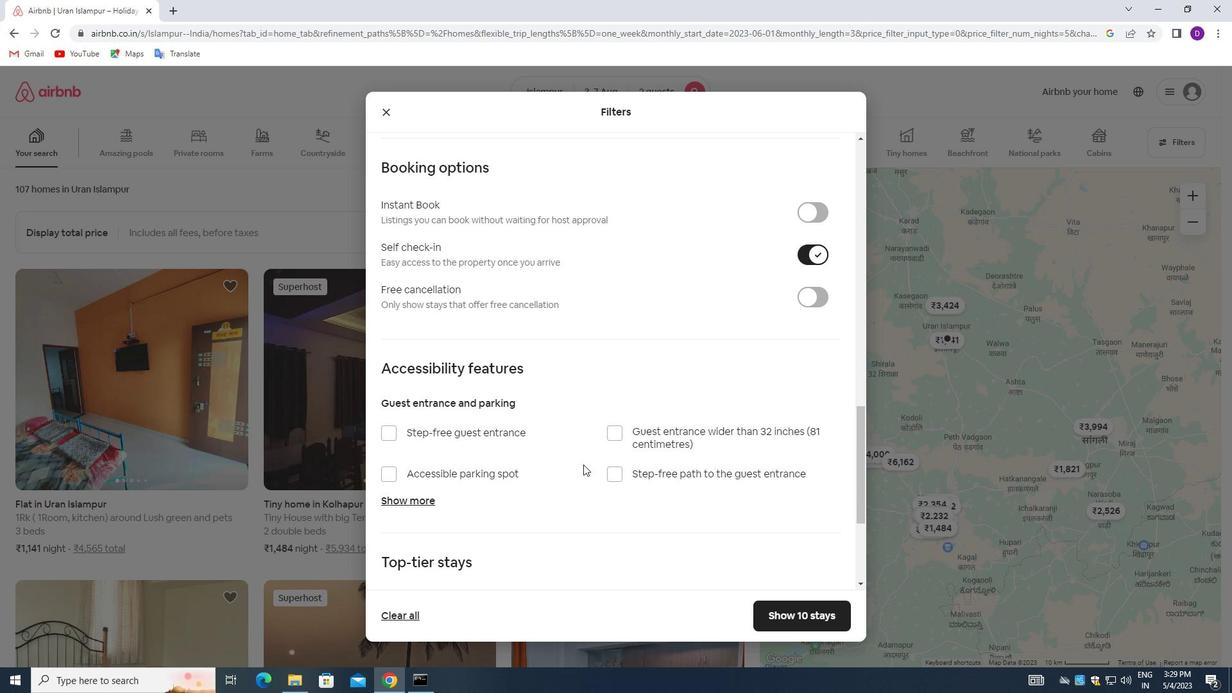 
Action: Mouse scrolled (578, 490) with delta (0, 0)
Screenshot: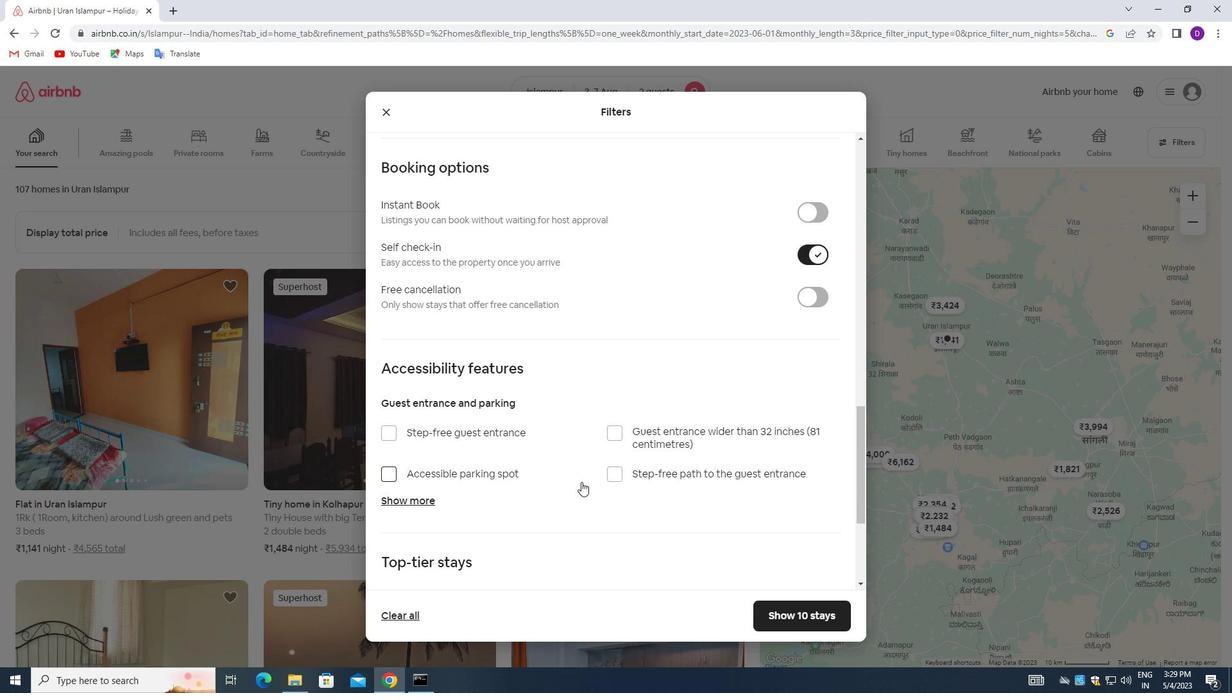 
Action: Mouse moved to (578, 494)
Screenshot: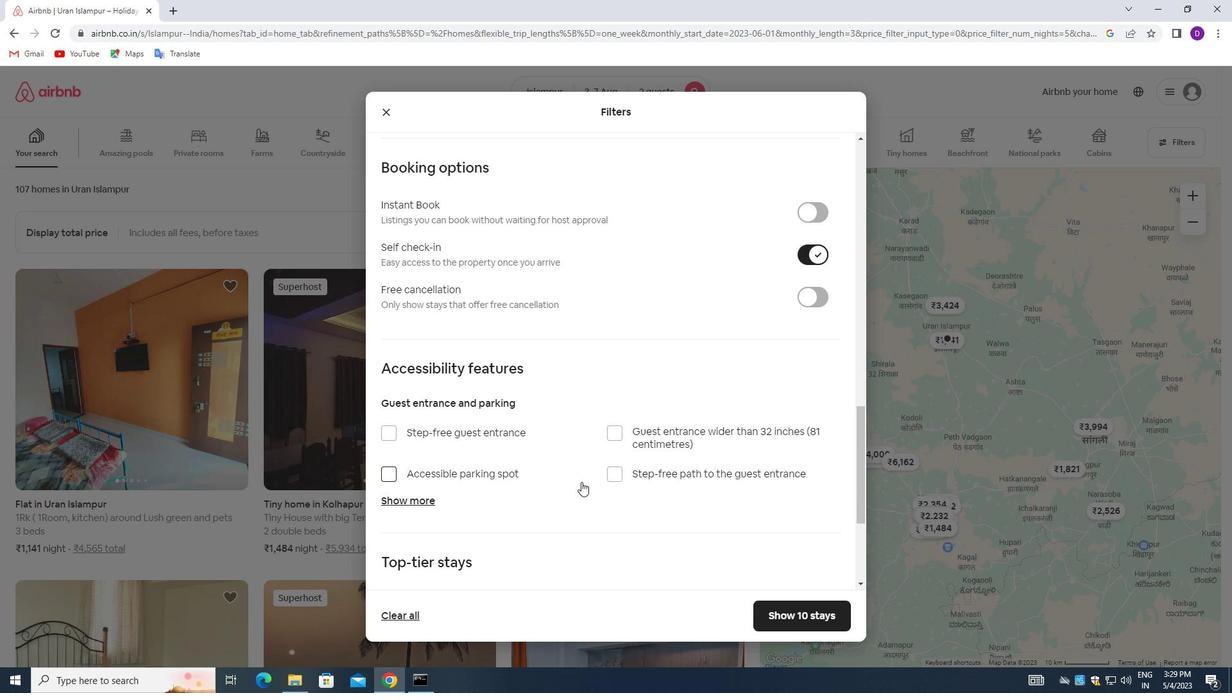 
Action: Mouse scrolled (578, 493) with delta (0, 0)
Screenshot: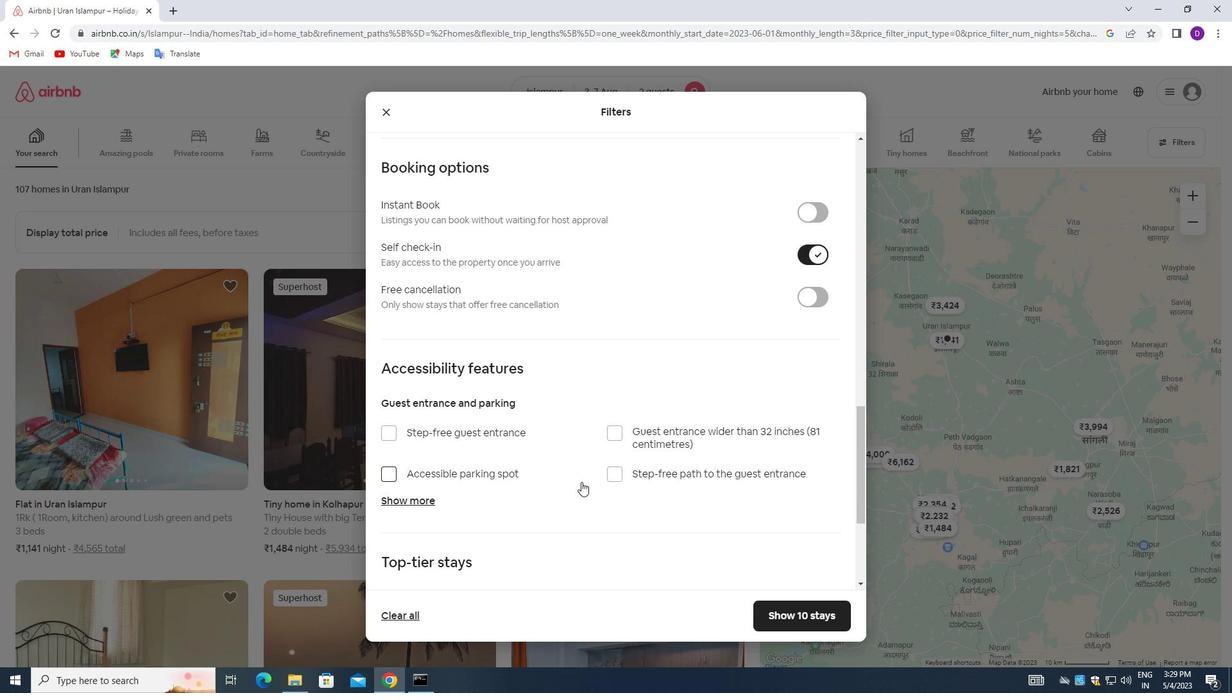 
Action: Mouse moved to (535, 510)
Screenshot: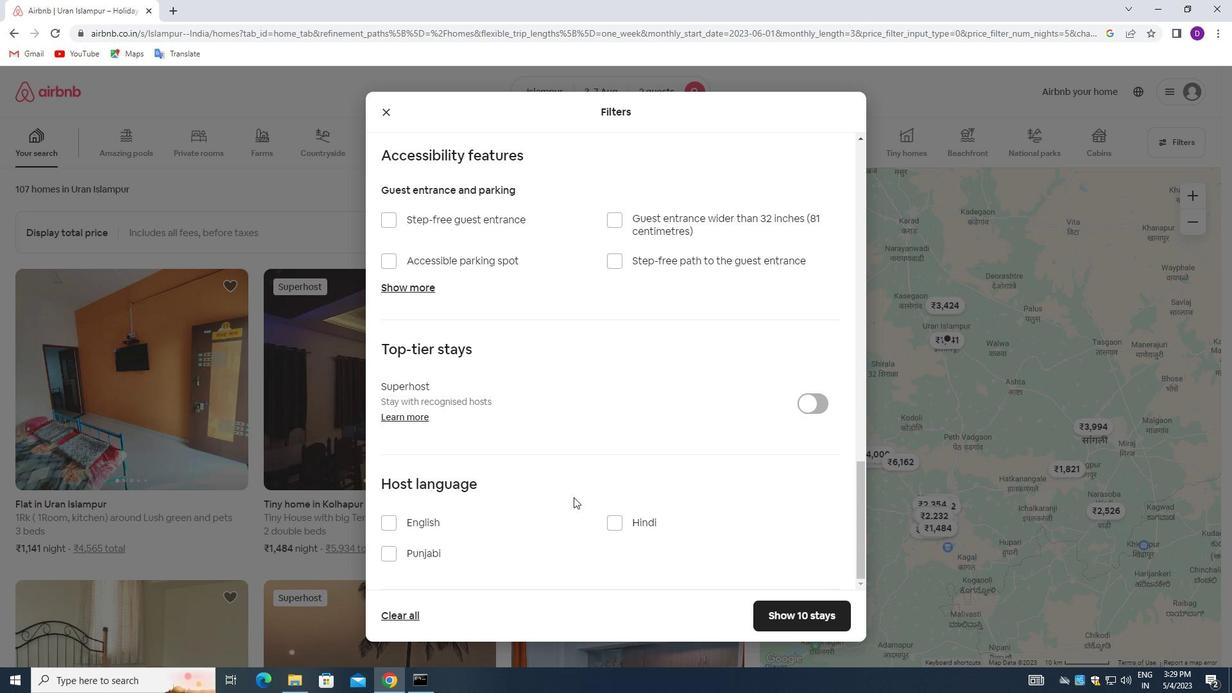 
Action: Mouse scrolled (535, 510) with delta (0, 0)
Screenshot: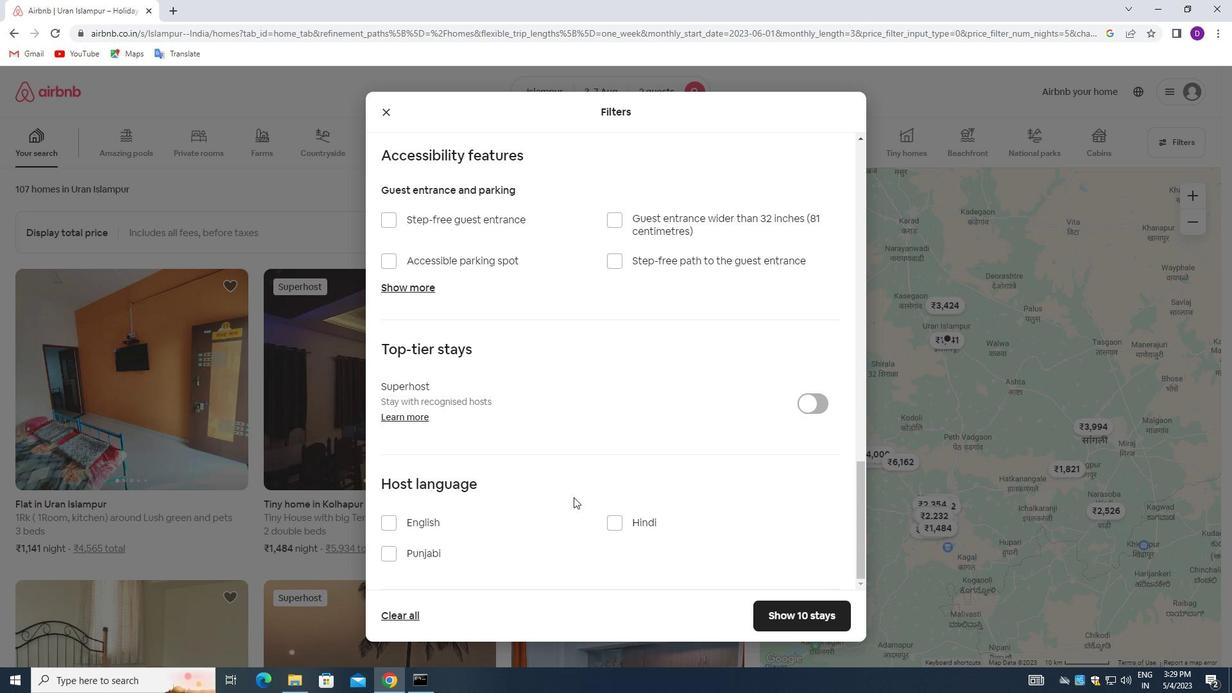 
Action: Mouse moved to (526, 513)
Screenshot: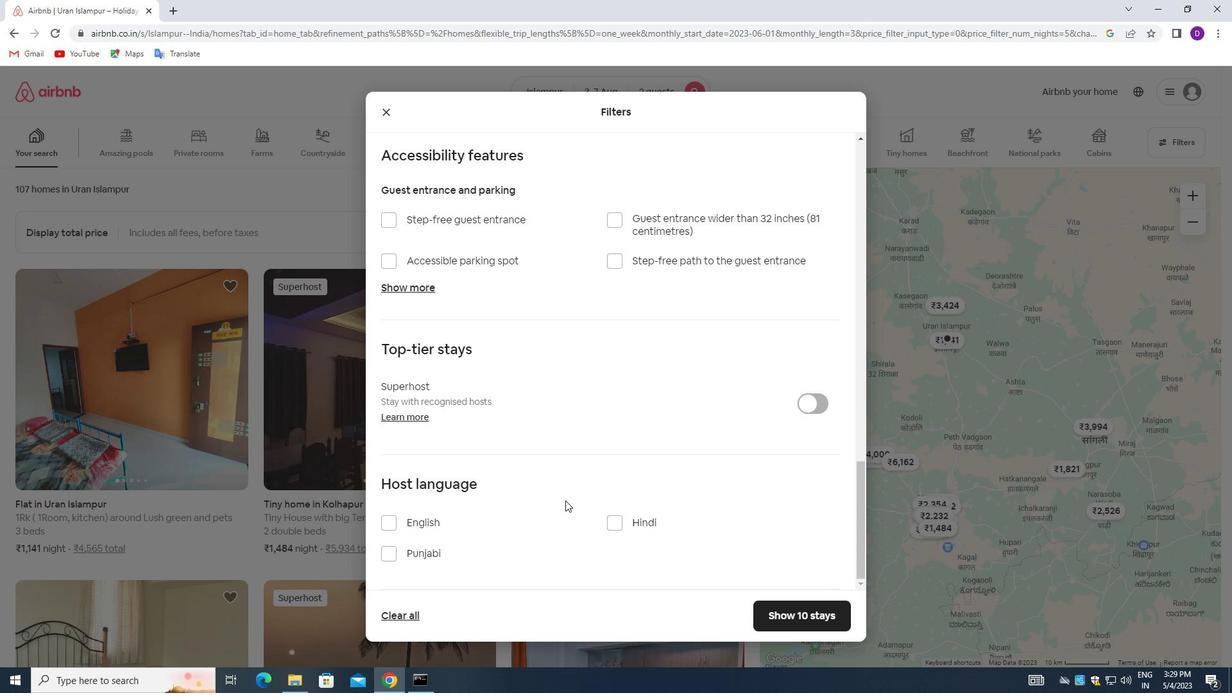 
Action: Mouse scrolled (526, 512) with delta (0, 0)
Screenshot: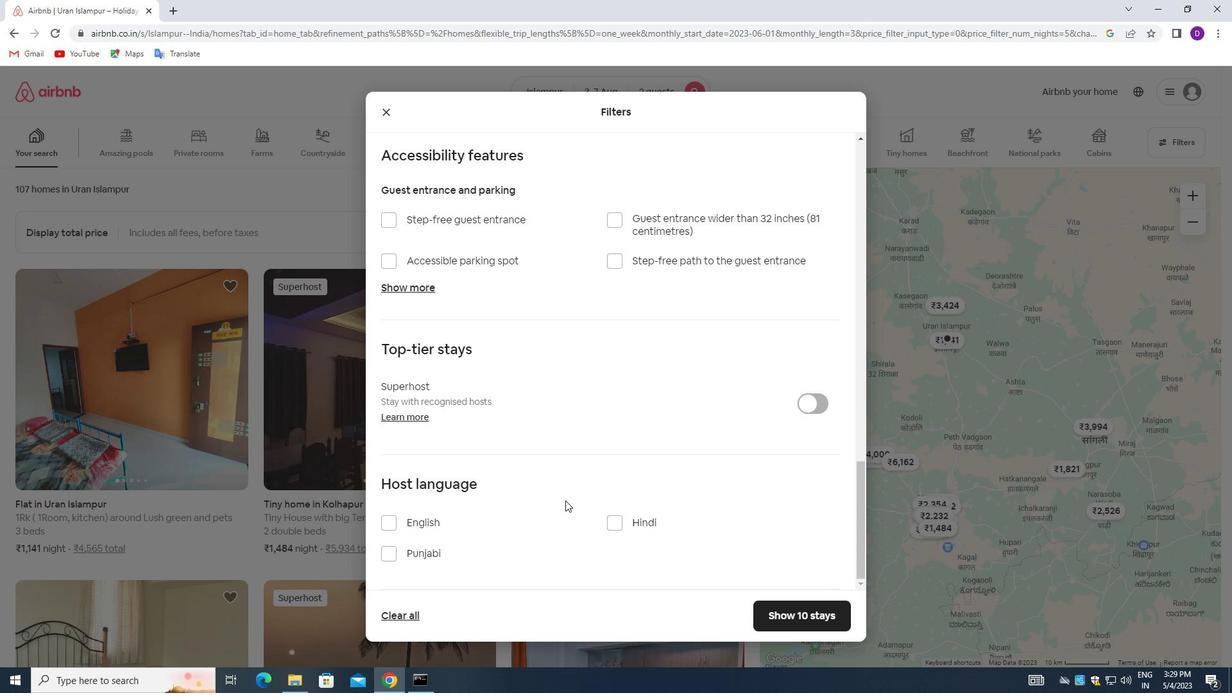 
Action: Mouse moved to (499, 518)
Screenshot: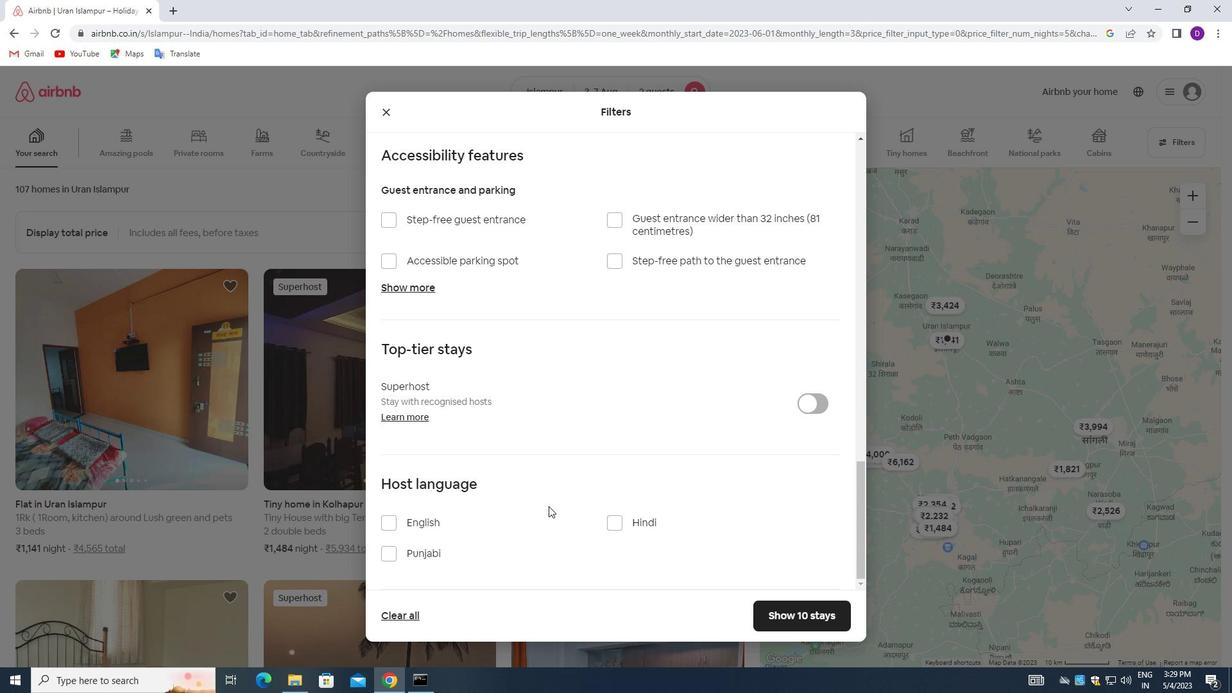 
Action: Mouse scrolled (499, 517) with delta (0, 0)
Screenshot: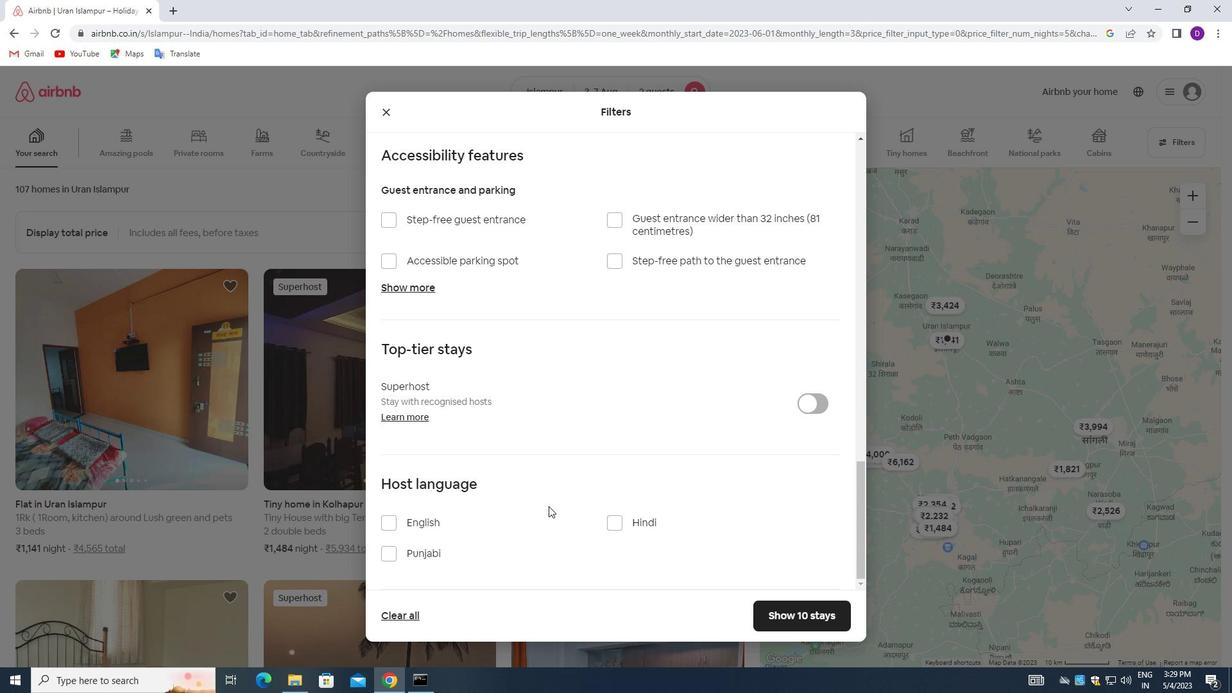 
Action: Mouse moved to (393, 521)
Screenshot: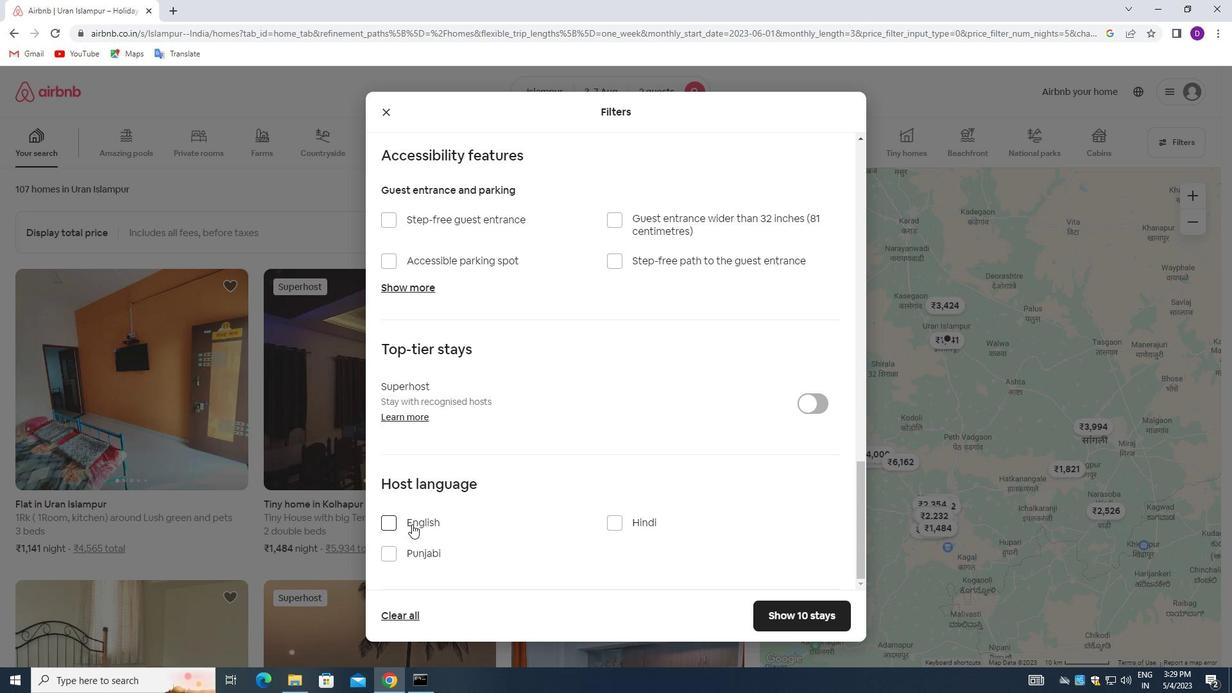 
Action: Mouse pressed left at (393, 521)
Screenshot: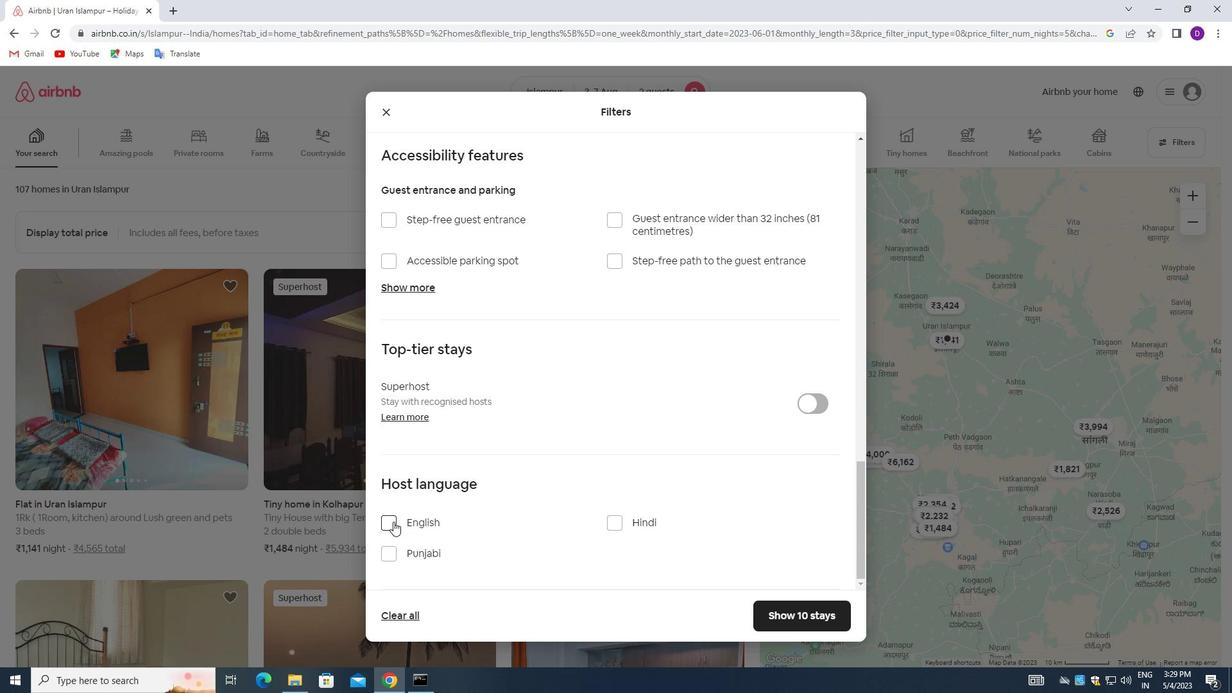 
Action: Mouse moved to (761, 611)
Screenshot: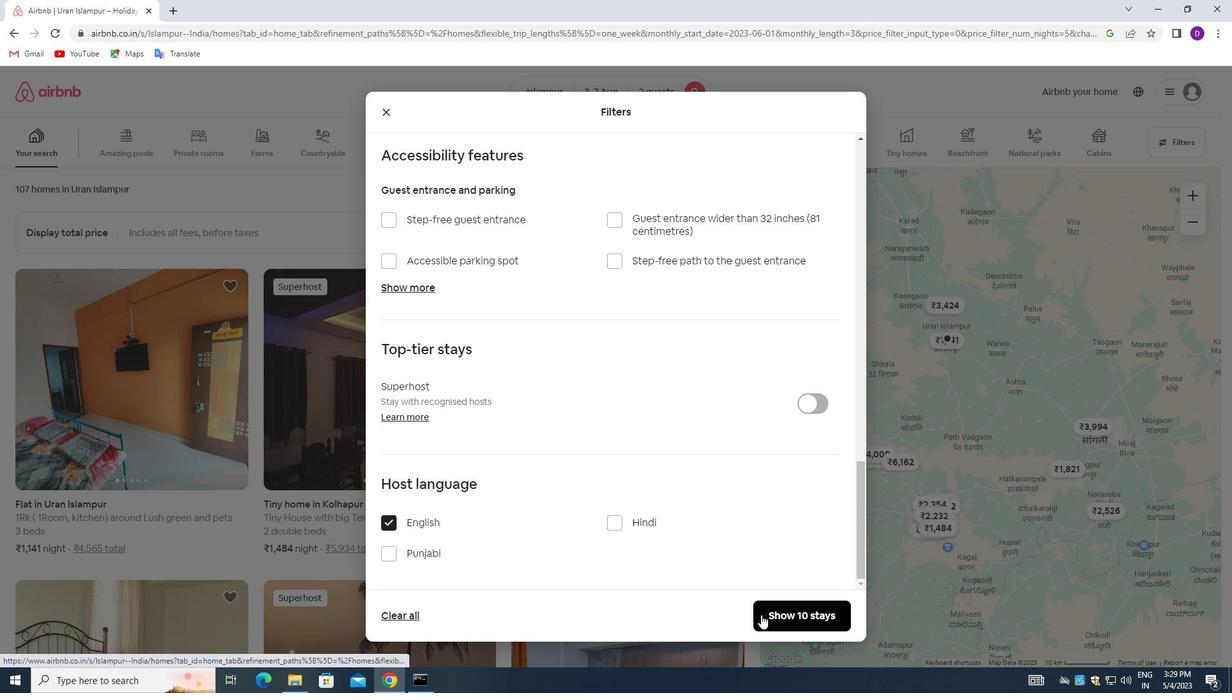 
Action: Mouse pressed left at (761, 611)
Screenshot: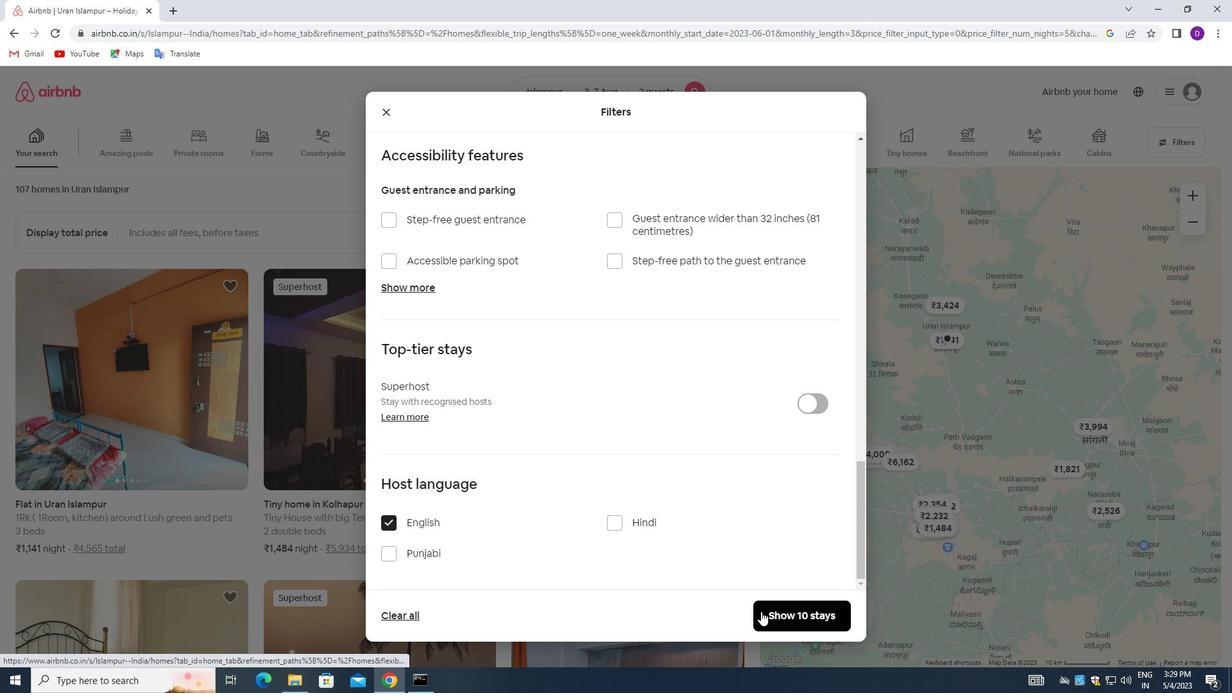 
Action: Mouse moved to (662, 423)
Screenshot: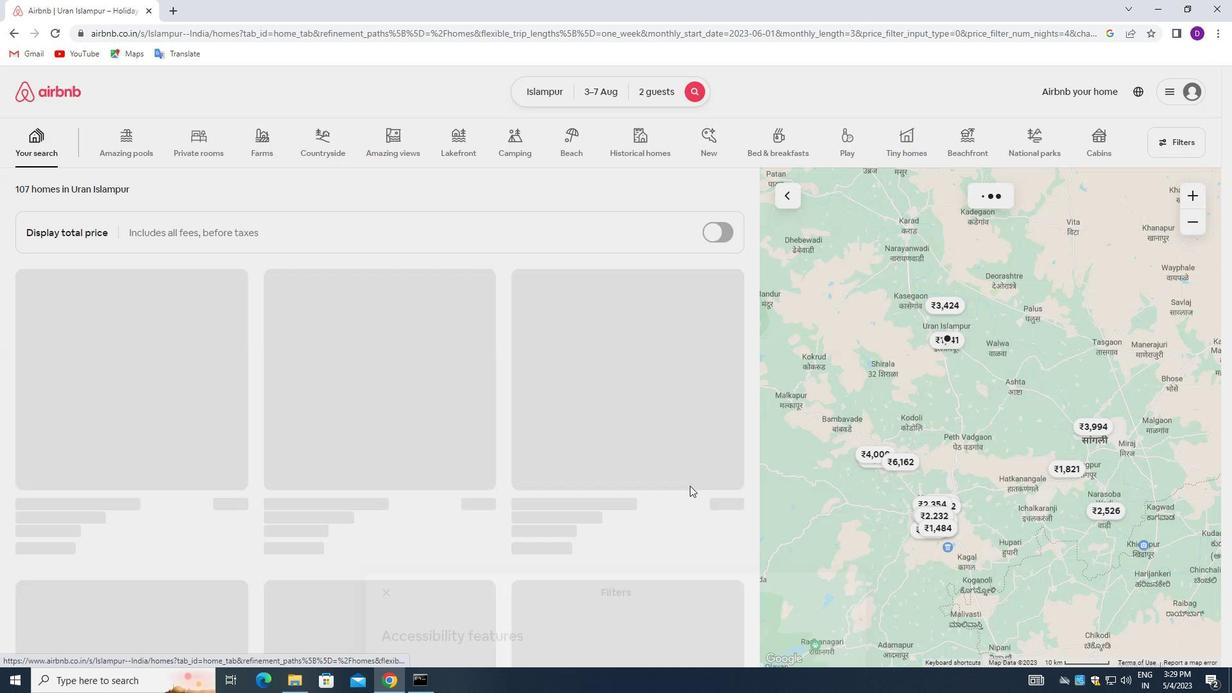 
